 Task: Look for space in Pinellas Park, United States from 10th August, 2023 to 20th August, 2023 for 12 adults in price range Rs.10000 to Rs.14000. Place can be entire place or shared room with 6 bedrooms having 12 beds and 6 bathrooms. Property type can be house, flat, guest house. Amenities needed are: wifi, TV, free parkinig on premises, gym, breakfast. Booking option can be shelf check-in. Required host language is English.
Action: Mouse moved to (406, 92)
Screenshot: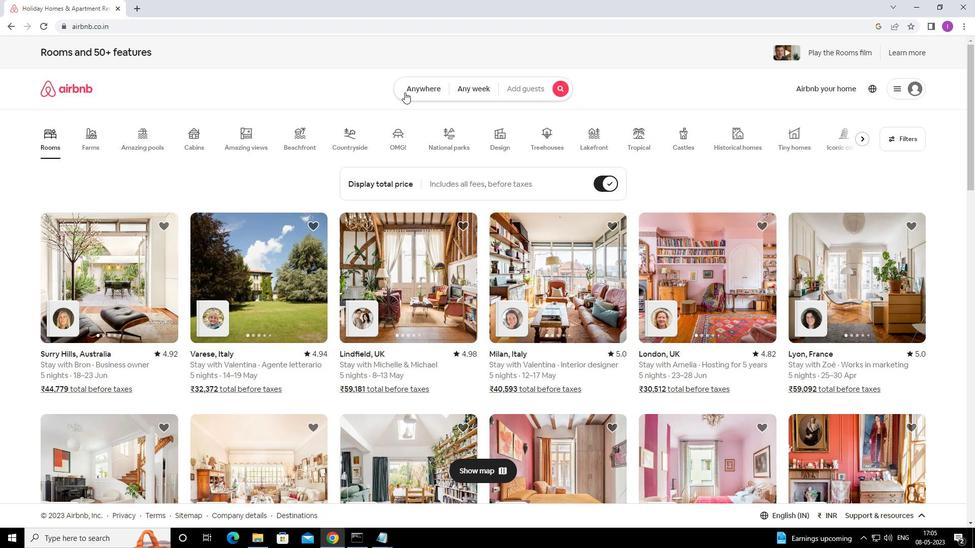 
Action: Mouse pressed left at (406, 92)
Screenshot: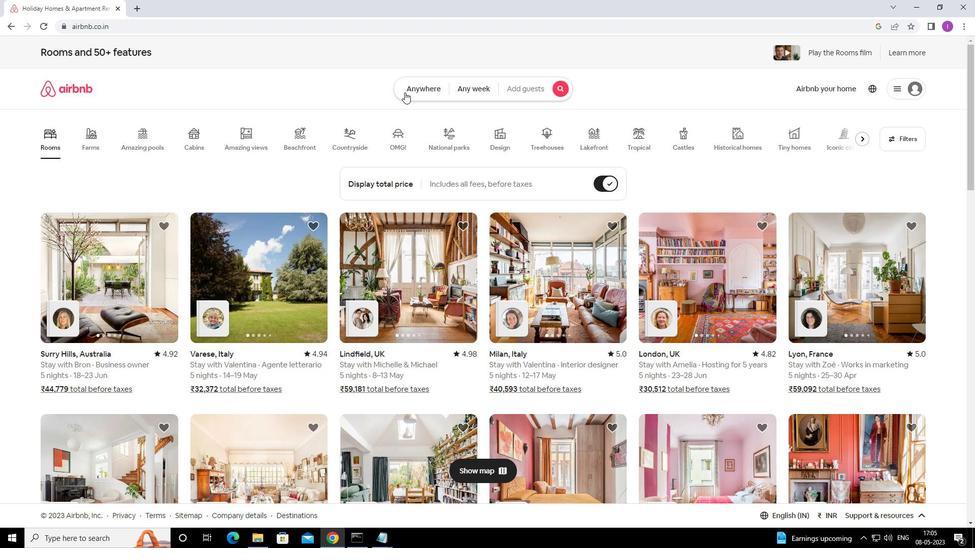 
Action: Mouse moved to (337, 127)
Screenshot: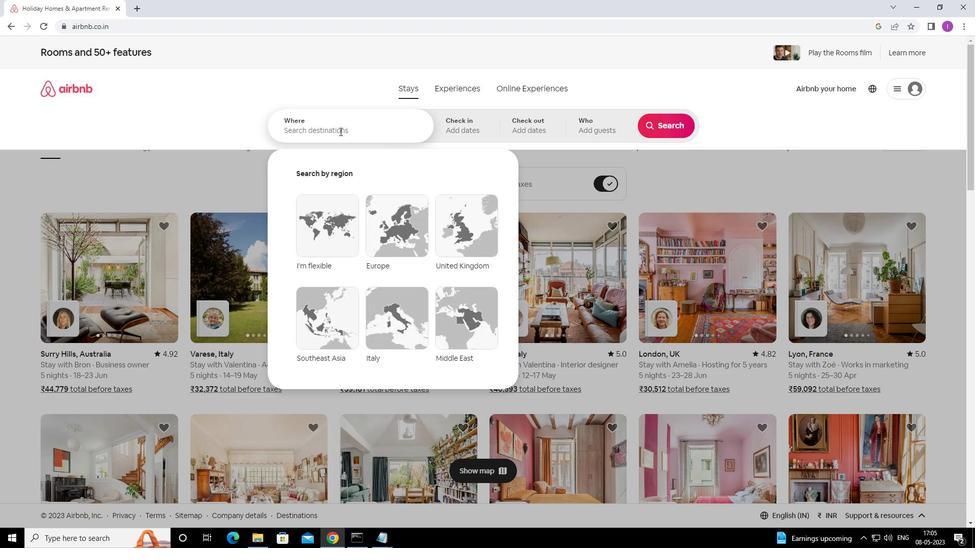 
Action: Mouse pressed left at (337, 127)
Screenshot: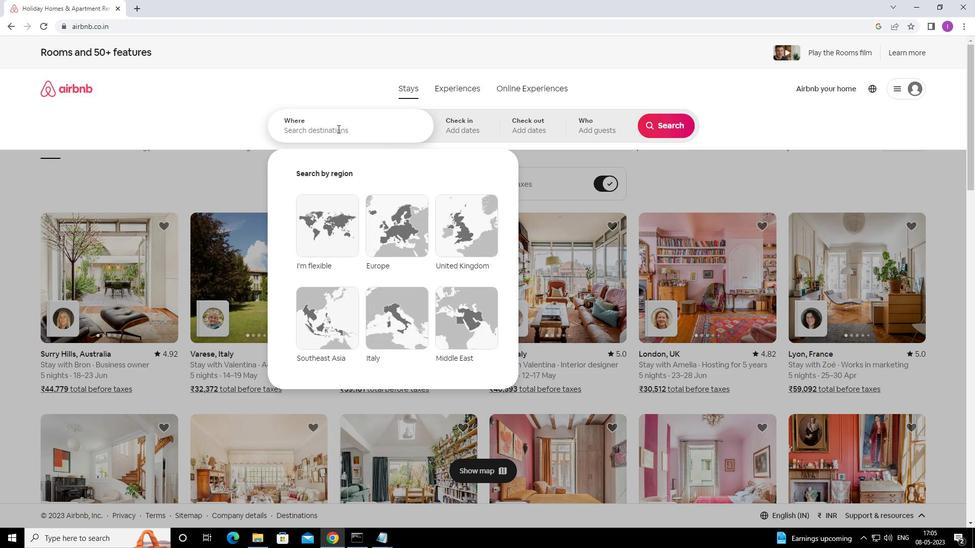 
Action: Mouse moved to (389, 108)
Screenshot: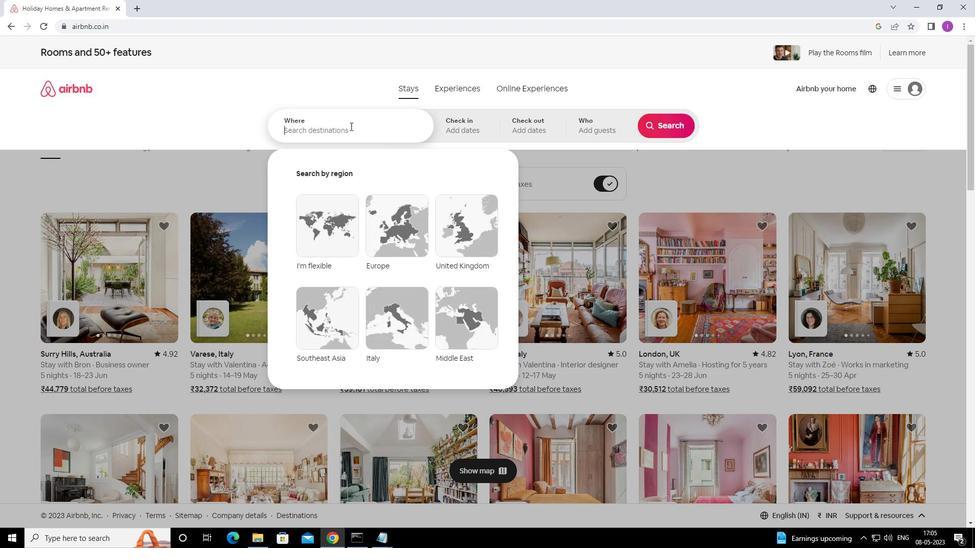 
Action: Key pressed <Key.shift>PINELLAS<Key.space>PARK,<Key.shift>UNITED<Key.space>STATES
Screenshot: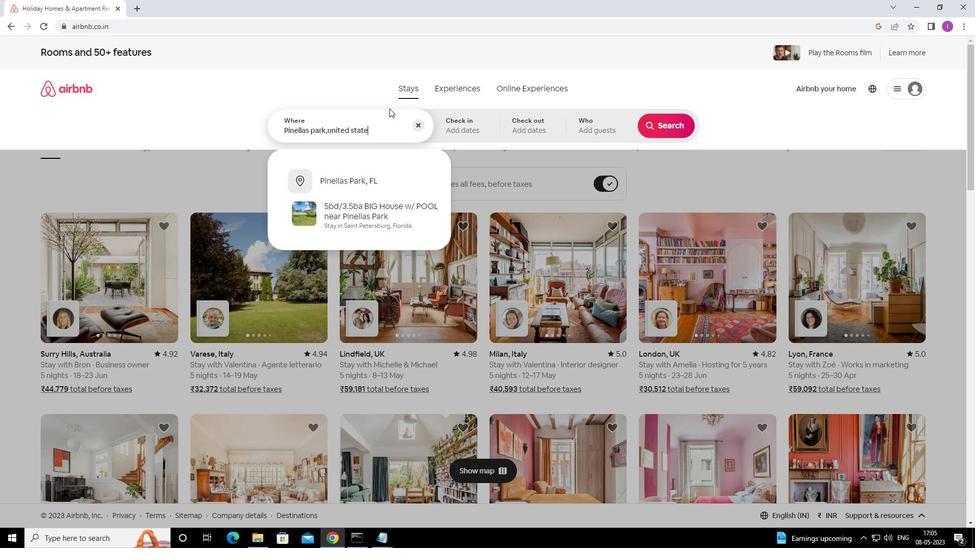 
Action: Mouse moved to (471, 135)
Screenshot: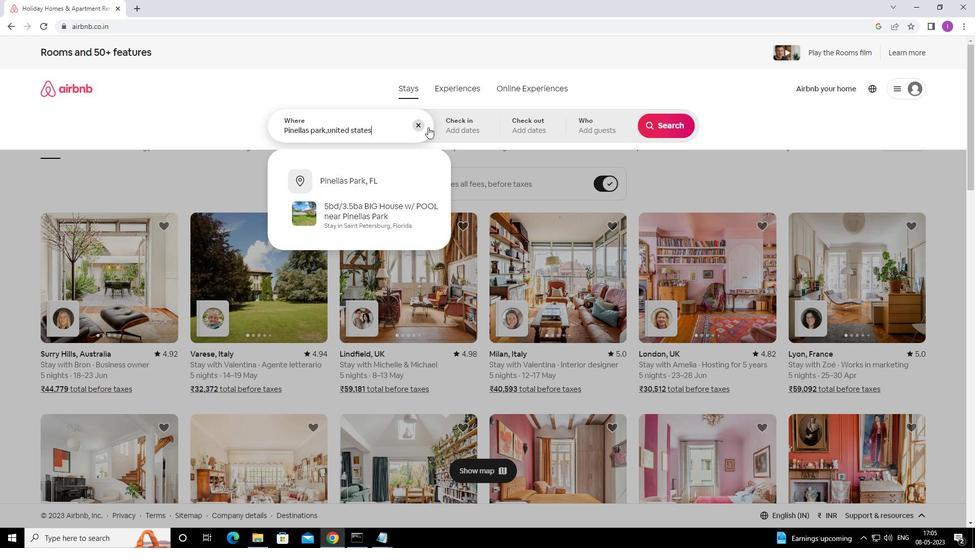 
Action: Mouse pressed left at (471, 135)
Screenshot: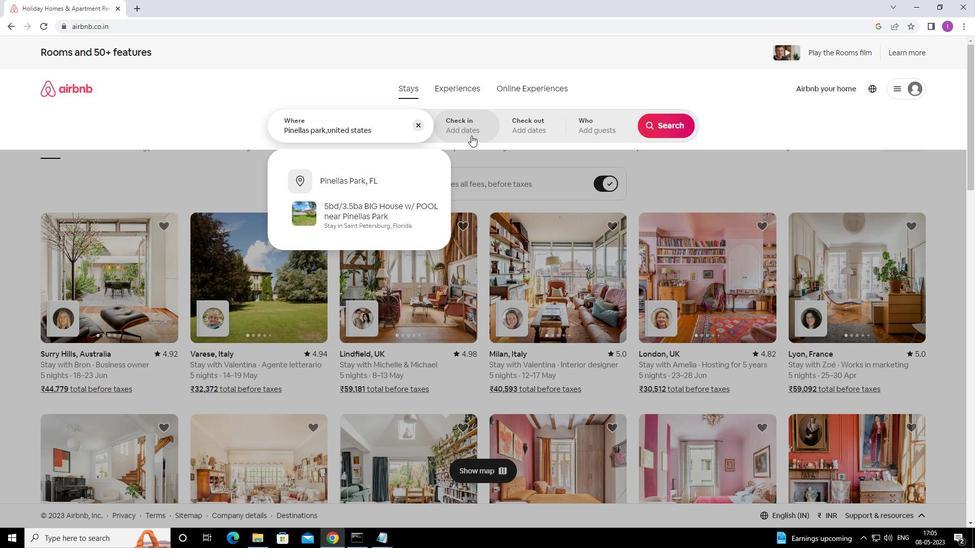 
Action: Mouse moved to (664, 210)
Screenshot: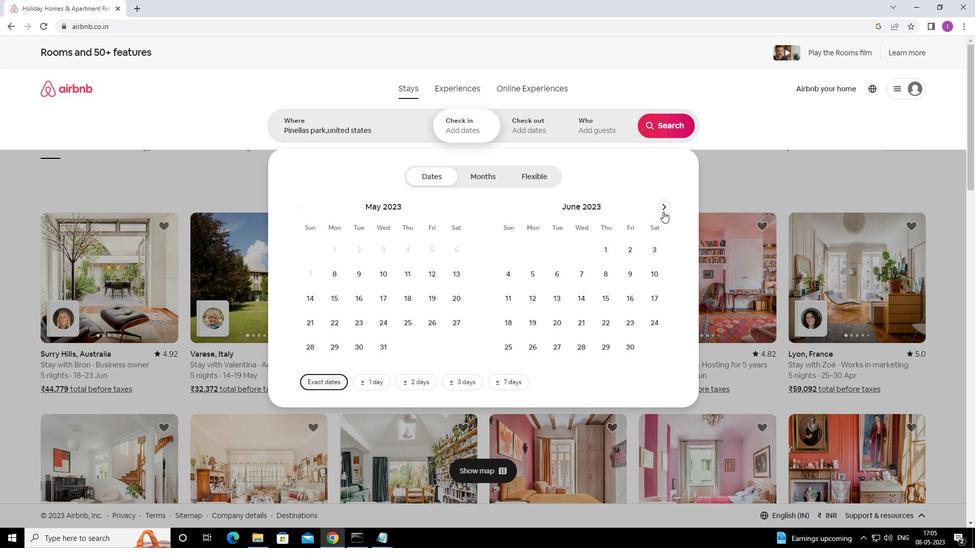 
Action: Mouse pressed left at (664, 210)
Screenshot: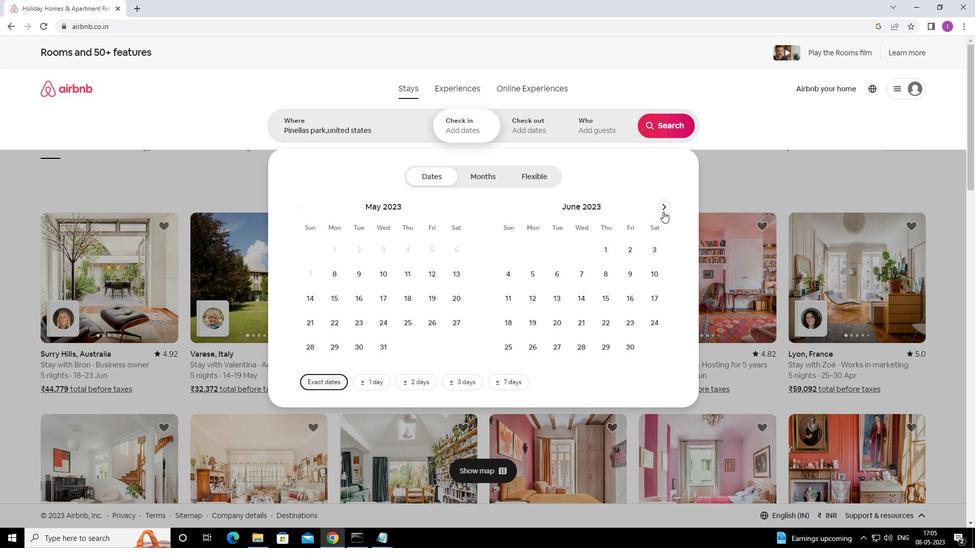 
Action: Mouse moved to (665, 209)
Screenshot: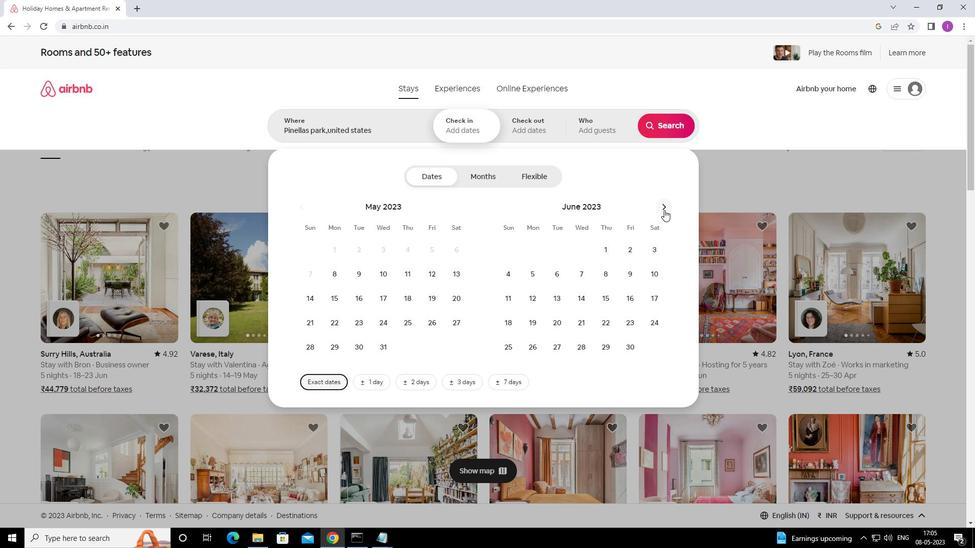 
Action: Mouse pressed left at (665, 209)
Screenshot: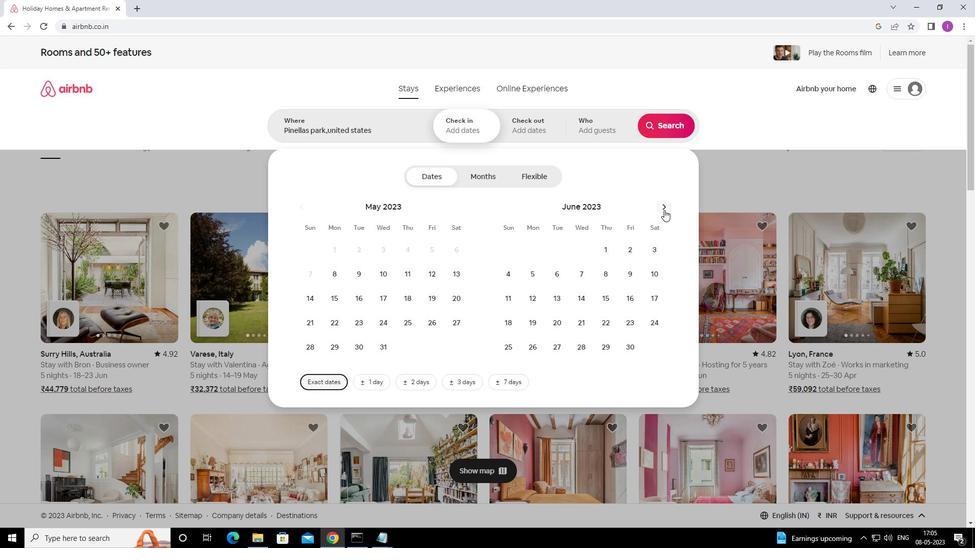 
Action: Mouse moved to (609, 275)
Screenshot: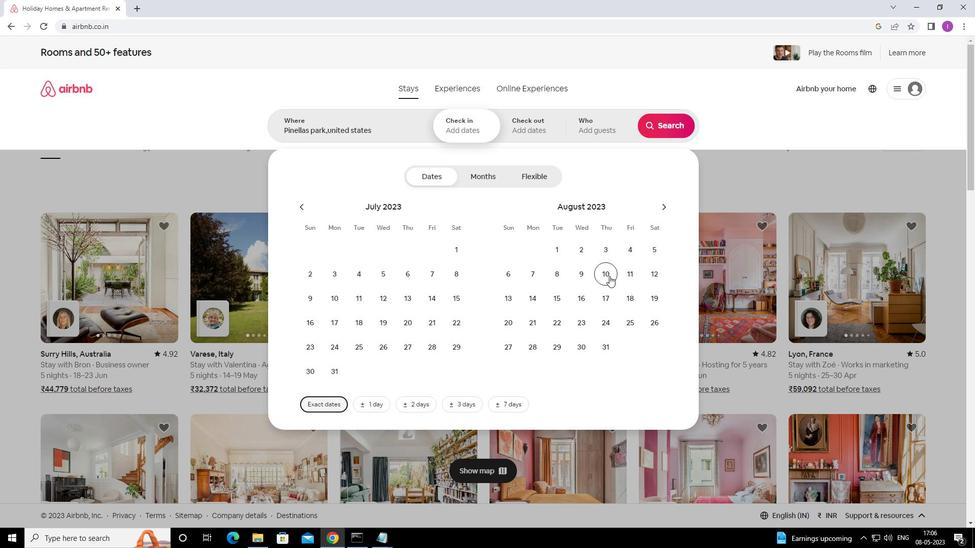 
Action: Mouse pressed left at (609, 275)
Screenshot: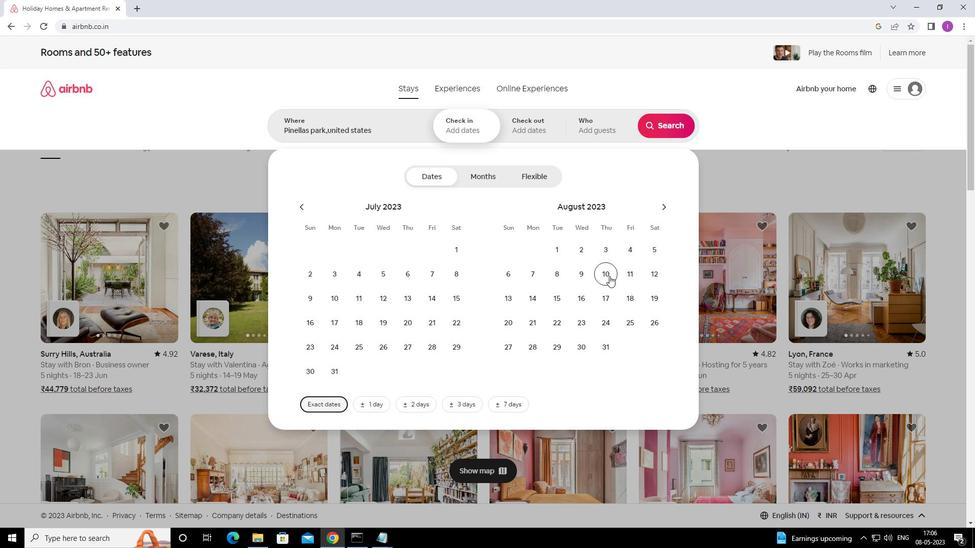 
Action: Mouse moved to (509, 327)
Screenshot: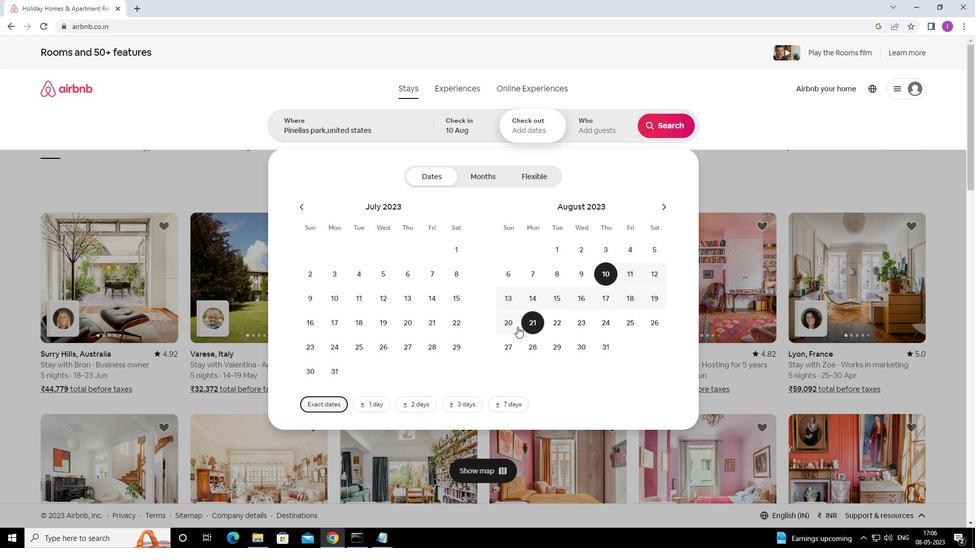 
Action: Mouse pressed left at (509, 327)
Screenshot: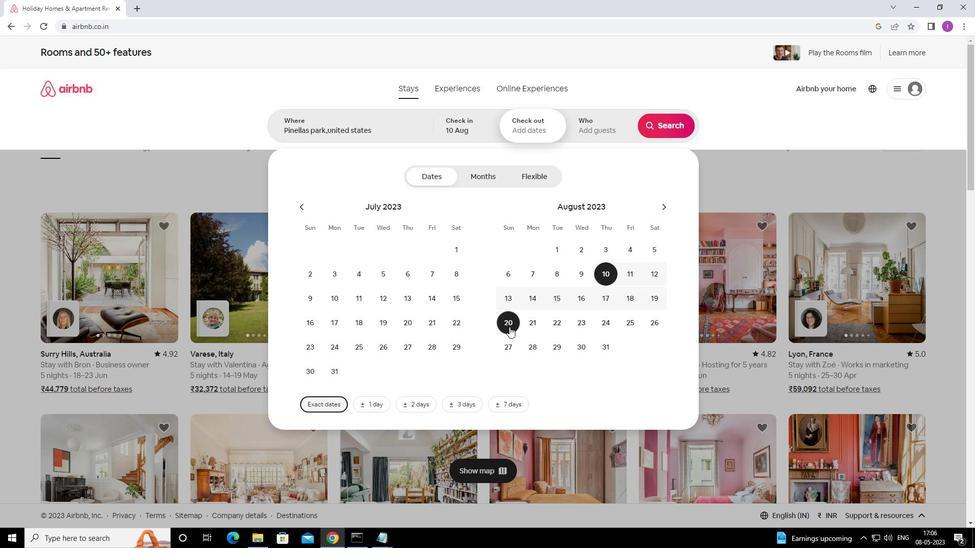 
Action: Mouse moved to (659, 272)
Screenshot: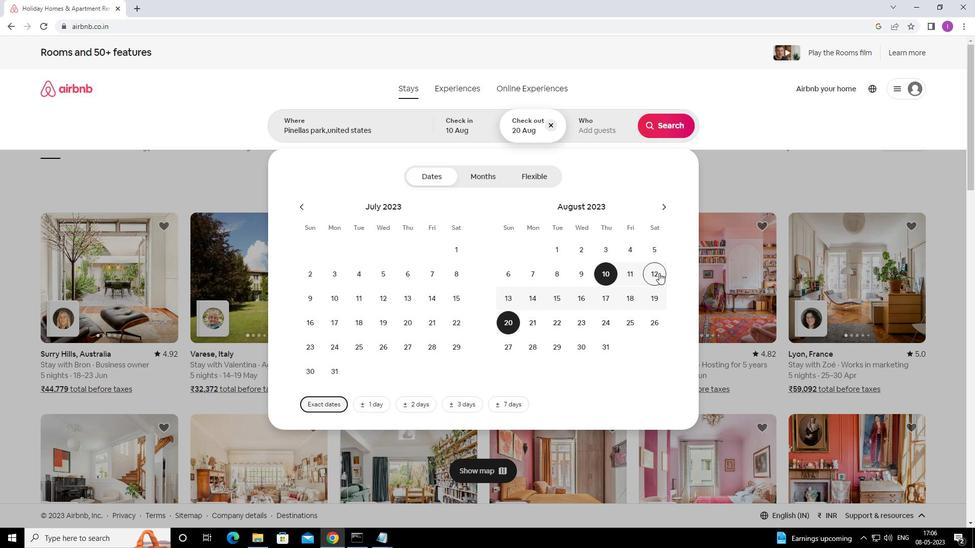 
Action: Mouse scrolled (659, 272) with delta (0, 0)
Screenshot: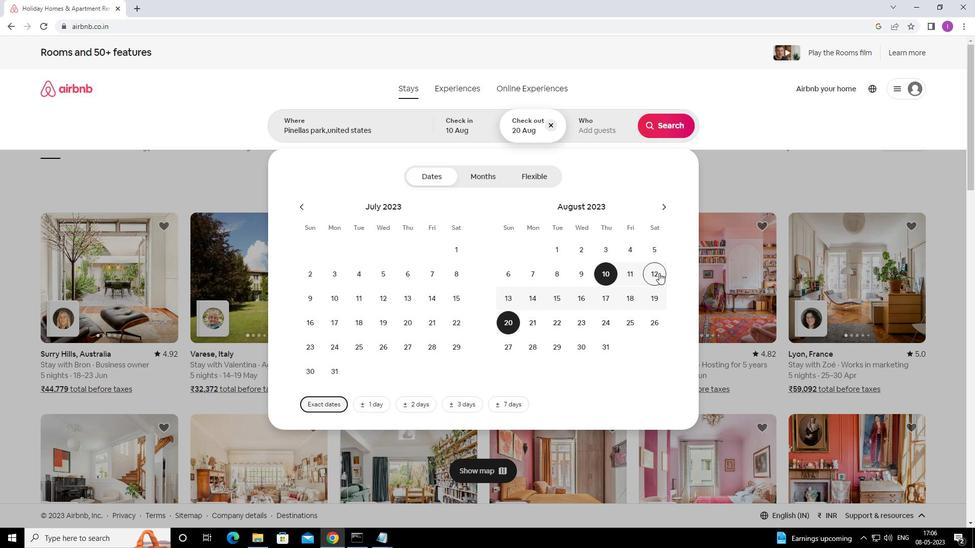 
Action: Mouse moved to (599, 129)
Screenshot: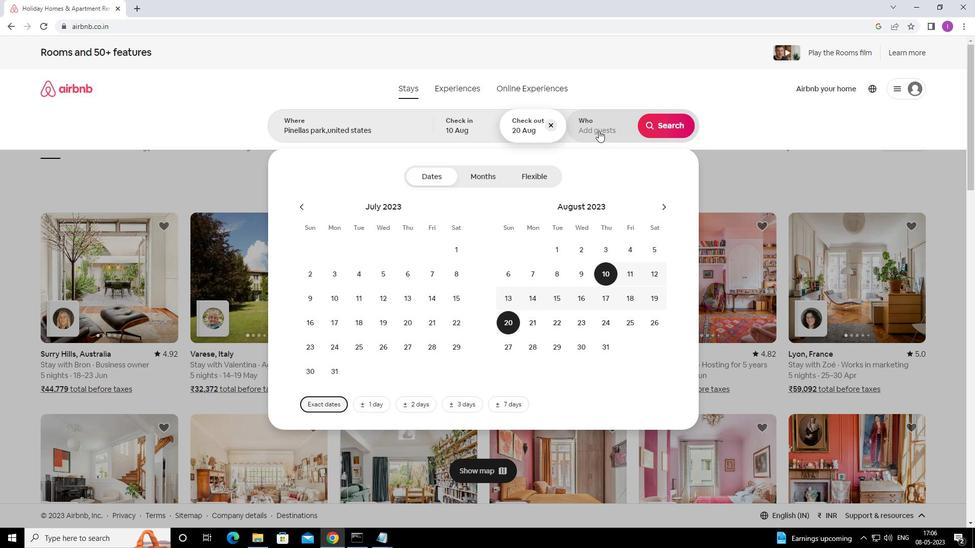 
Action: Mouse pressed left at (599, 129)
Screenshot: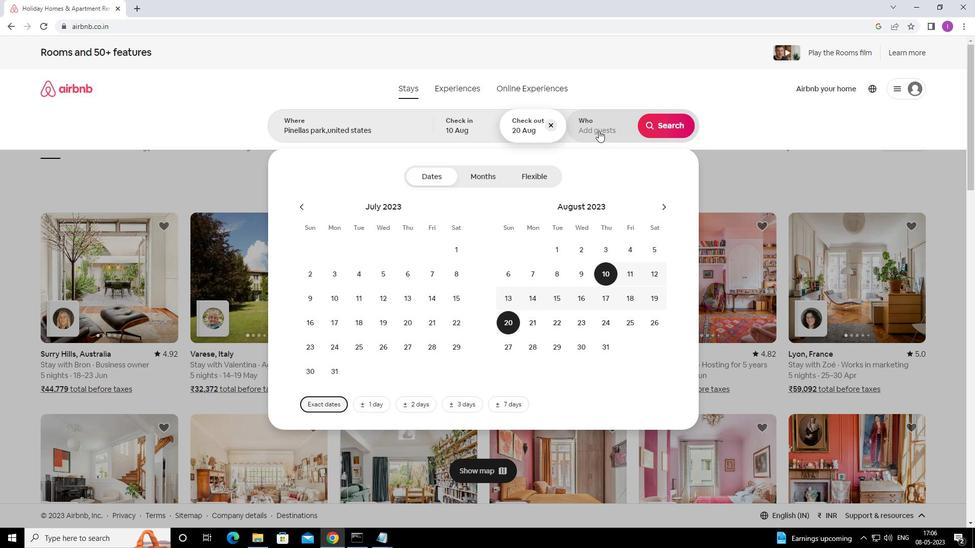 
Action: Mouse moved to (674, 176)
Screenshot: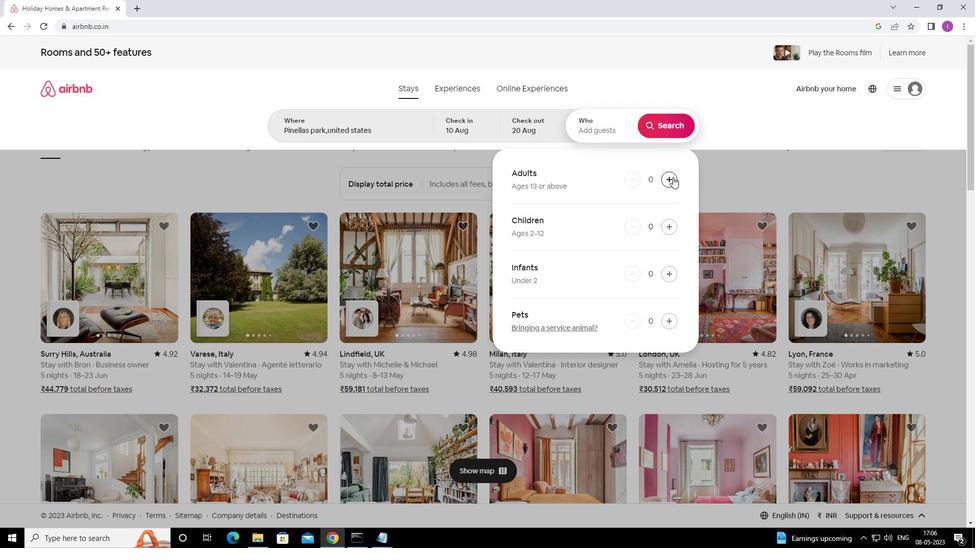 
Action: Mouse pressed left at (674, 176)
Screenshot: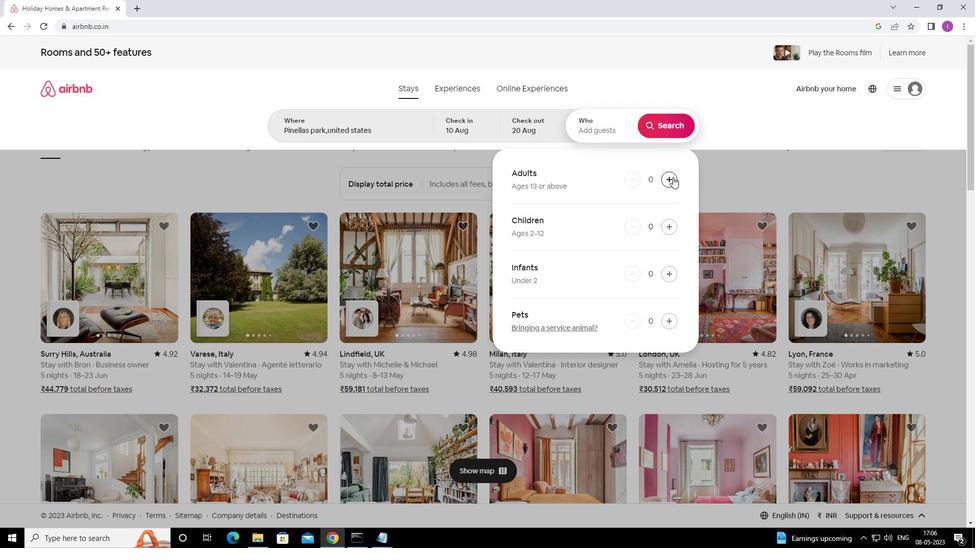 
Action: Mouse moved to (674, 176)
Screenshot: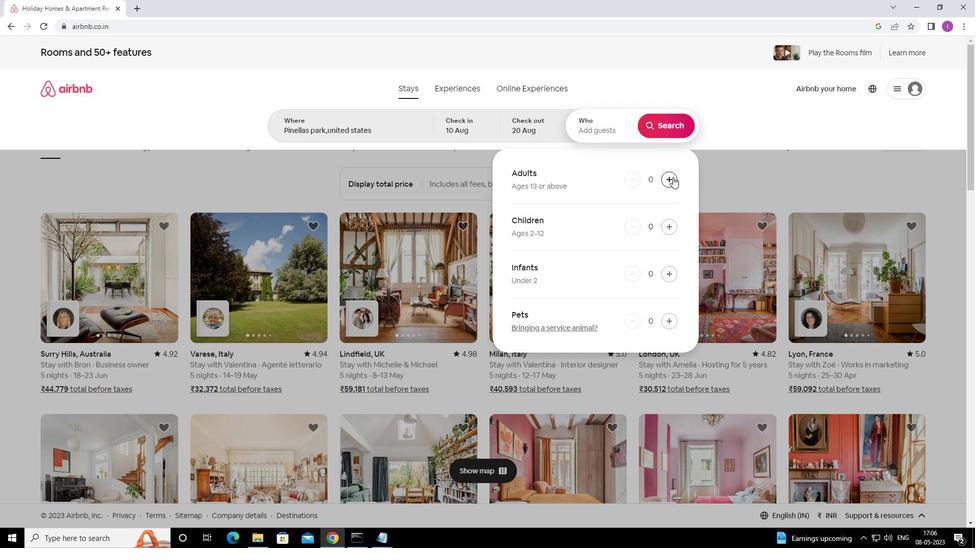 
Action: Mouse pressed left at (674, 176)
Screenshot: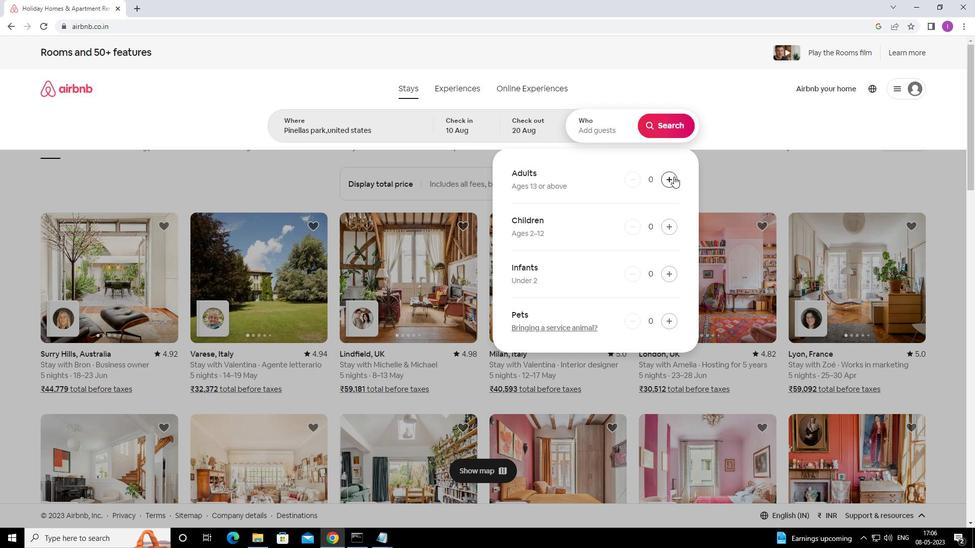 
Action: Mouse pressed left at (674, 176)
Screenshot: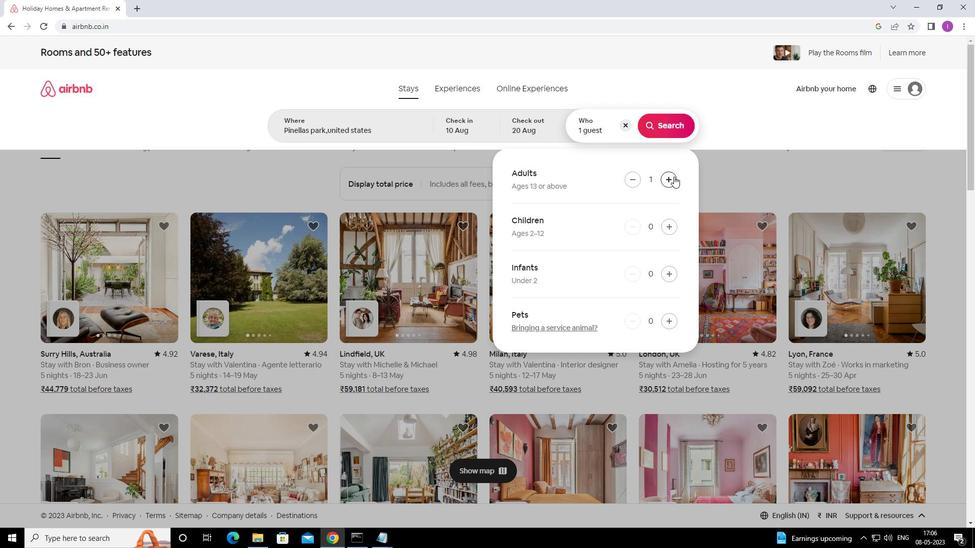 
Action: Mouse pressed left at (674, 176)
Screenshot: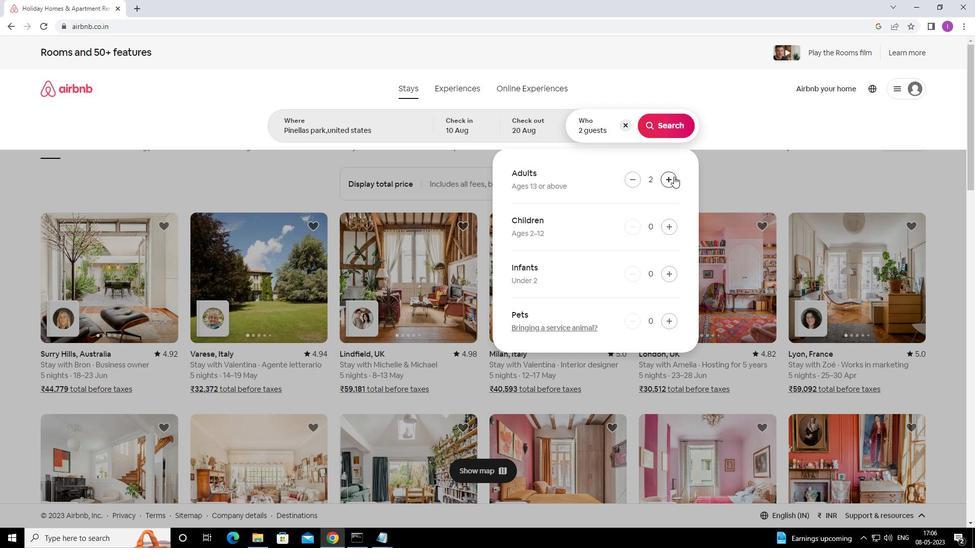 
Action: Mouse pressed left at (674, 176)
Screenshot: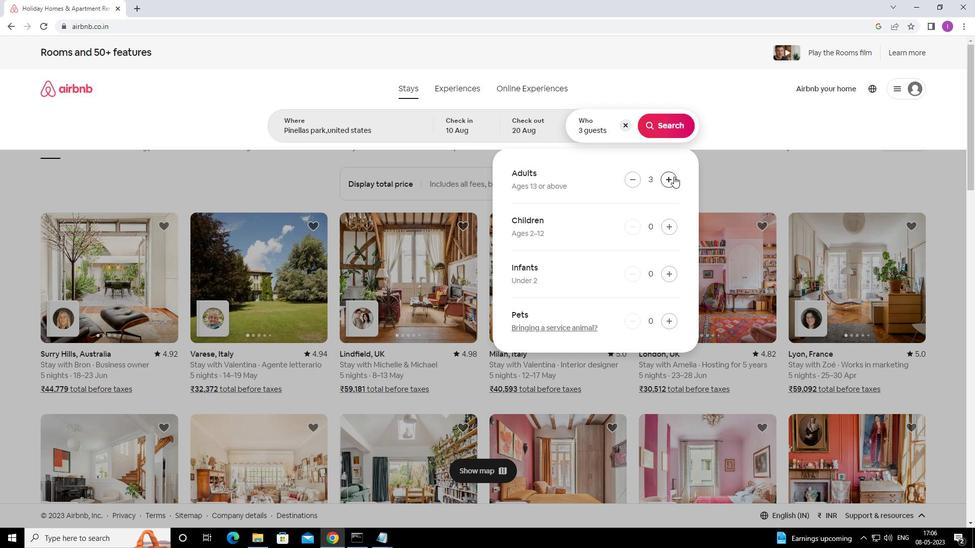 
Action: Mouse pressed left at (674, 176)
Screenshot: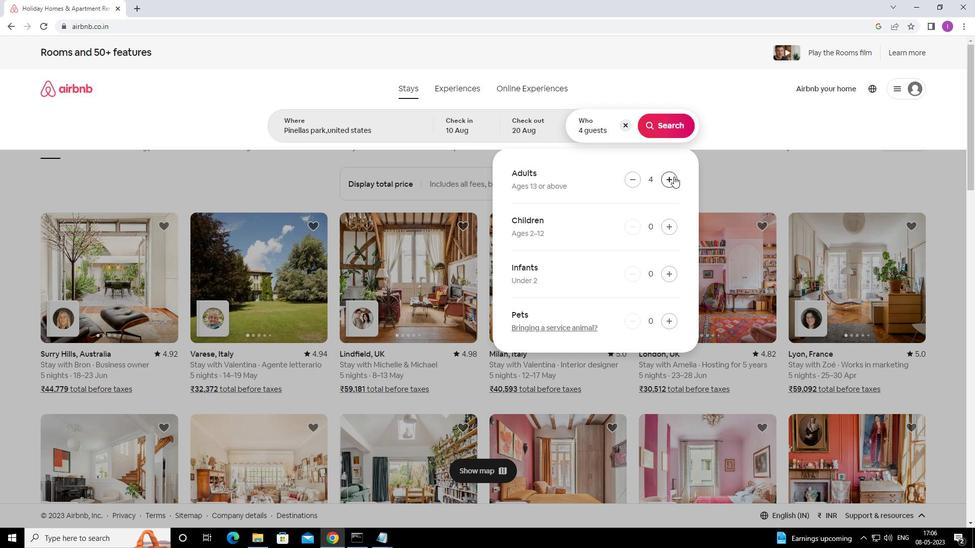 
Action: Mouse pressed left at (674, 176)
Screenshot: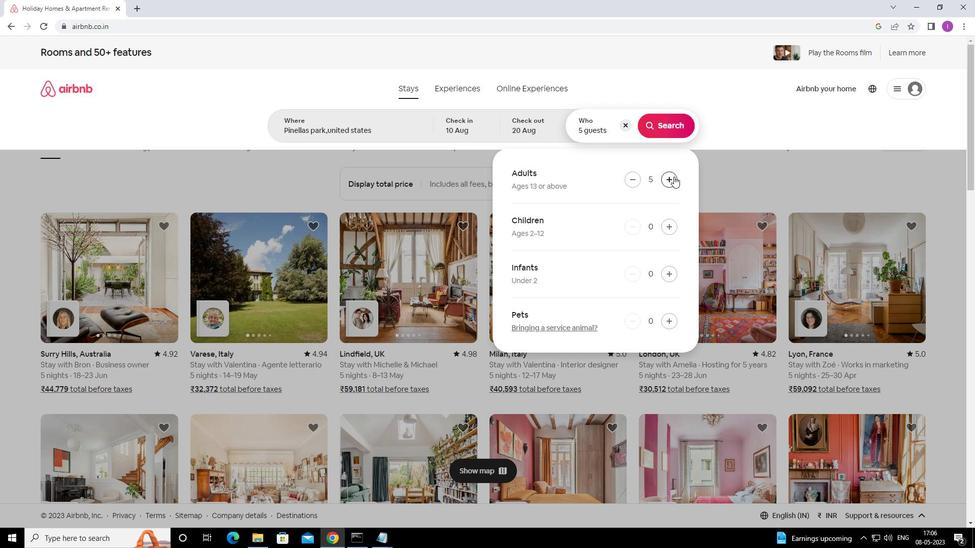 
Action: Mouse moved to (674, 178)
Screenshot: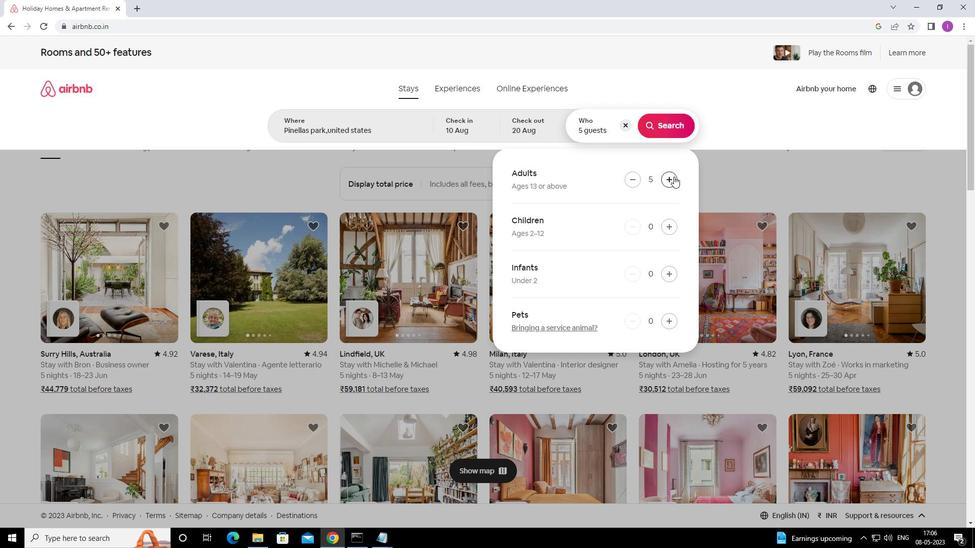
Action: Mouse pressed left at (674, 178)
Screenshot: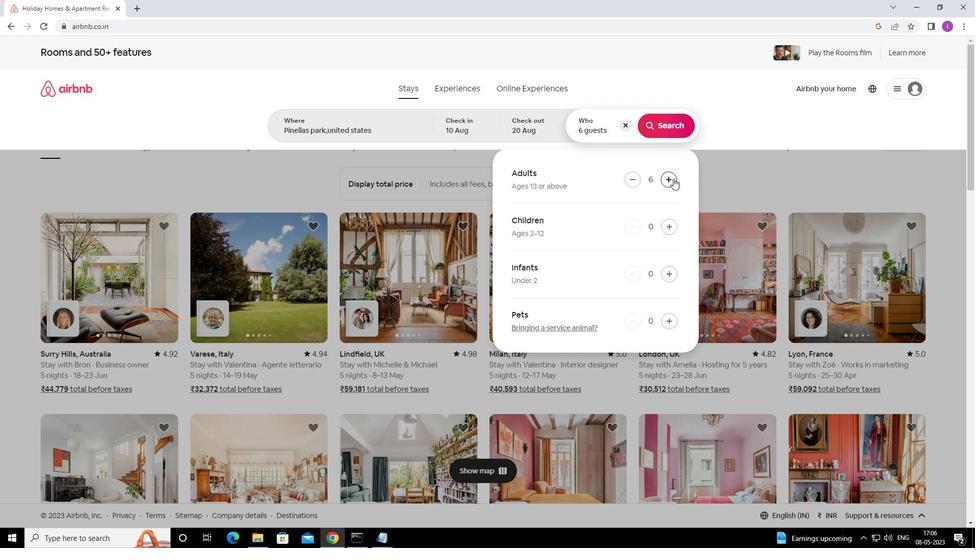 
Action: Mouse pressed left at (674, 178)
Screenshot: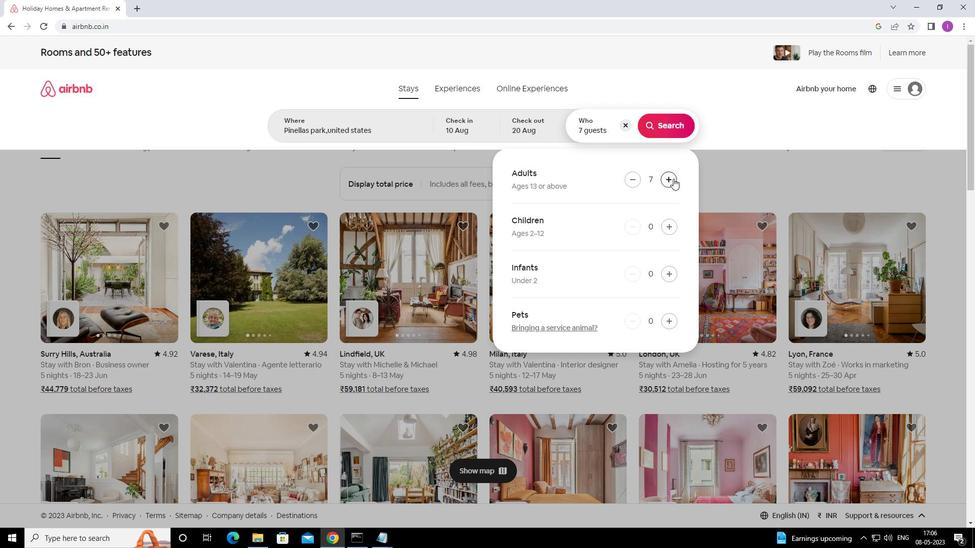 
Action: Mouse pressed left at (674, 178)
Screenshot: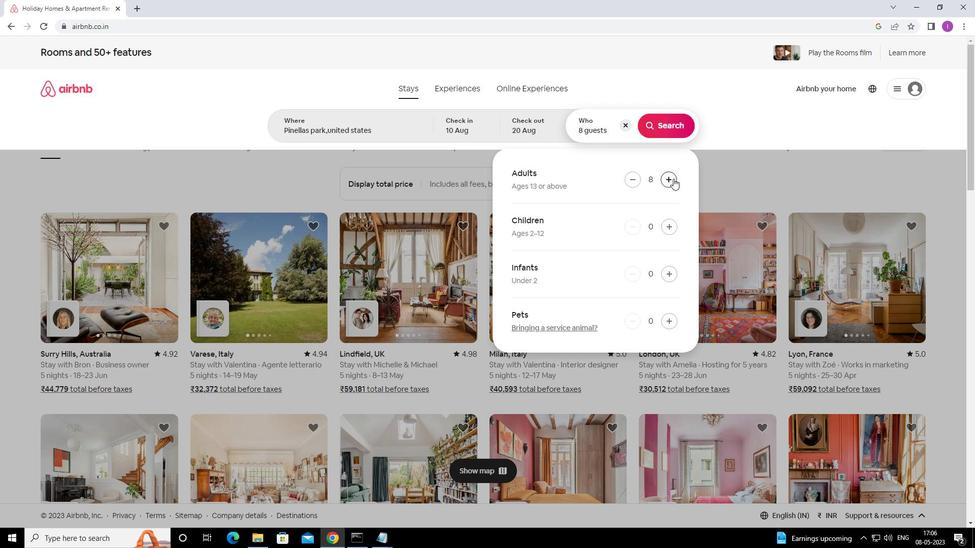 
Action: Mouse pressed left at (674, 178)
Screenshot: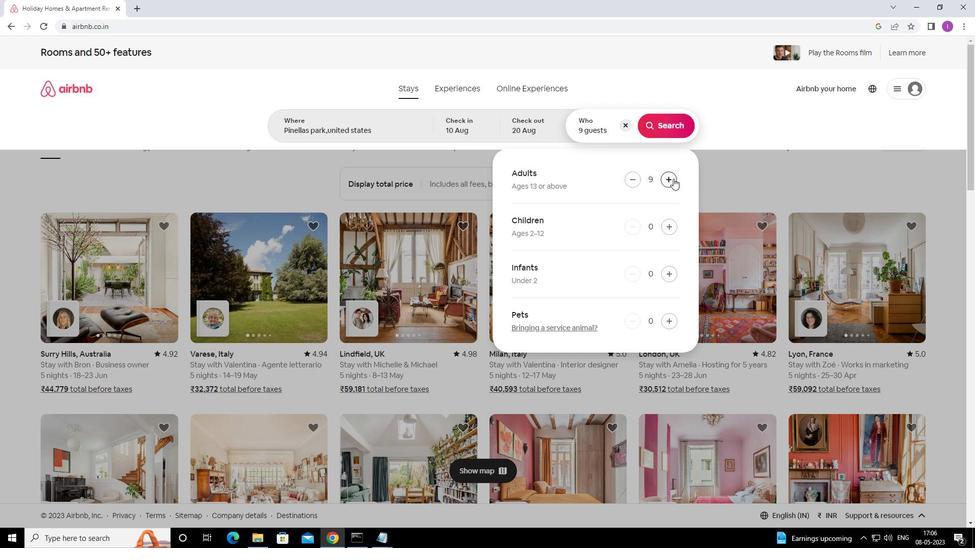 
Action: Mouse pressed left at (674, 178)
Screenshot: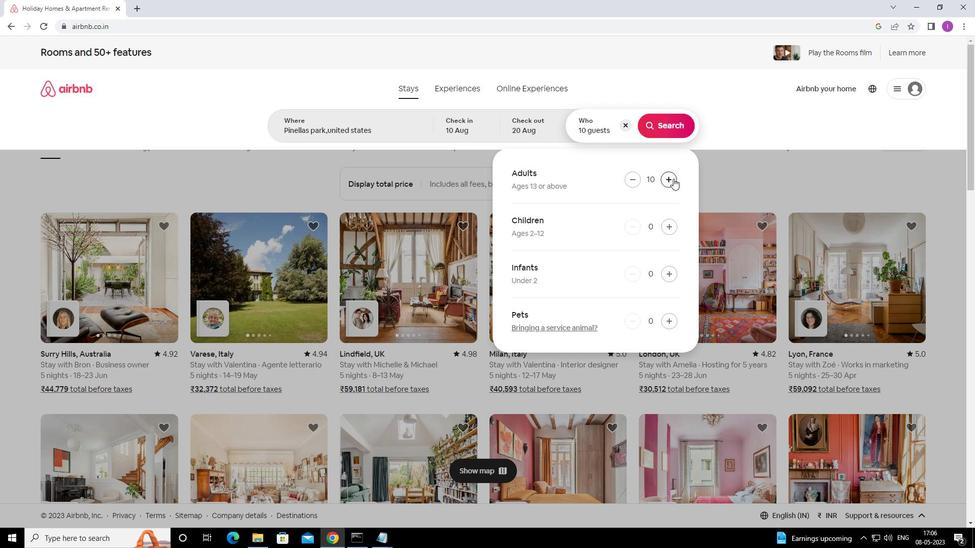 
Action: Mouse pressed left at (674, 178)
Screenshot: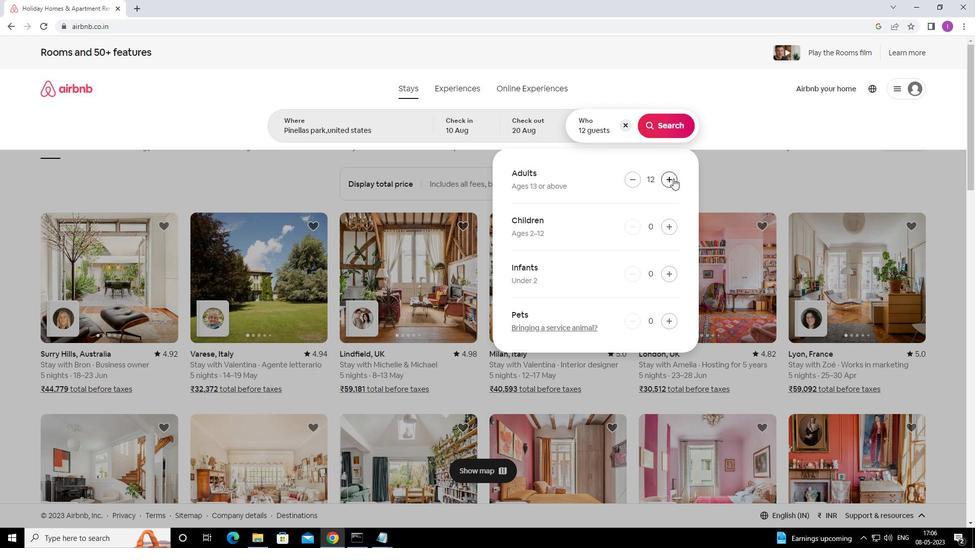 
Action: Mouse moved to (630, 181)
Screenshot: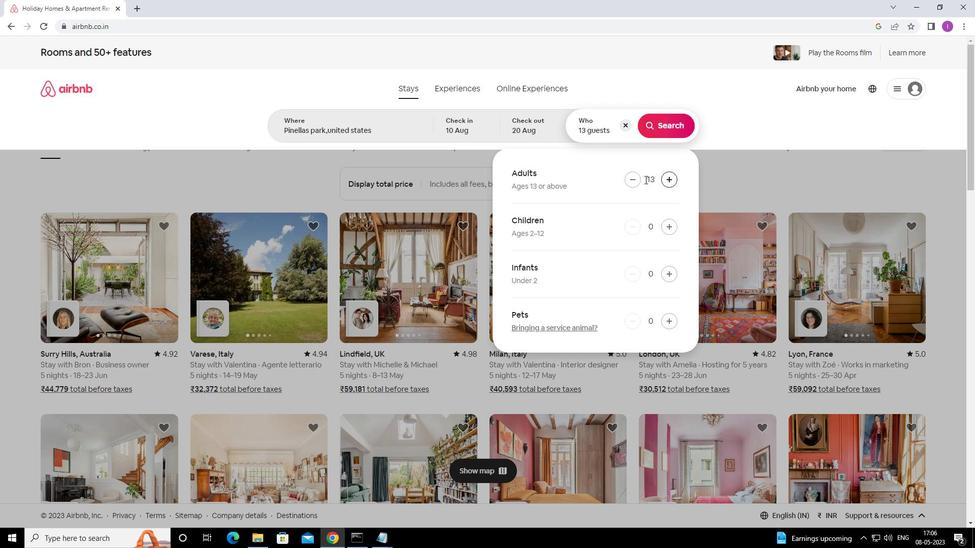 
Action: Mouse pressed left at (630, 181)
Screenshot: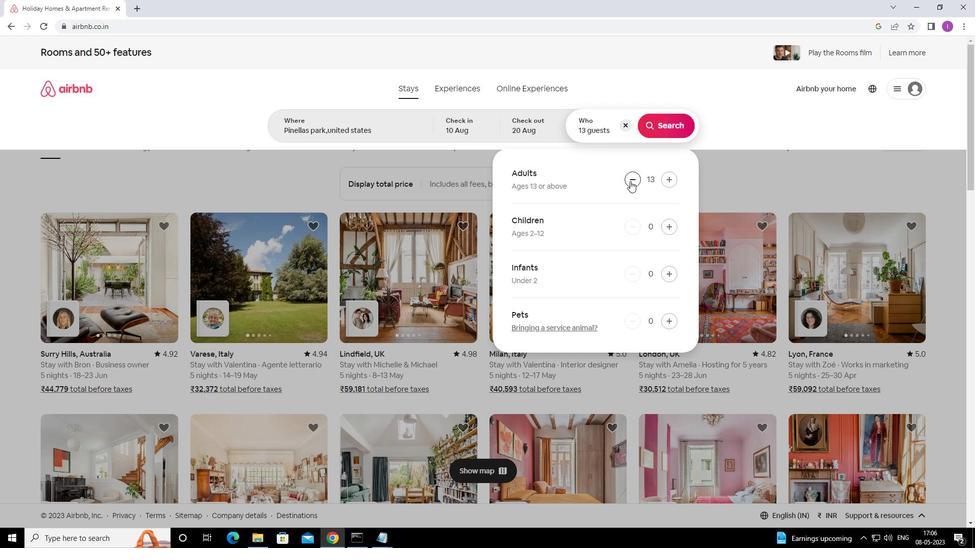
Action: Mouse moved to (669, 131)
Screenshot: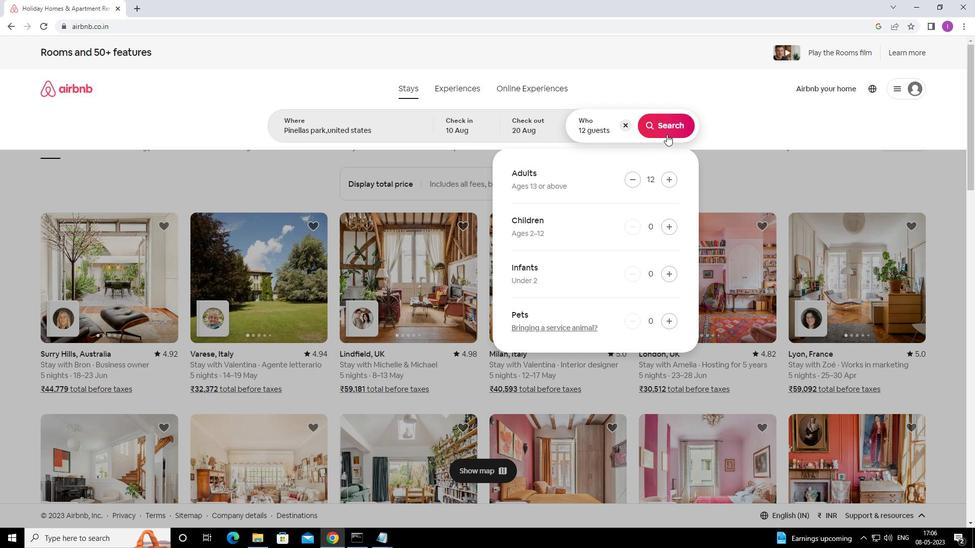 
Action: Mouse pressed left at (669, 131)
Screenshot: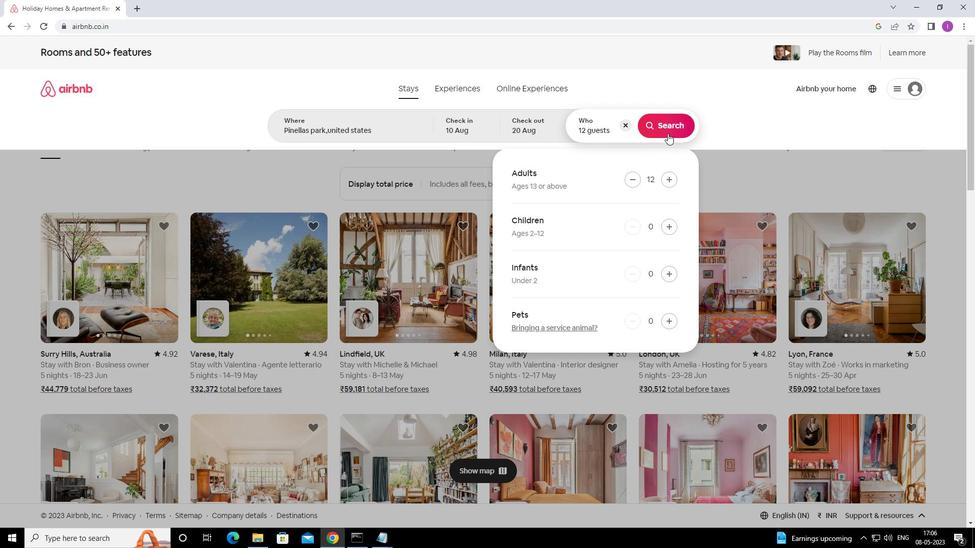 
Action: Mouse moved to (927, 92)
Screenshot: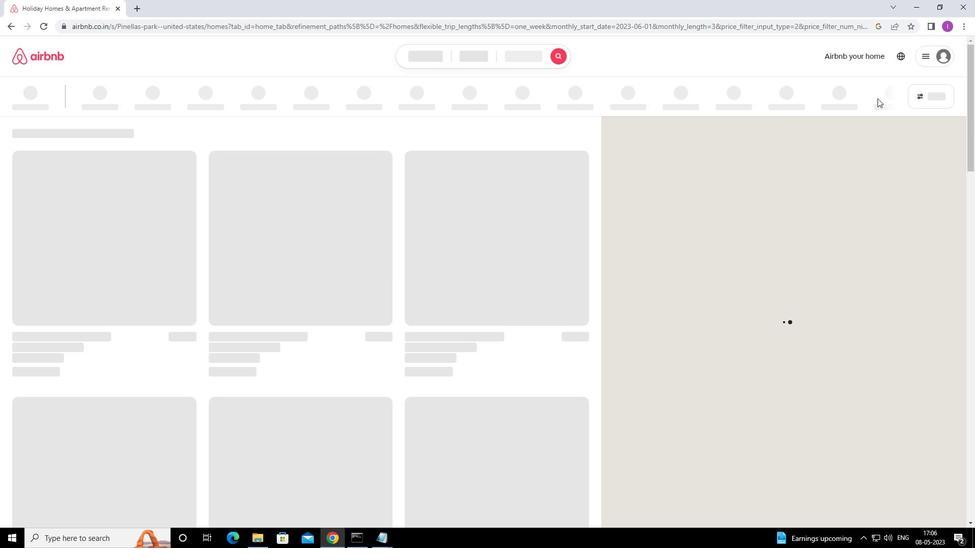 
Action: Mouse pressed left at (927, 92)
Screenshot: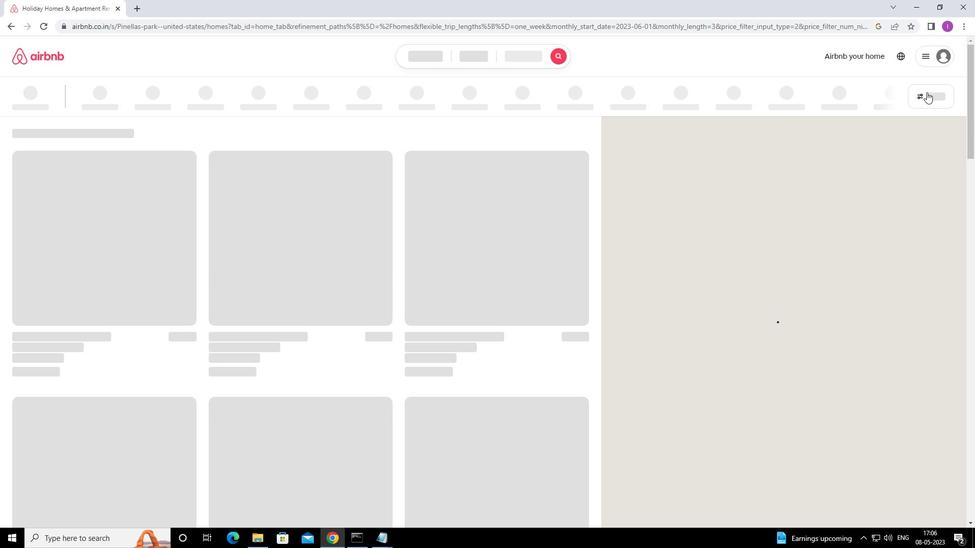 
Action: Mouse moved to (364, 346)
Screenshot: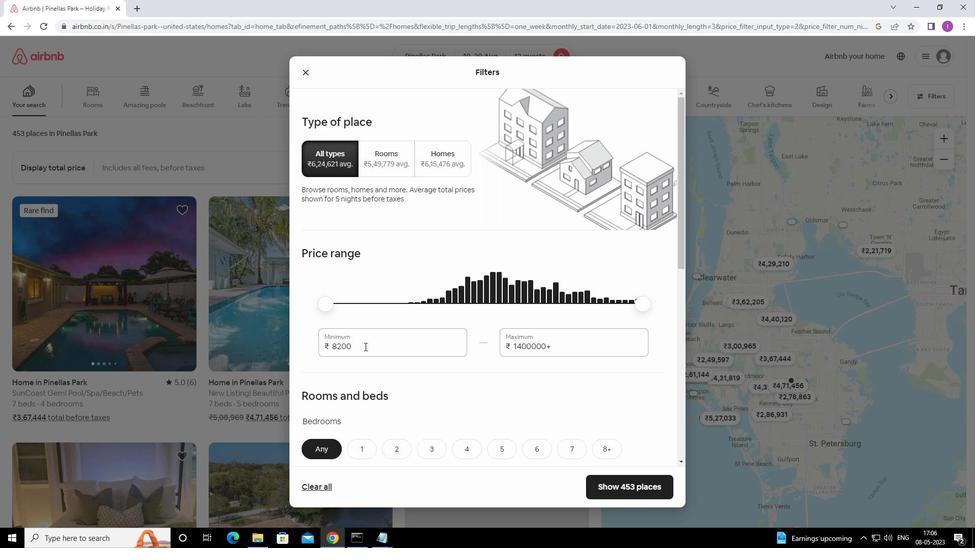 
Action: Mouse pressed left at (364, 346)
Screenshot: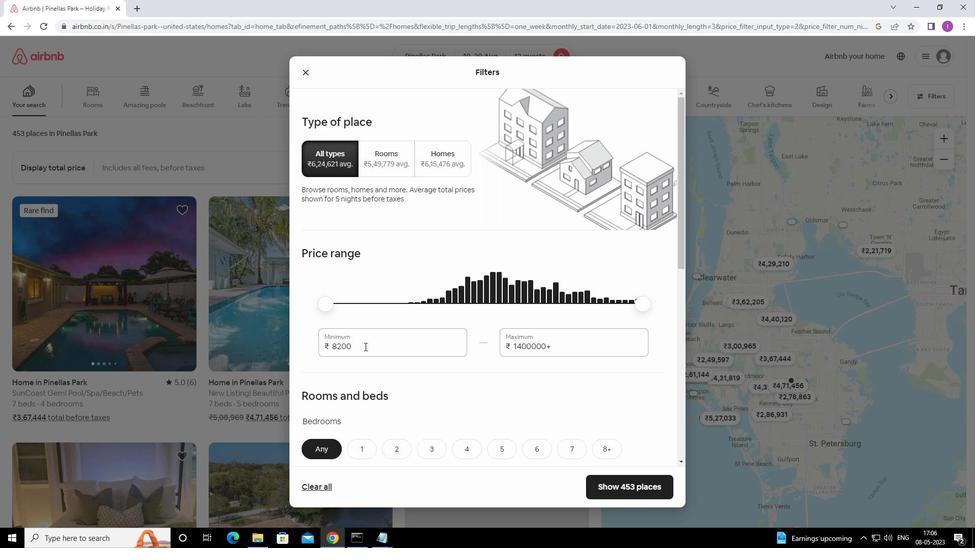 
Action: Mouse moved to (367, 325)
Screenshot: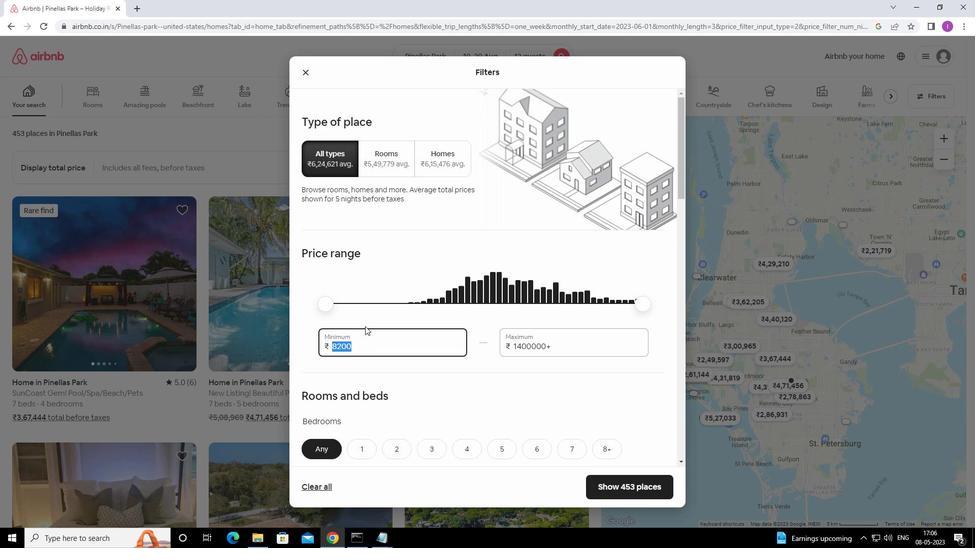 
Action: Key pressed 1
Screenshot: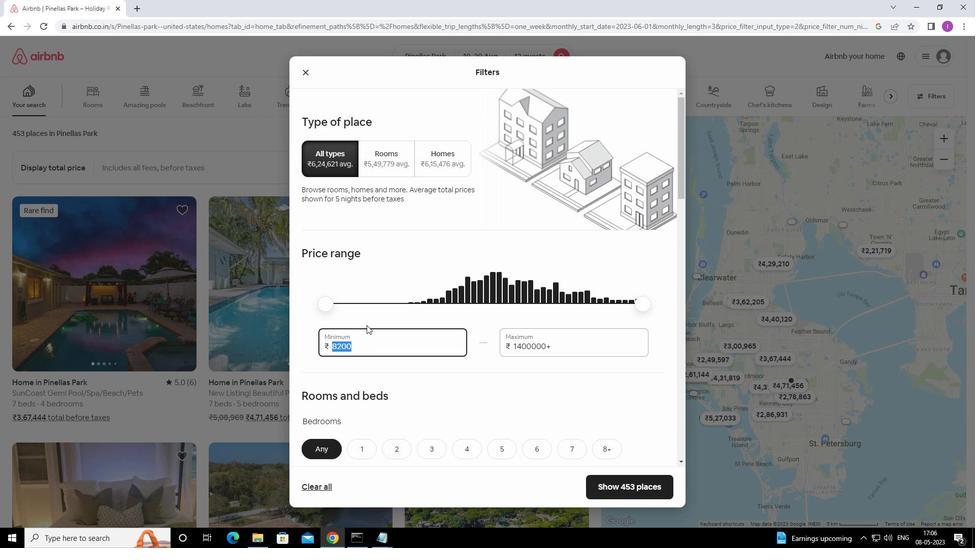 
Action: Mouse moved to (373, 322)
Screenshot: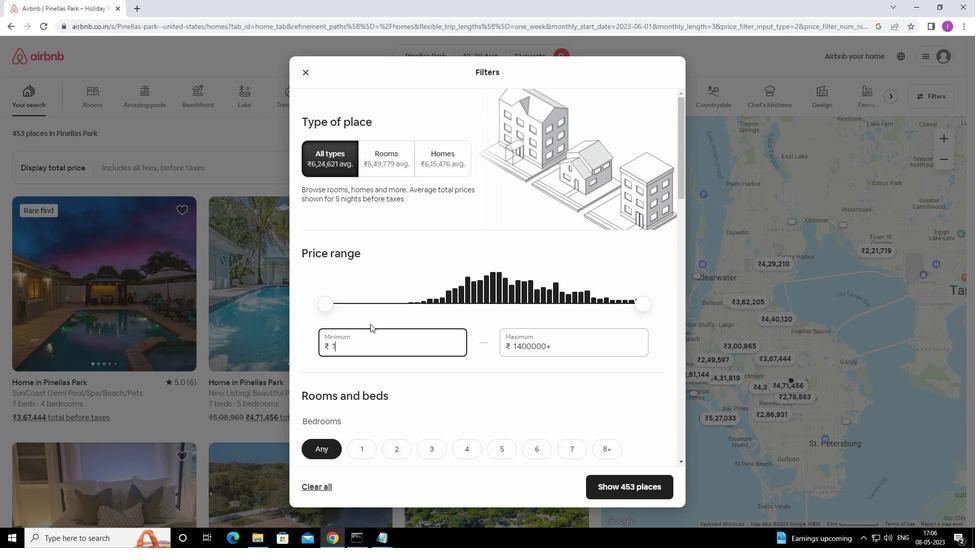 
Action: Key pressed 0
Screenshot: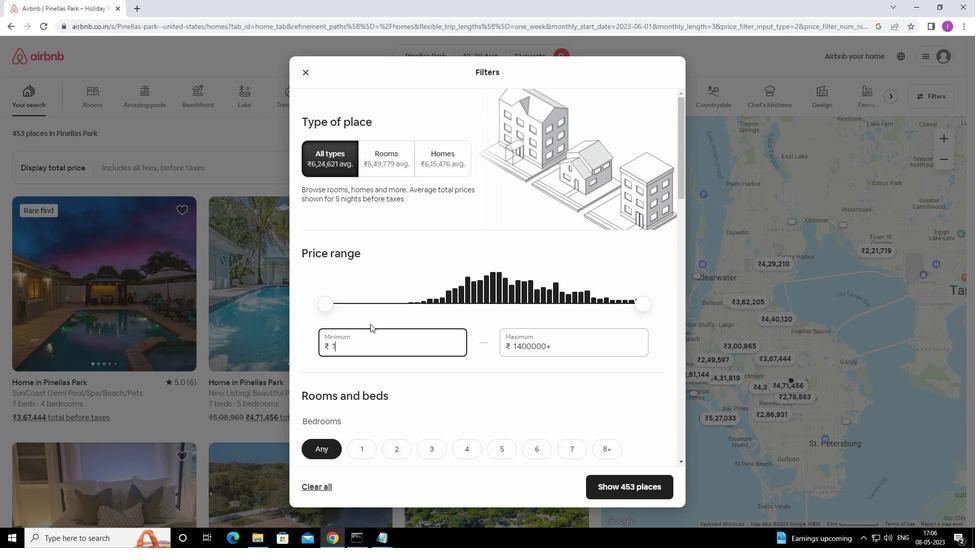
Action: Mouse moved to (376, 320)
Screenshot: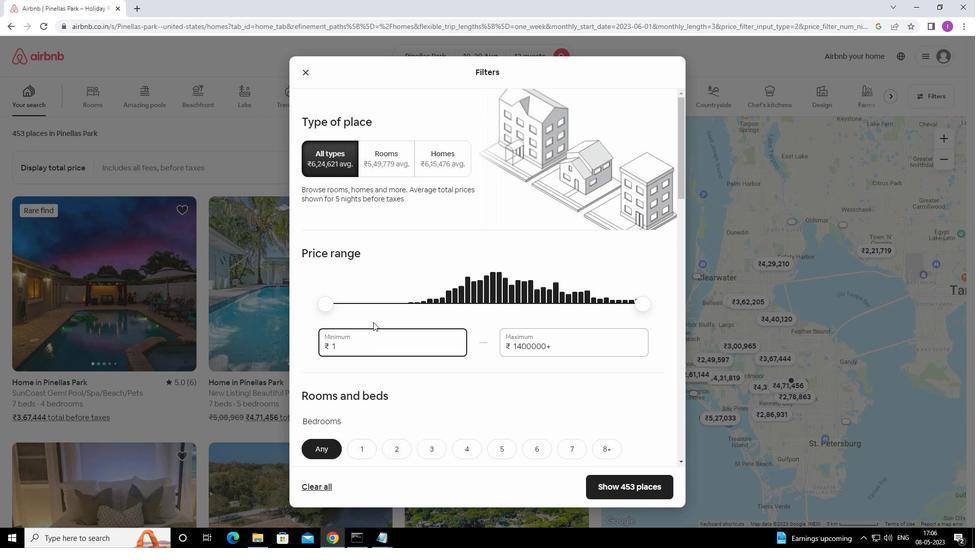 
Action: Key pressed 00
Screenshot: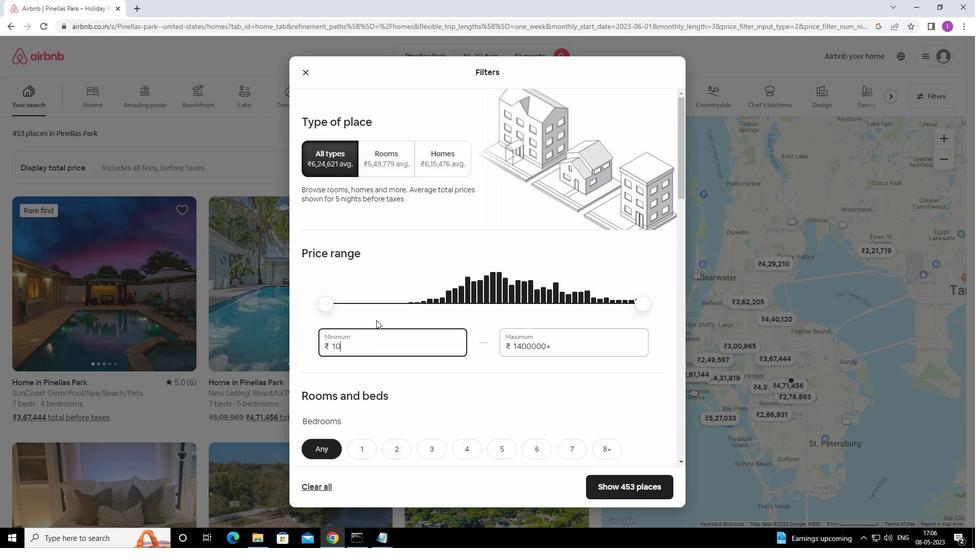 
Action: Mouse moved to (377, 320)
Screenshot: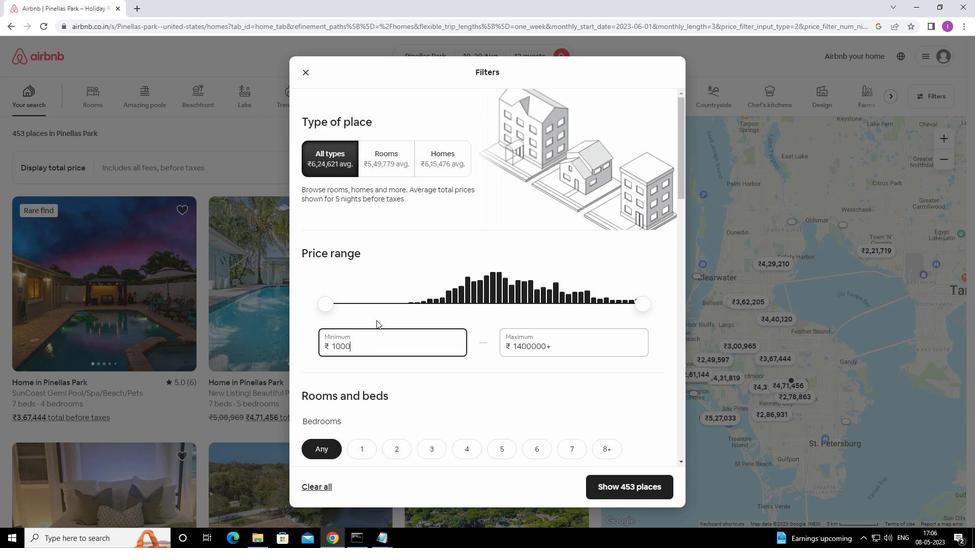 
Action: Key pressed 0
Screenshot: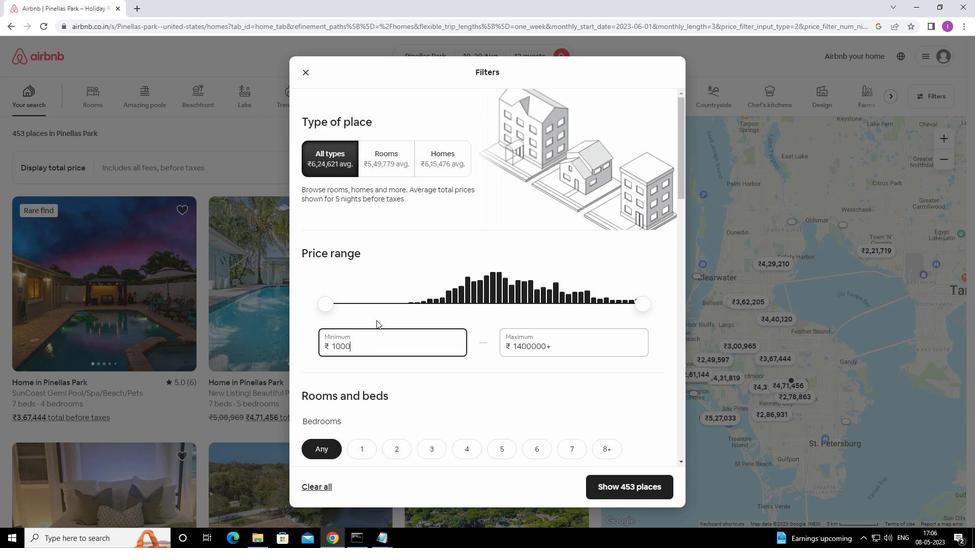 
Action: Mouse moved to (548, 346)
Screenshot: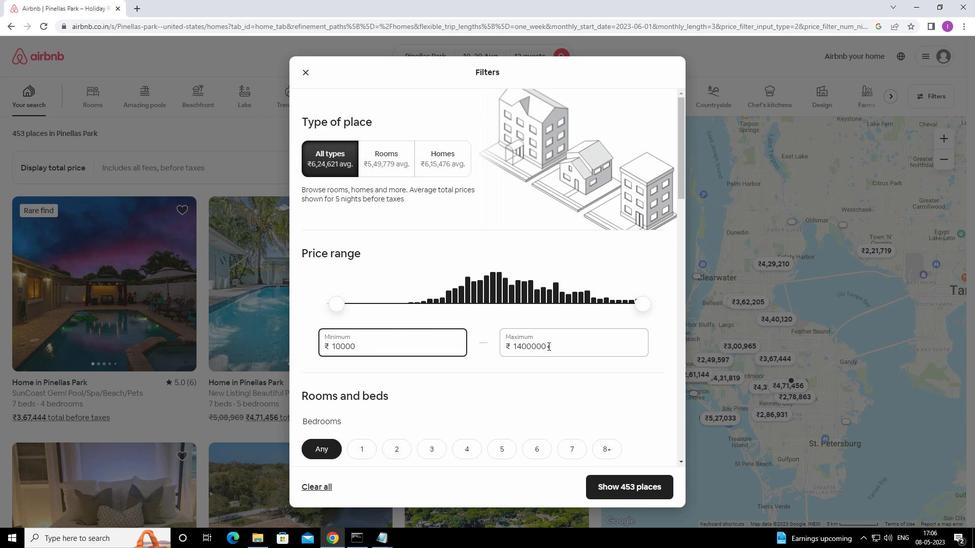 
Action: Mouse pressed left at (548, 346)
Screenshot: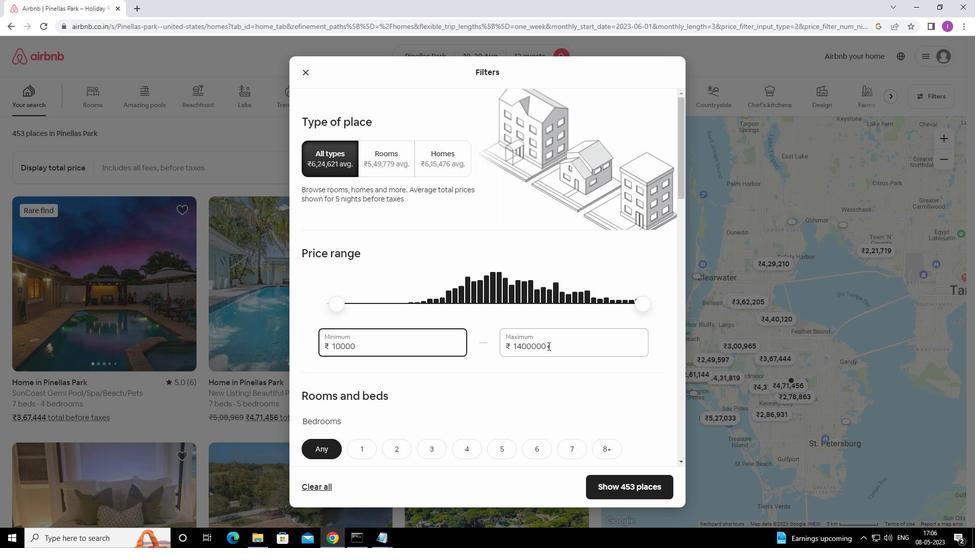 
Action: Mouse moved to (501, 344)
Screenshot: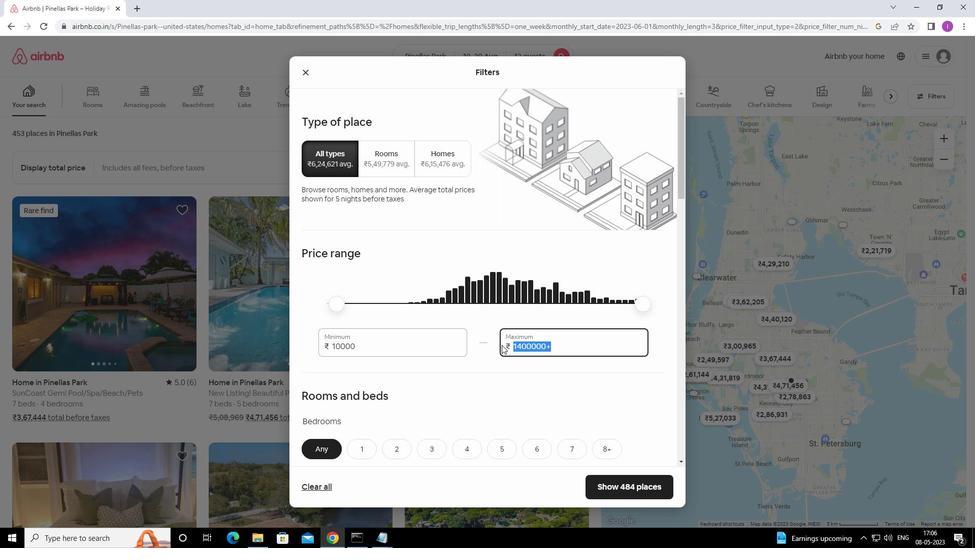 
Action: Key pressed 14
Screenshot: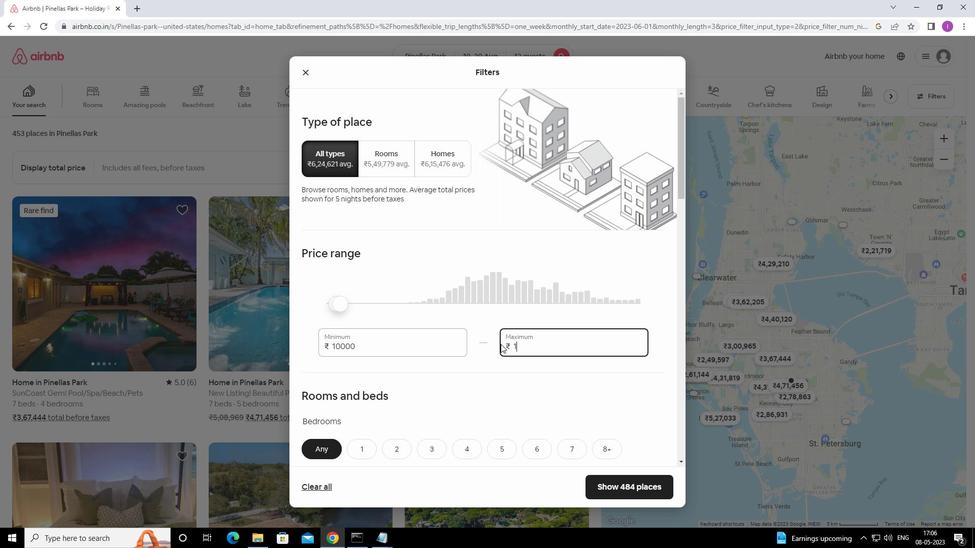 
Action: Mouse moved to (501, 339)
Screenshot: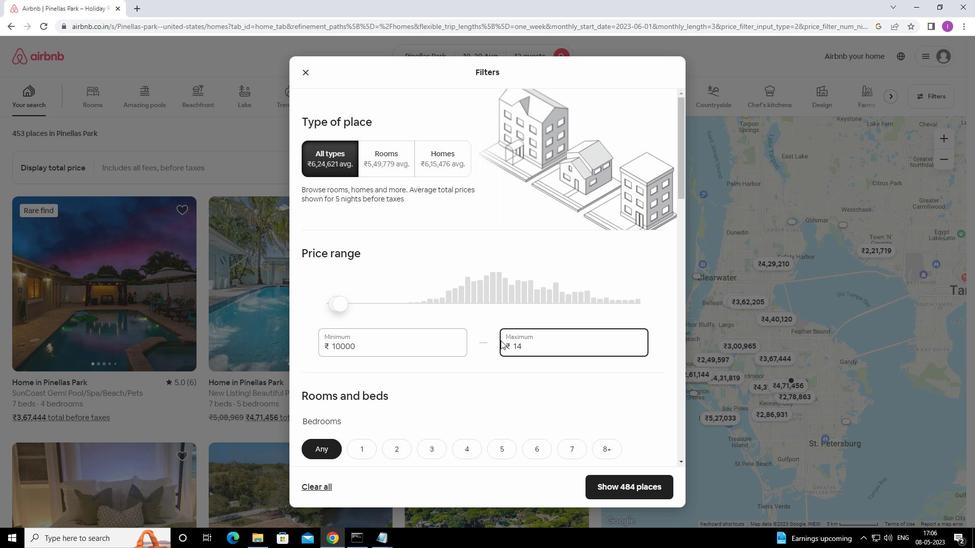 
Action: Key pressed 0
Screenshot: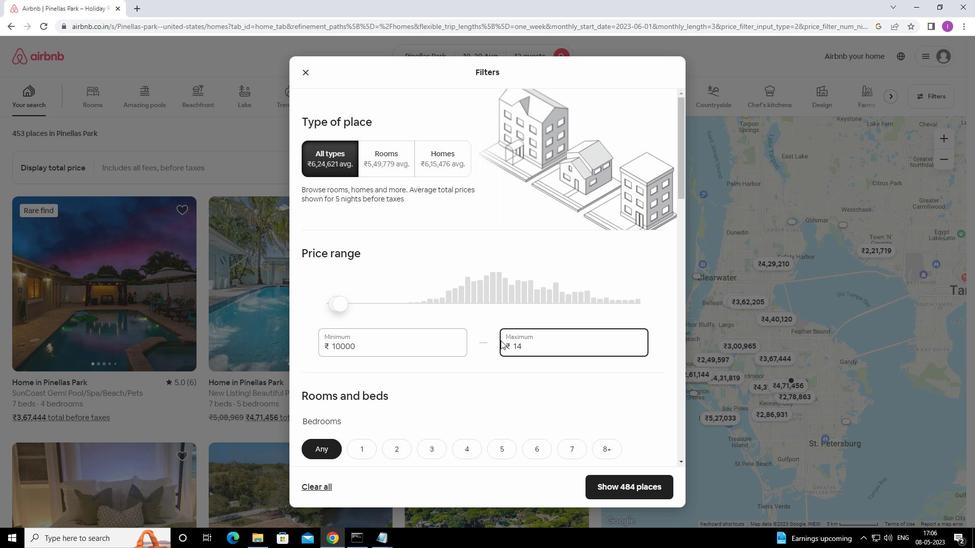 
Action: Mouse moved to (501, 338)
Screenshot: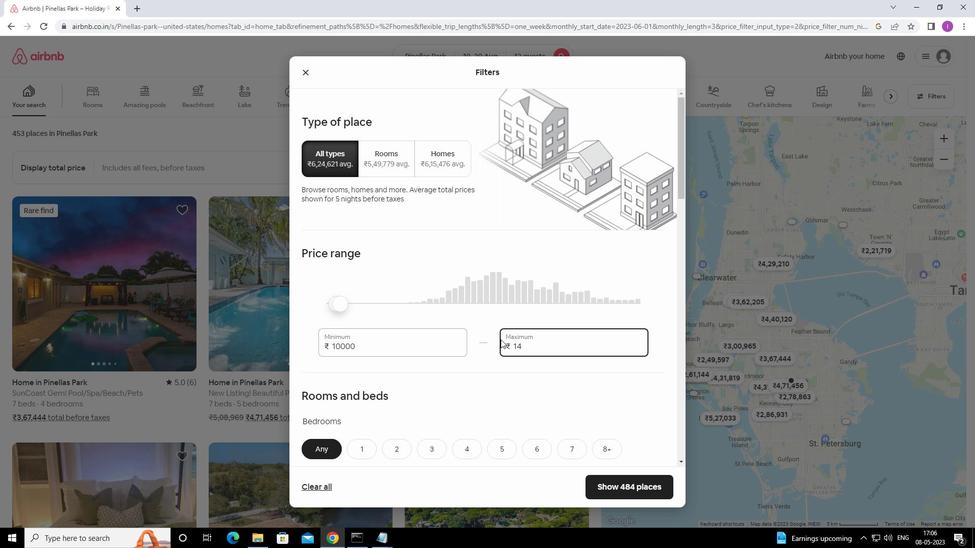 
Action: Key pressed 000
Screenshot: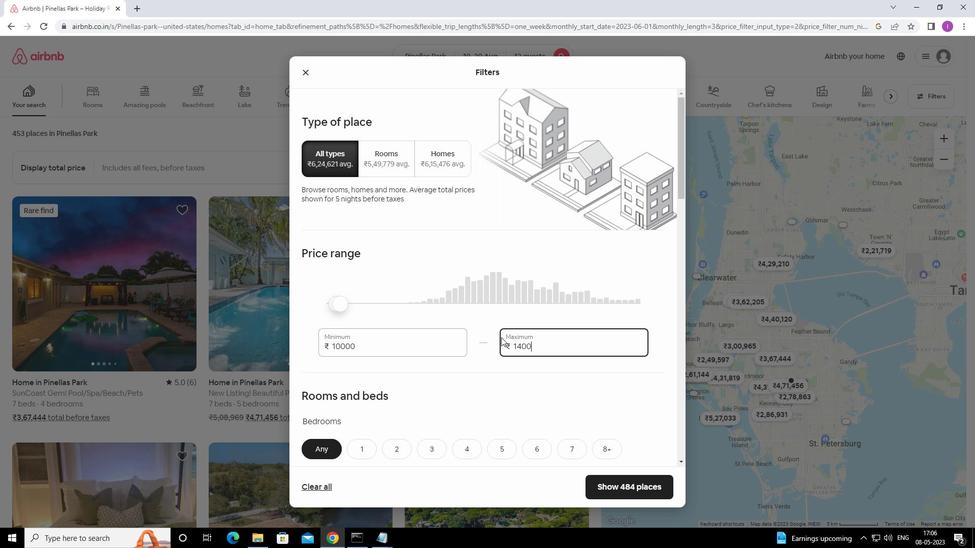 
Action: Mouse moved to (544, 336)
Screenshot: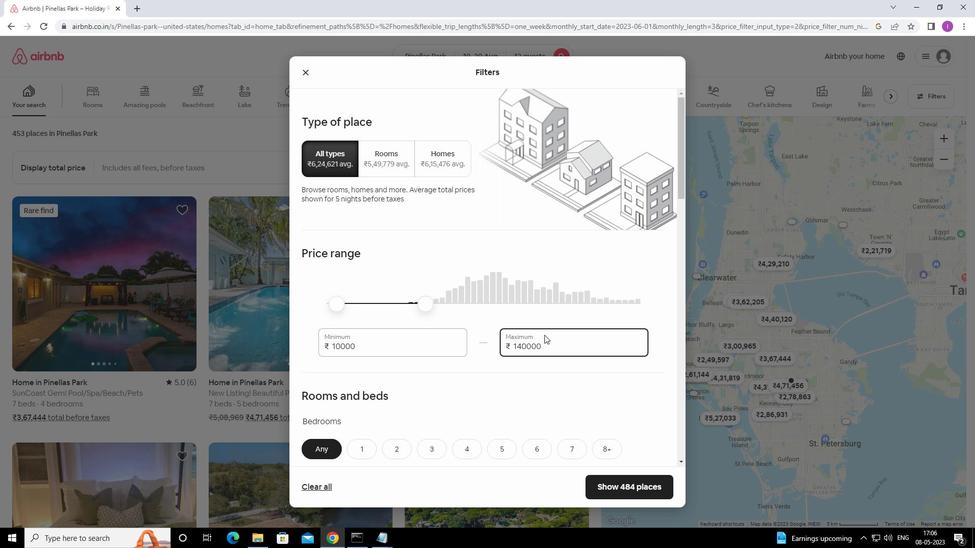 
Action: Key pressed <Key.backspace>
Screenshot: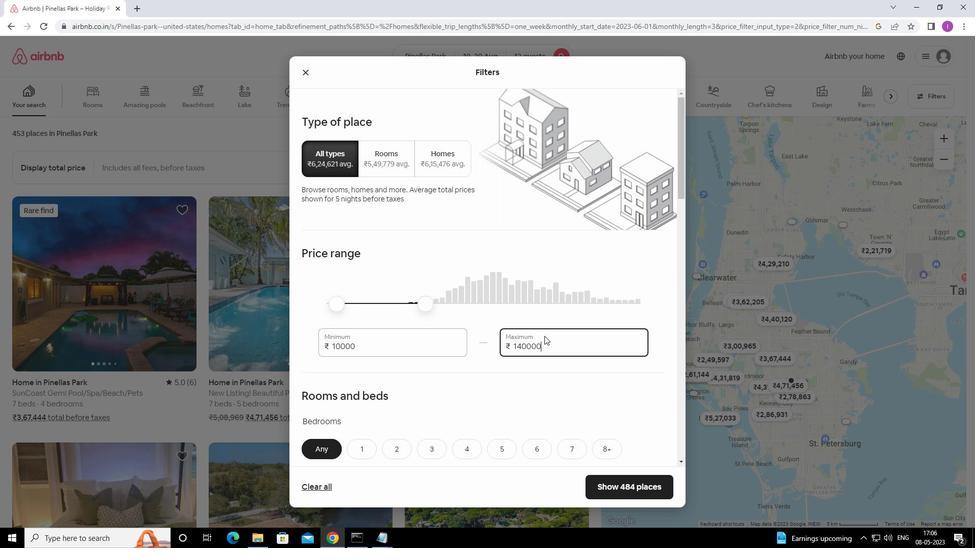 
Action: Mouse moved to (537, 377)
Screenshot: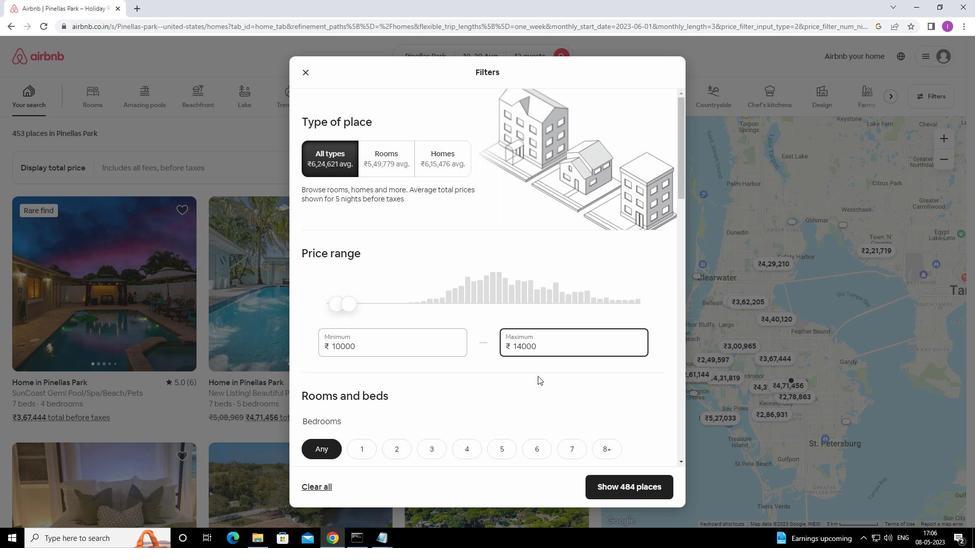
Action: Mouse scrolled (537, 376) with delta (0, 0)
Screenshot: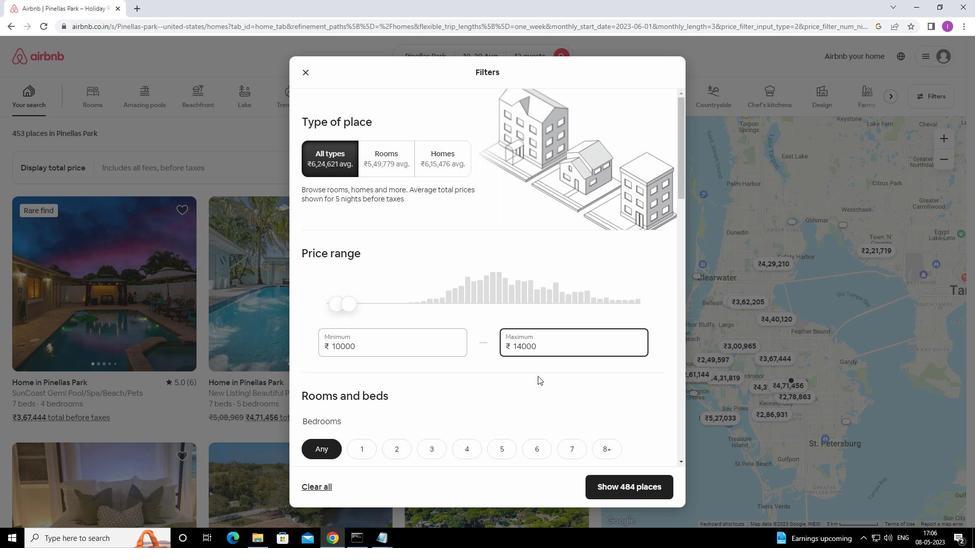 
Action: Mouse scrolled (537, 376) with delta (0, 0)
Screenshot: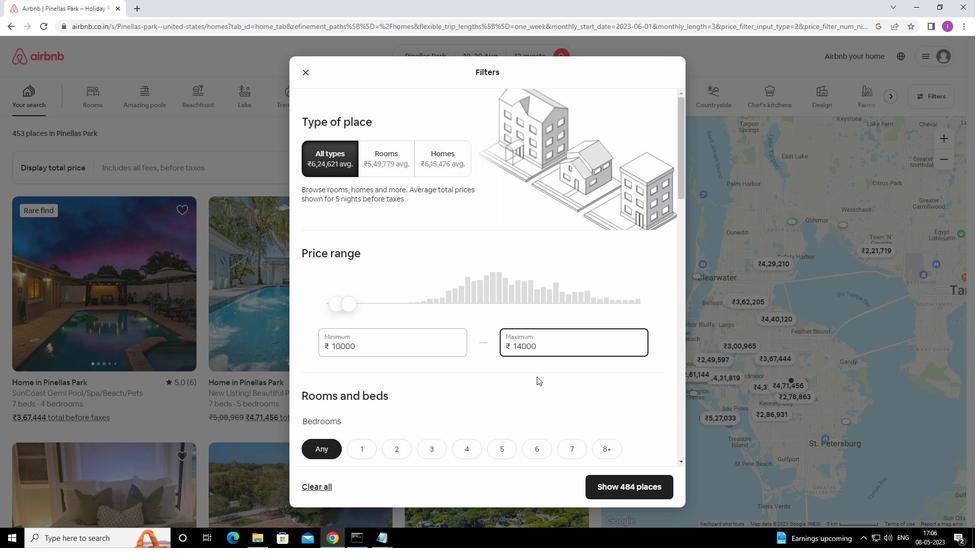 
Action: Mouse scrolled (537, 376) with delta (0, 0)
Screenshot: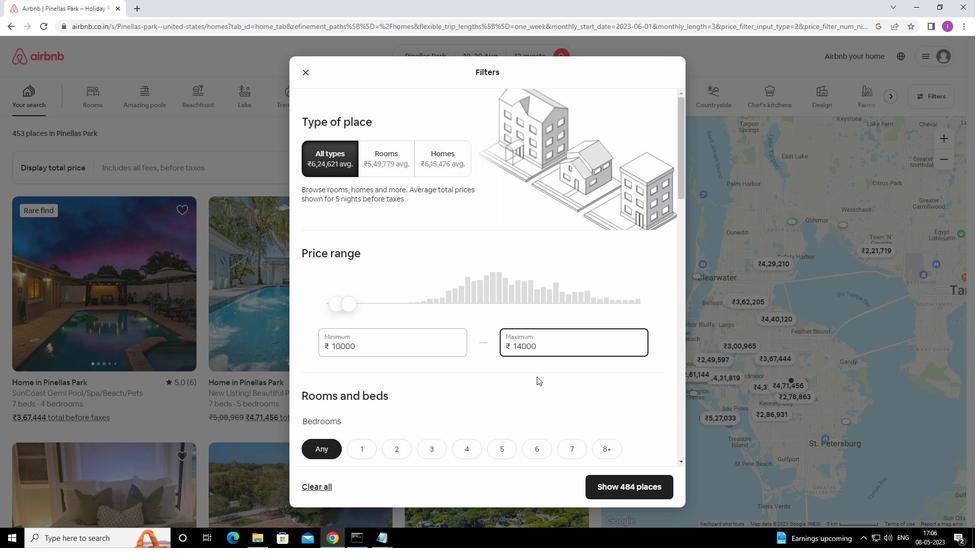 
Action: Mouse moved to (529, 300)
Screenshot: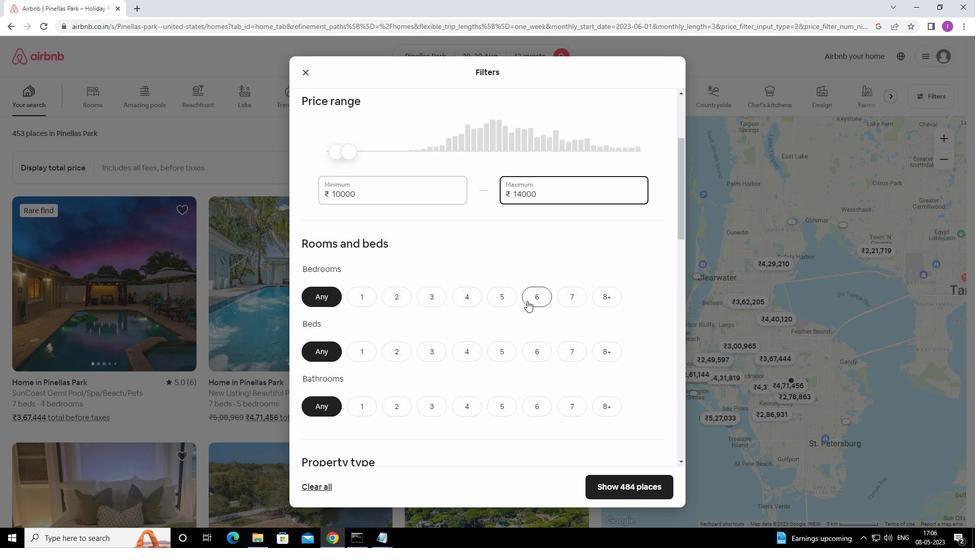 
Action: Mouse pressed left at (529, 300)
Screenshot: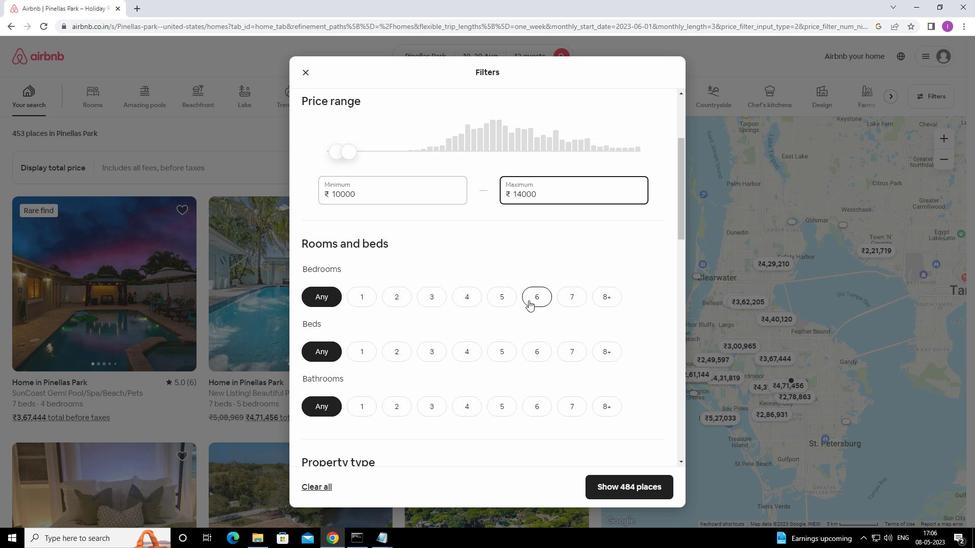 
Action: Mouse moved to (609, 346)
Screenshot: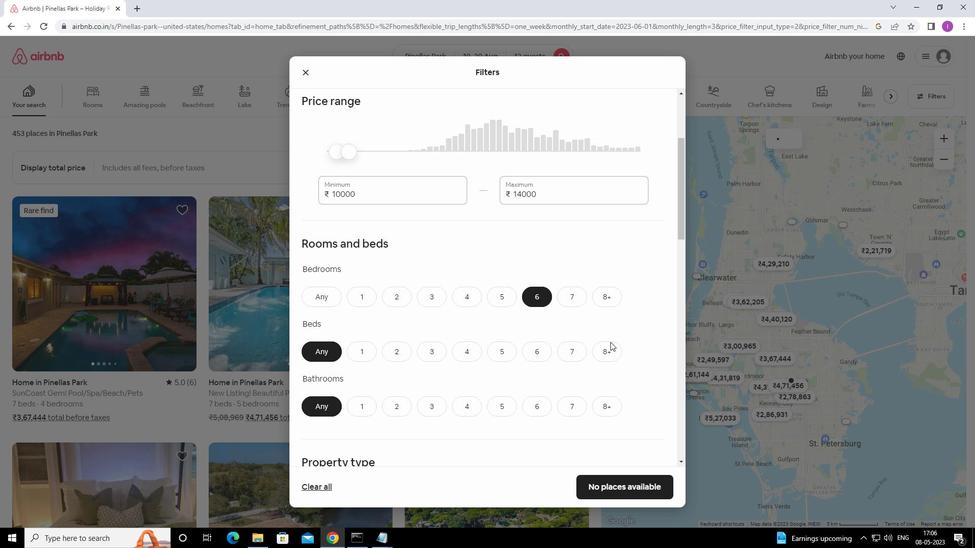 
Action: Mouse pressed left at (609, 346)
Screenshot: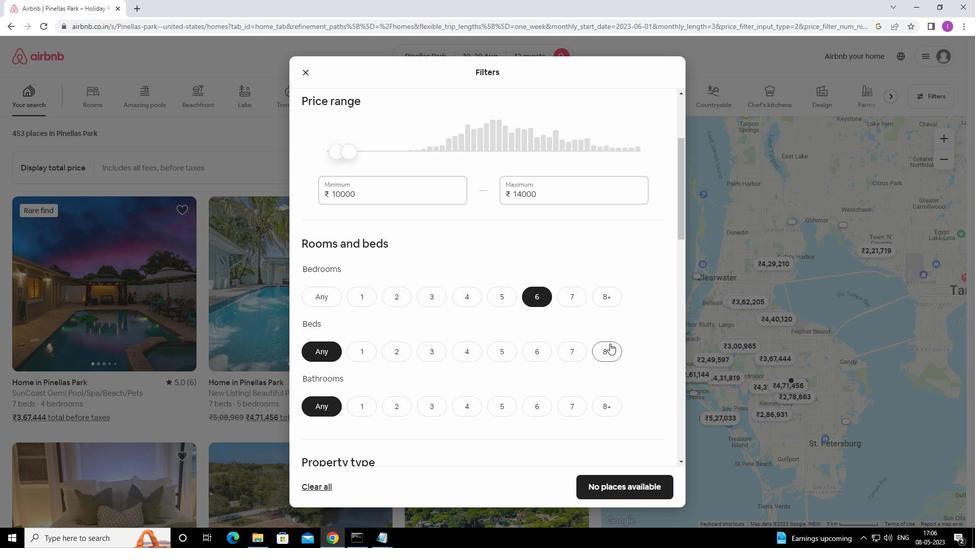 
Action: Mouse moved to (531, 406)
Screenshot: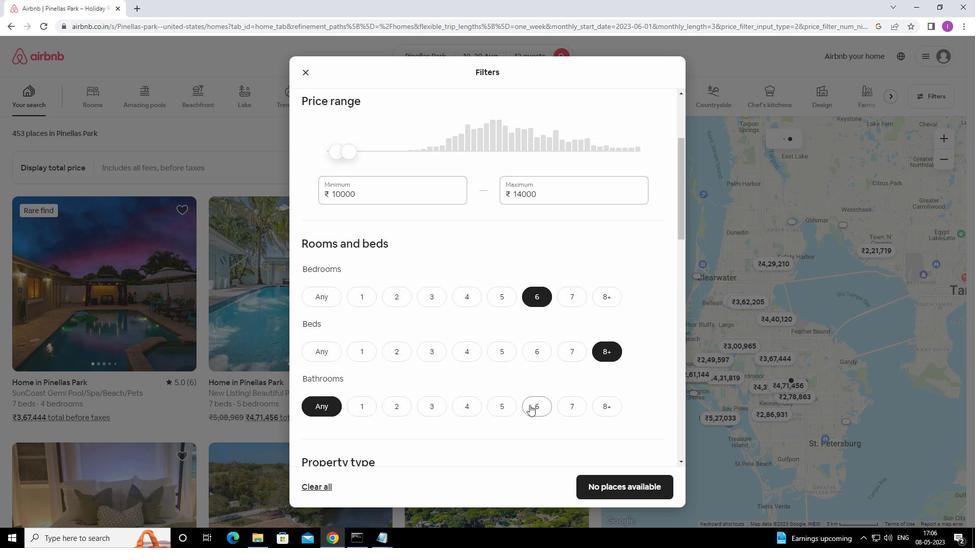 
Action: Mouse pressed left at (531, 406)
Screenshot: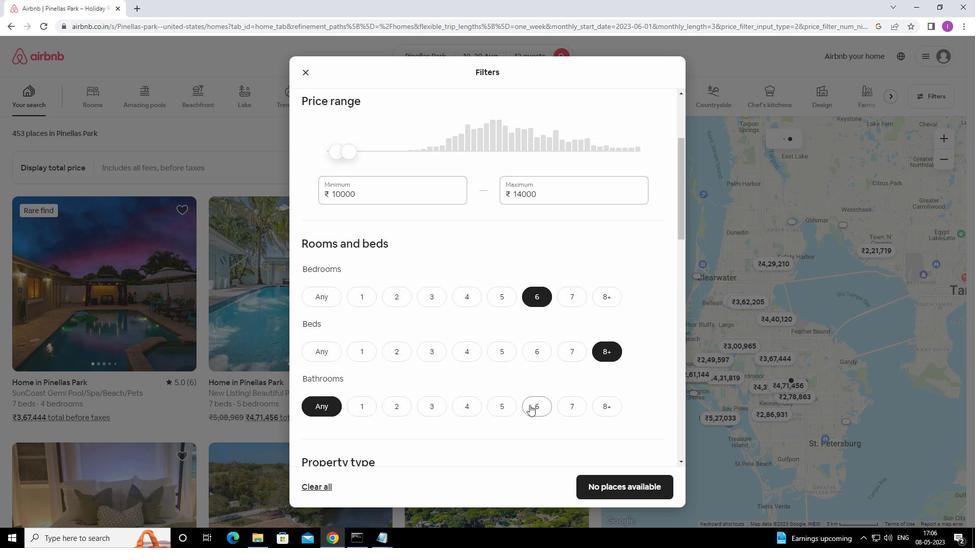
Action: Mouse moved to (484, 367)
Screenshot: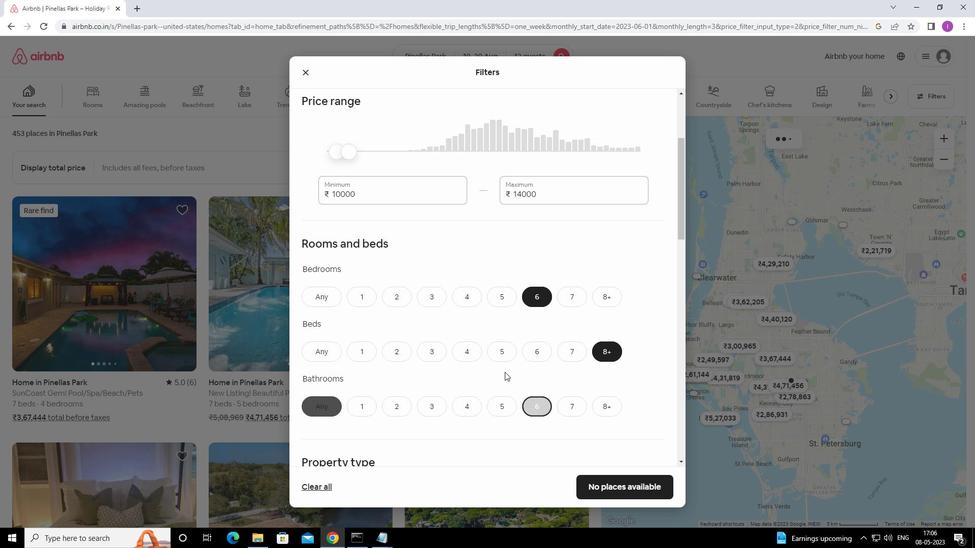 
Action: Mouse scrolled (484, 366) with delta (0, 0)
Screenshot: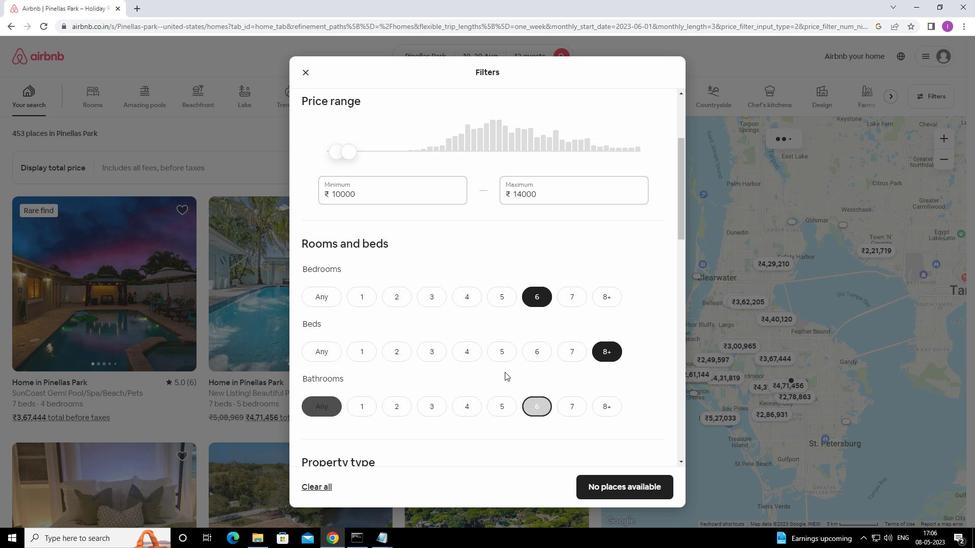 
Action: Mouse scrolled (484, 366) with delta (0, 0)
Screenshot: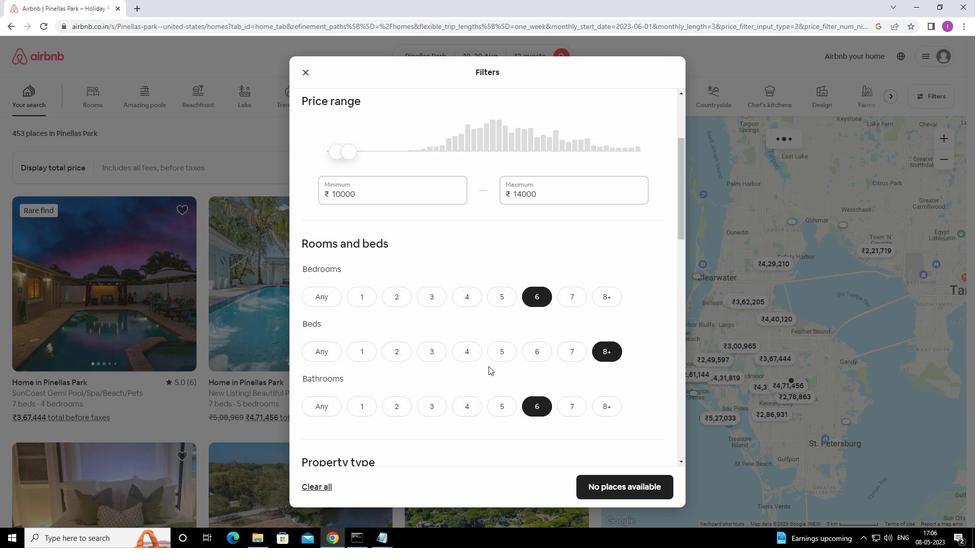 
Action: Mouse moved to (484, 367)
Screenshot: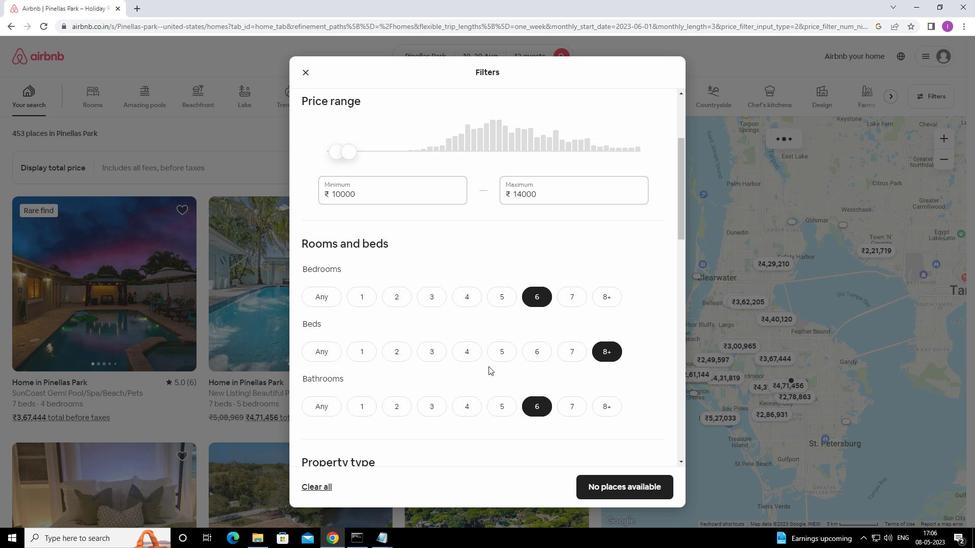
Action: Mouse scrolled (484, 366) with delta (0, 0)
Screenshot: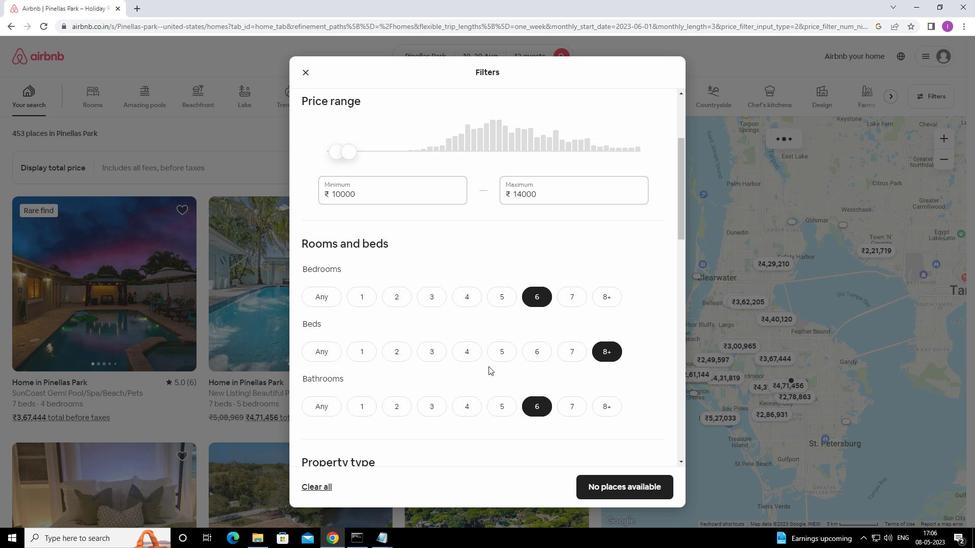
Action: Mouse scrolled (484, 366) with delta (0, 0)
Screenshot: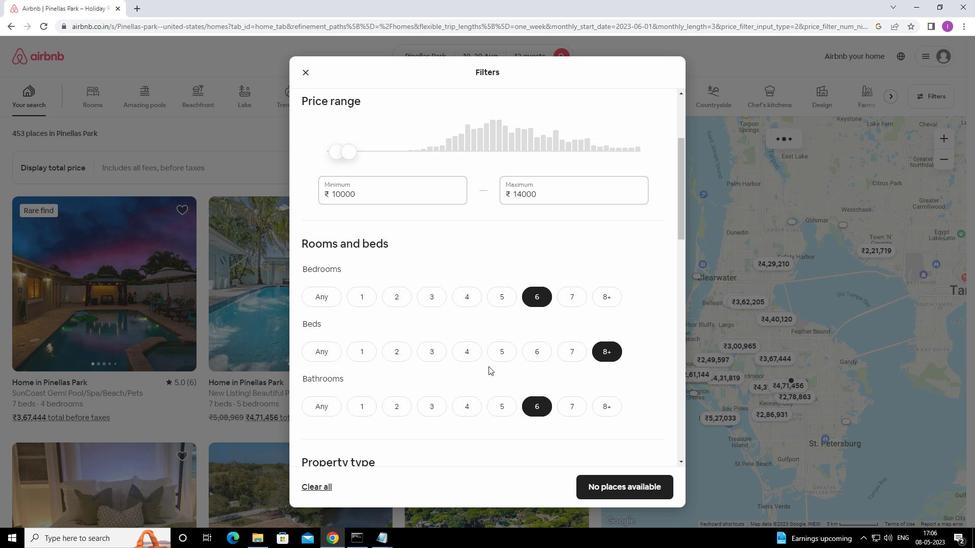 
Action: Mouse scrolled (484, 366) with delta (0, 0)
Screenshot: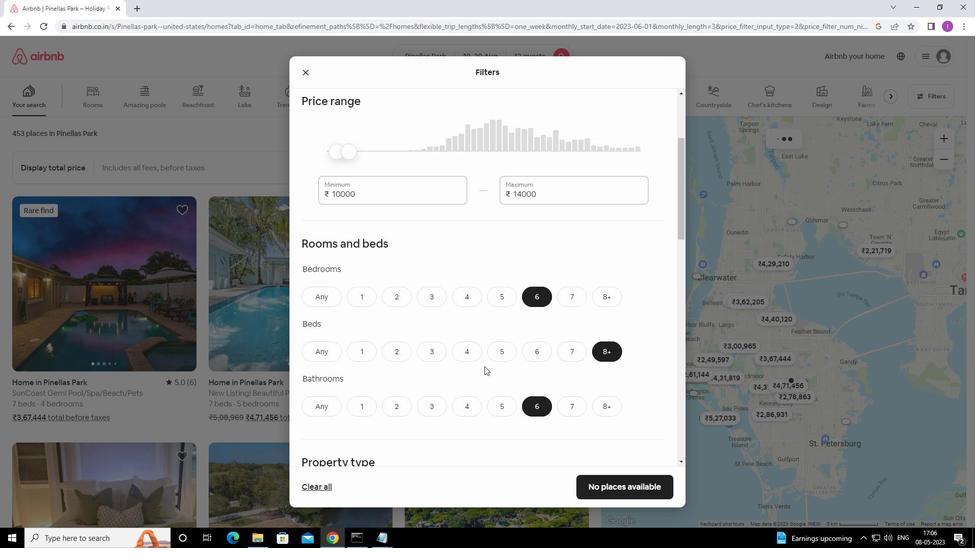 
Action: Mouse moved to (483, 367)
Screenshot: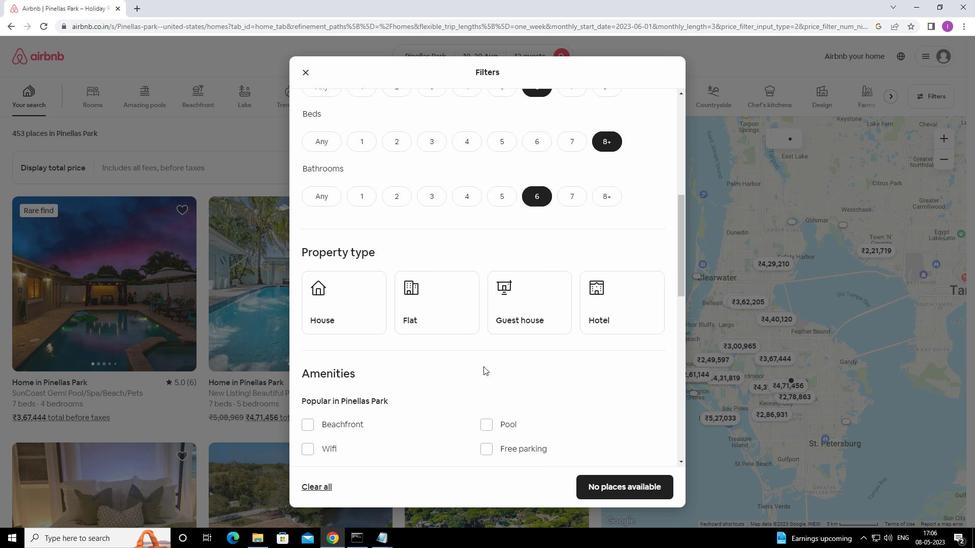 
Action: Mouse scrolled (483, 366) with delta (0, 0)
Screenshot: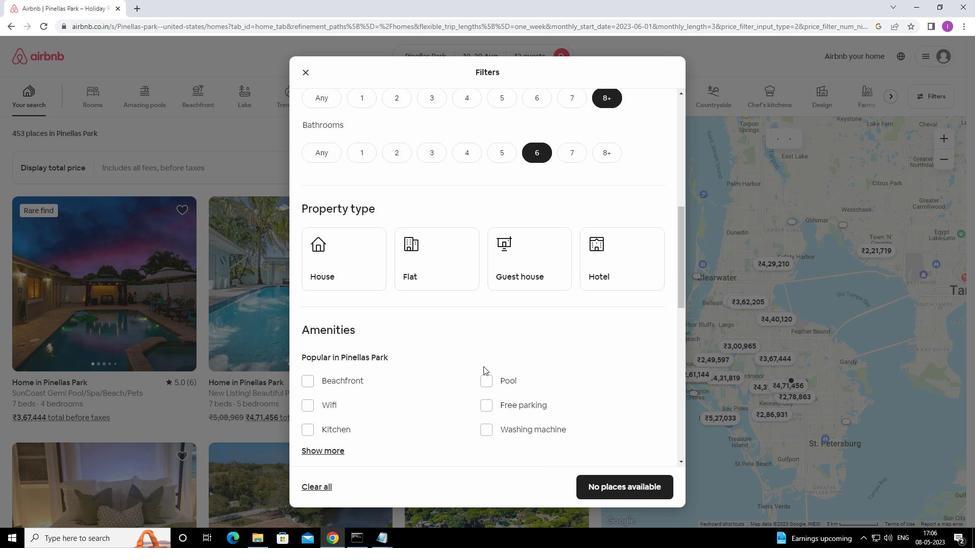 
Action: Mouse scrolled (483, 366) with delta (0, 0)
Screenshot: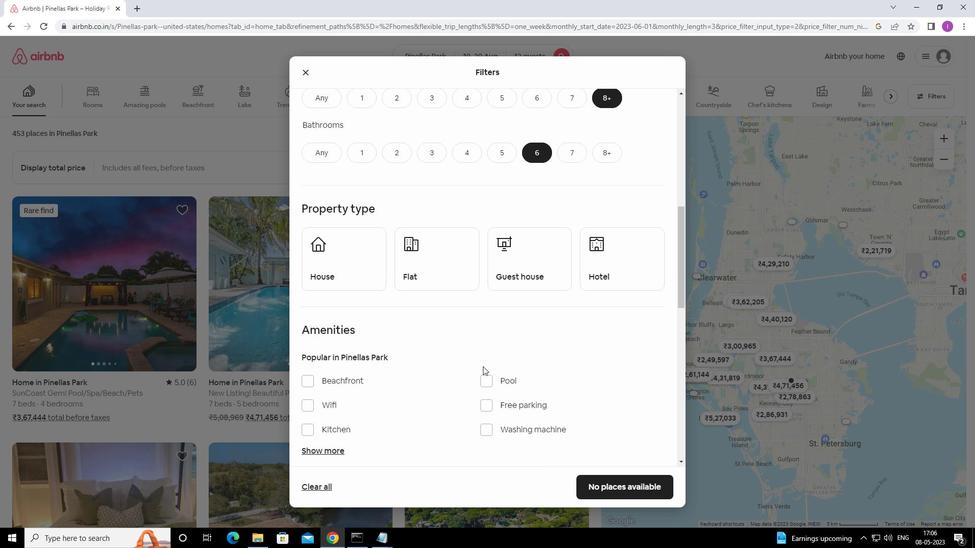 
Action: Mouse moved to (350, 180)
Screenshot: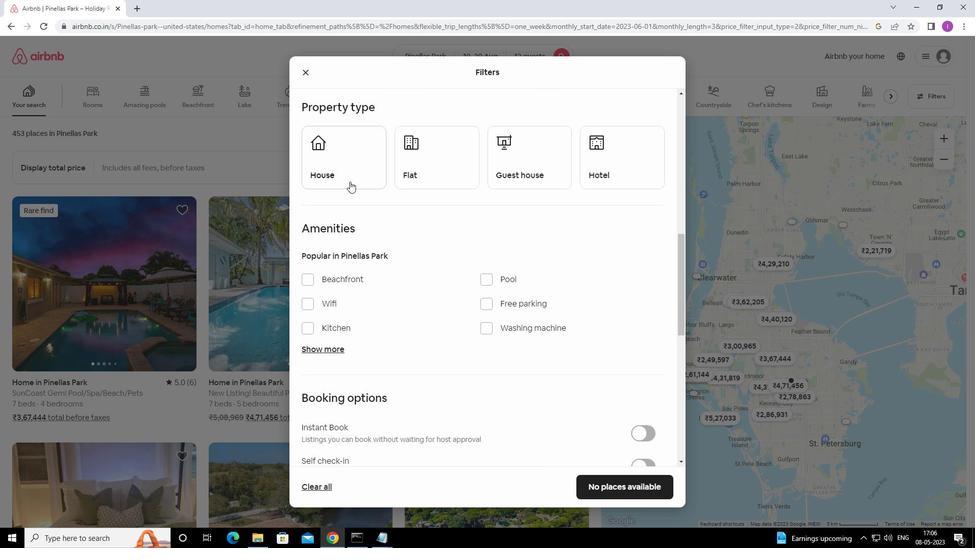
Action: Mouse pressed left at (350, 180)
Screenshot: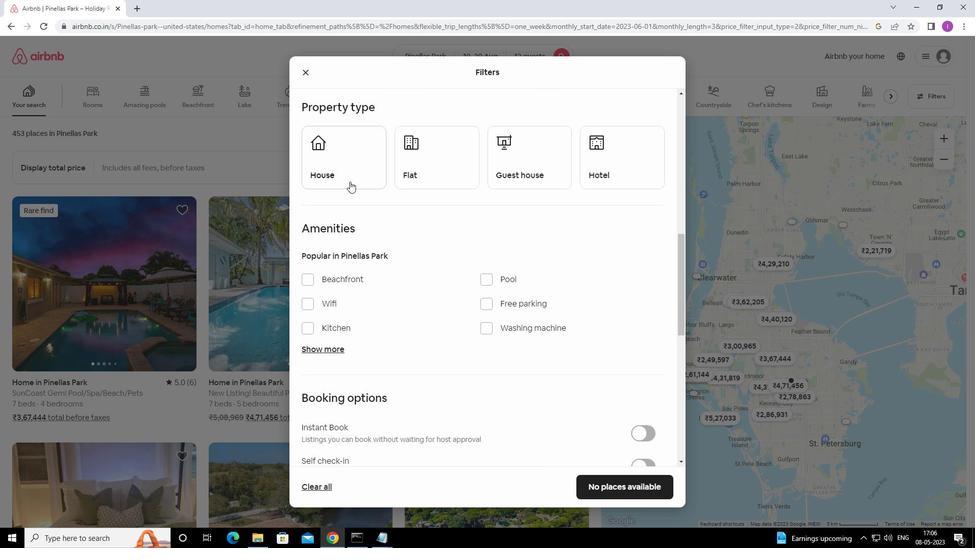 
Action: Mouse moved to (423, 166)
Screenshot: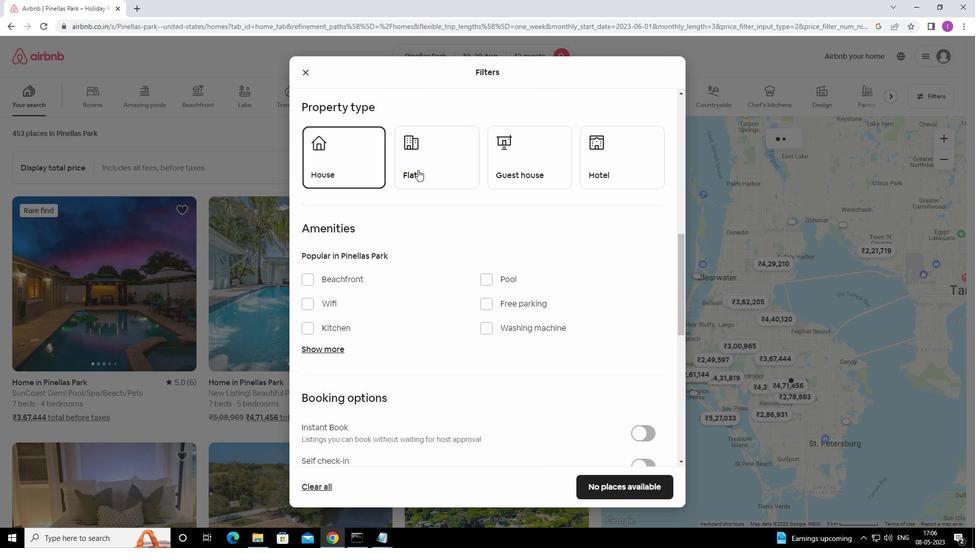 
Action: Mouse pressed left at (423, 166)
Screenshot: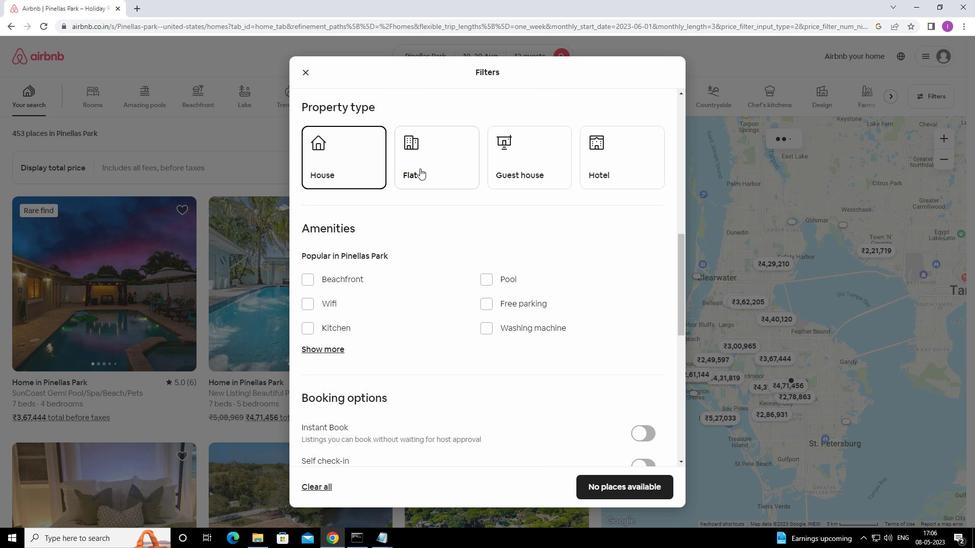 
Action: Mouse moved to (557, 169)
Screenshot: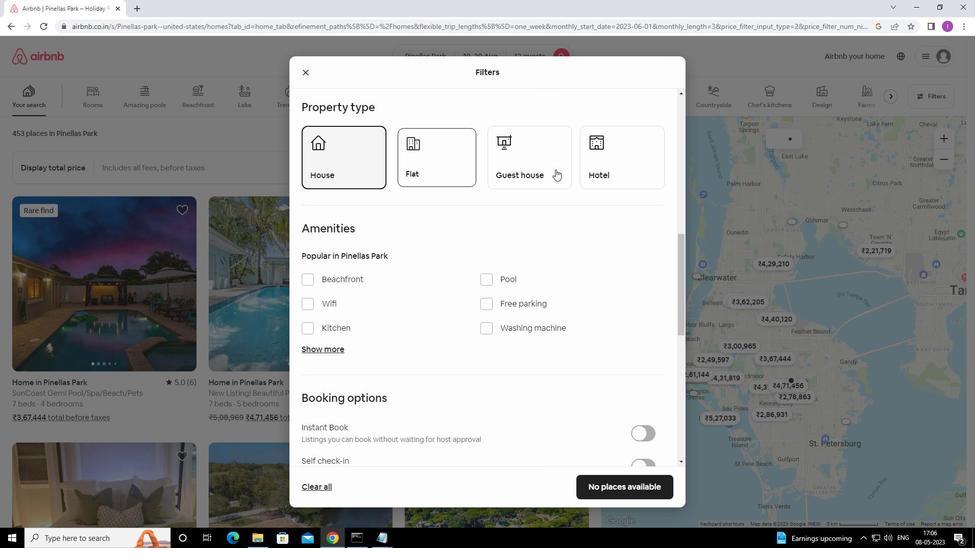 
Action: Mouse pressed left at (557, 169)
Screenshot: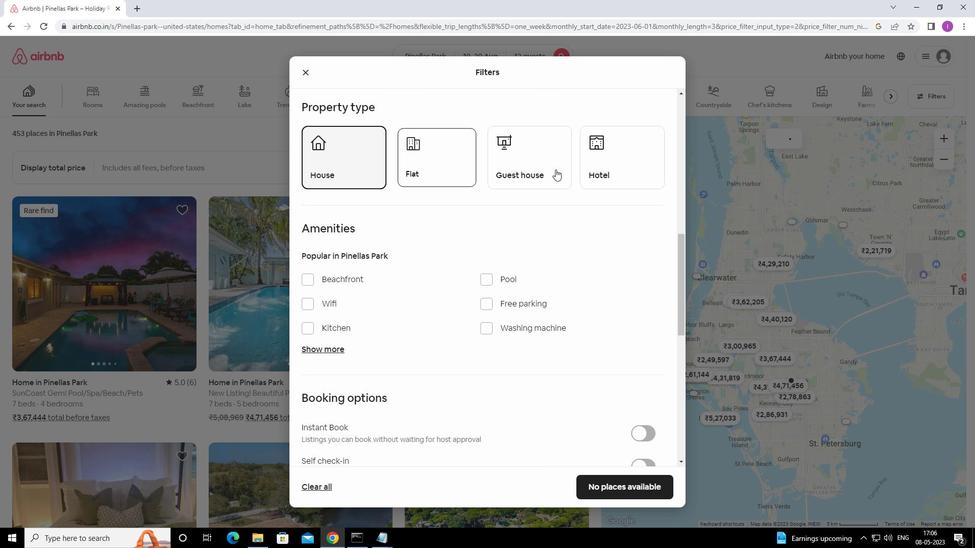 
Action: Mouse moved to (540, 232)
Screenshot: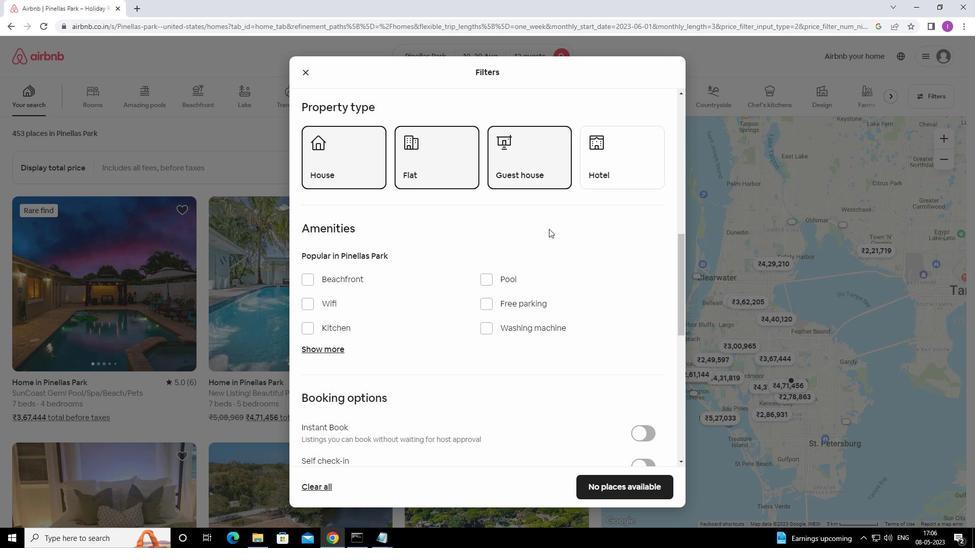 
Action: Mouse scrolled (540, 231) with delta (0, 0)
Screenshot: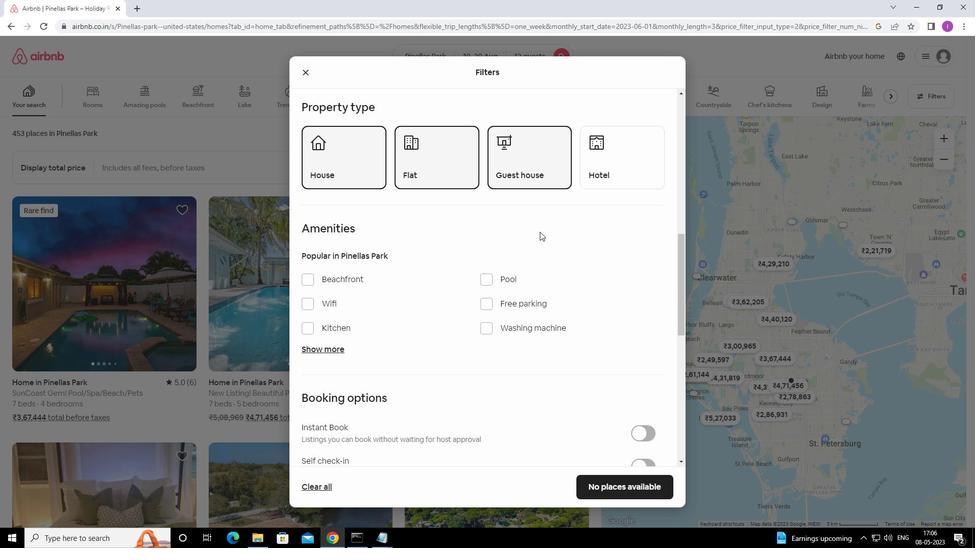 
Action: Mouse scrolled (540, 231) with delta (0, 0)
Screenshot: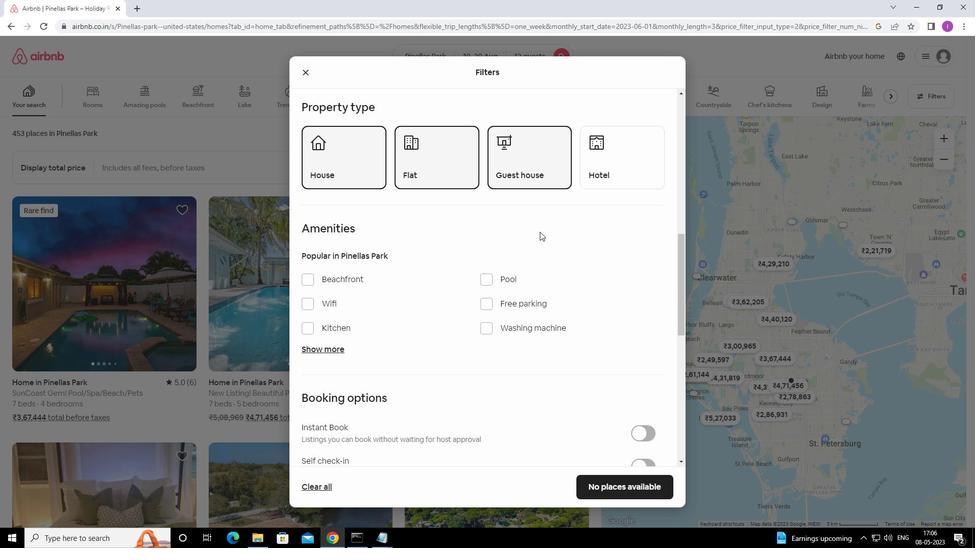
Action: Mouse moved to (307, 201)
Screenshot: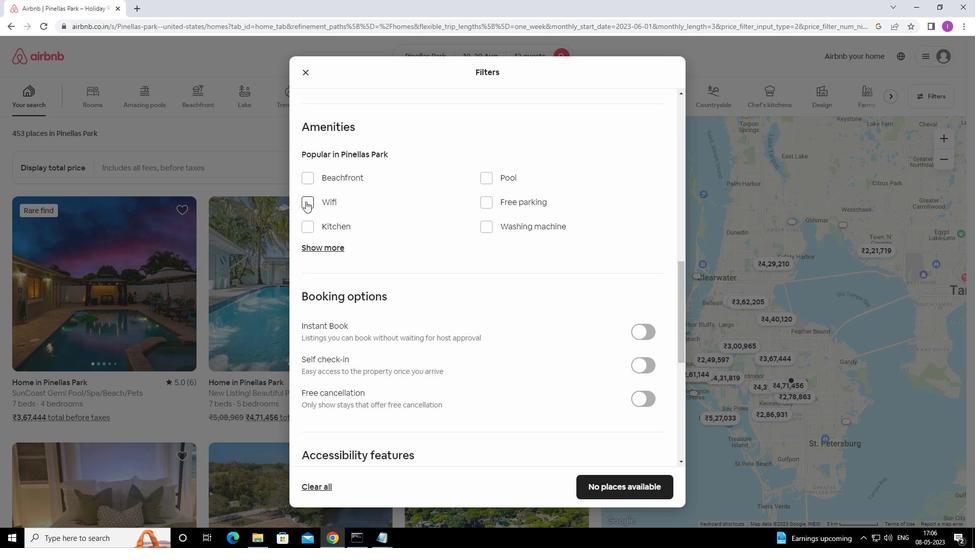 
Action: Mouse pressed left at (307, 201)
Screenshot: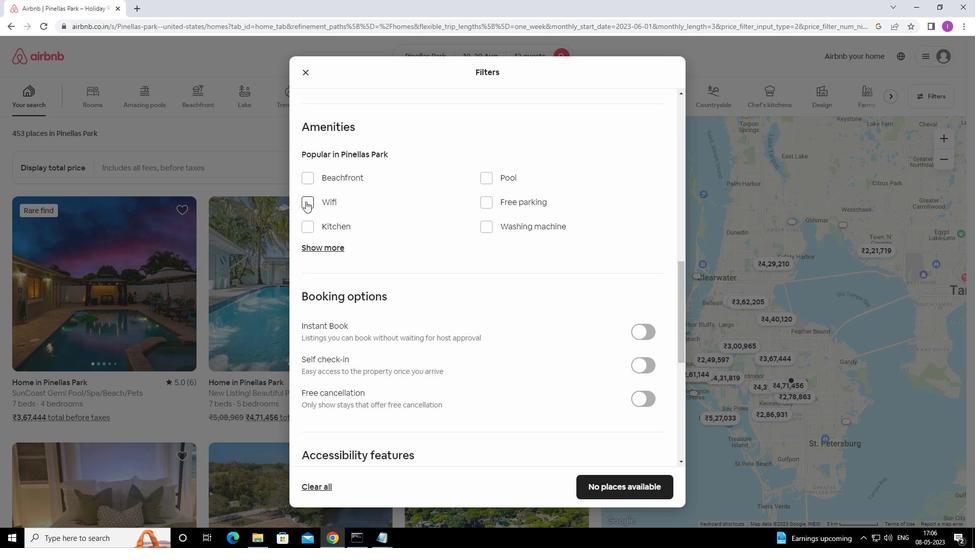 
Action: Mouse moved to (494, 205)
Screenshot: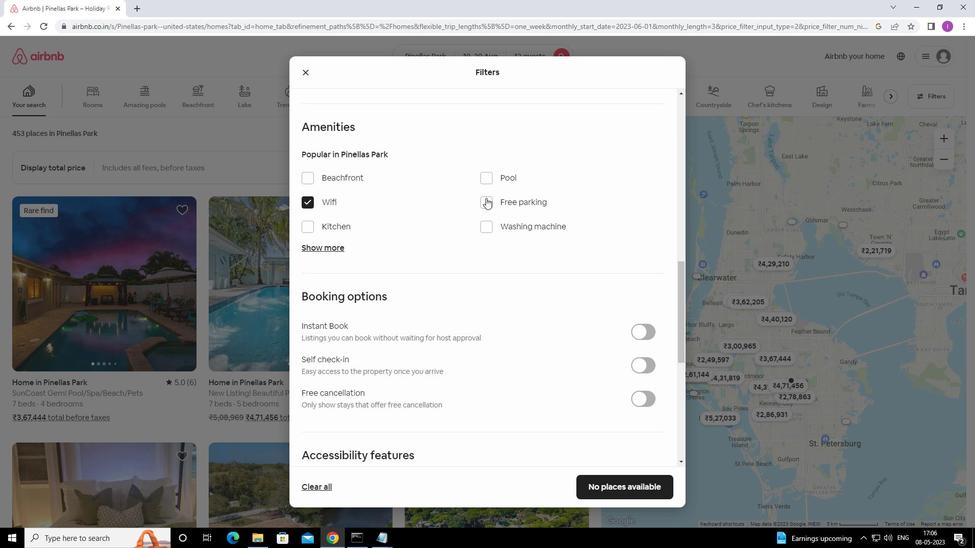 
Action: Mouse pressed left at (494, 205)
Screenshot: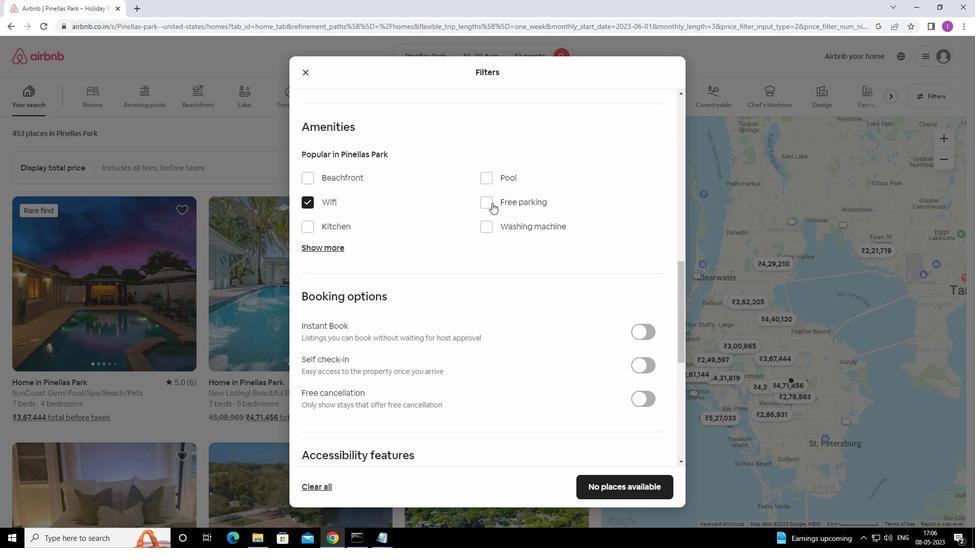 
Action: Mouse moved to (334, 244)
Screenshot: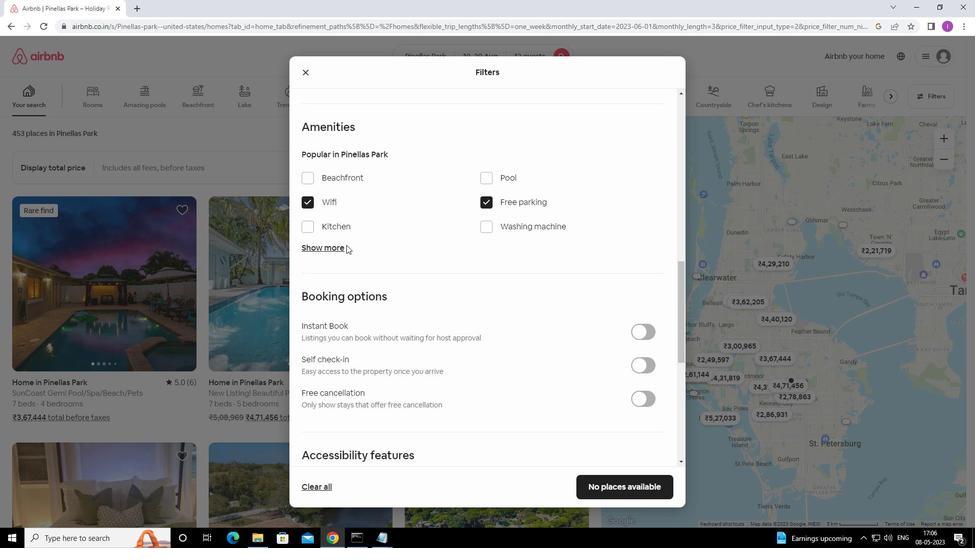 
Action: Mouse pressed left at (334, 244)
Screenshot: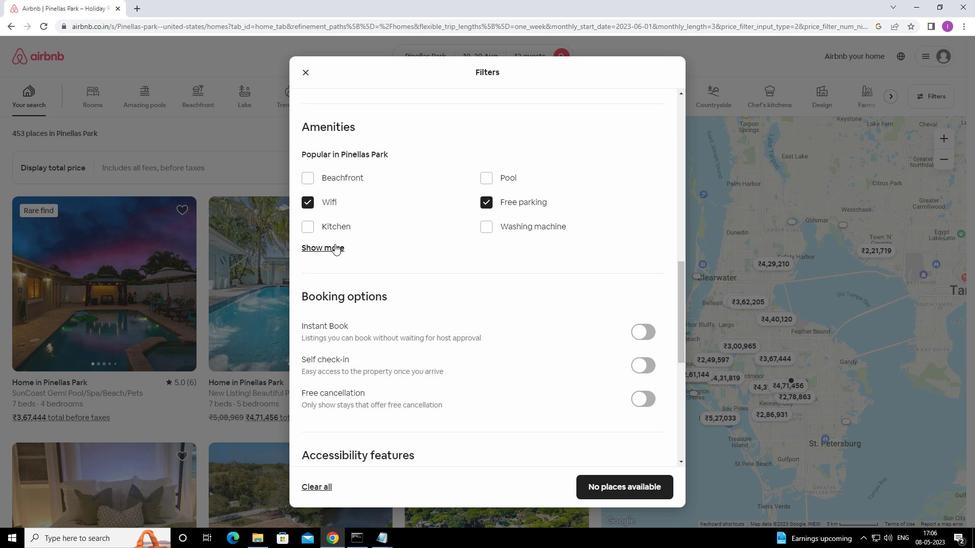 
Action: Mouse moved to (402, 254)
Screenshot: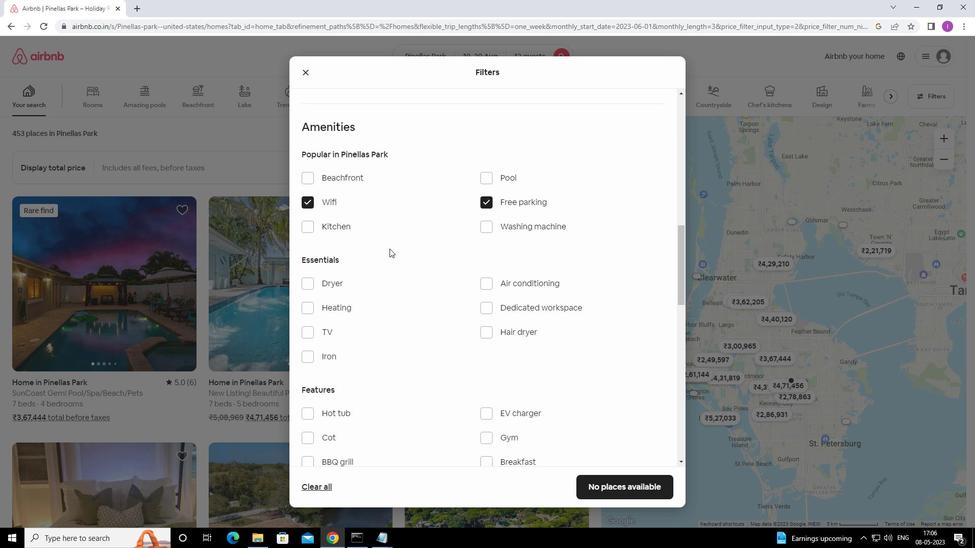 
Action: Mouse scrolled (402, 254) with delta (0, 0)
Screenshot: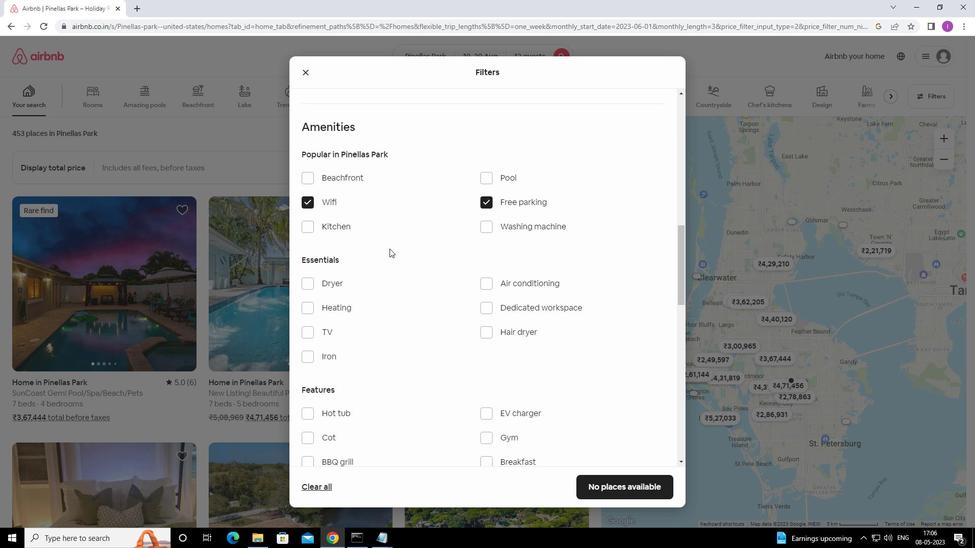
Action: Mouse moved to (405, 254)
Screenshot: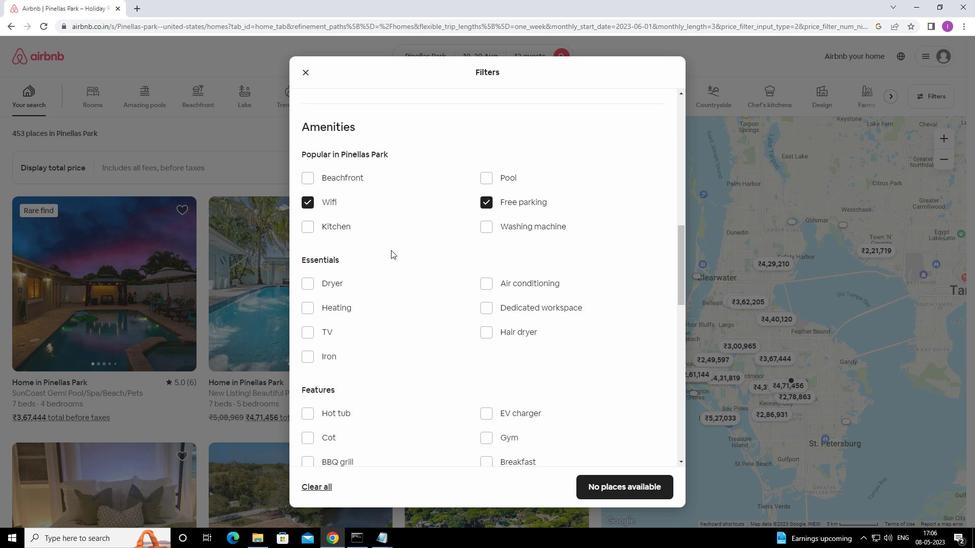 
Action: Mouse scrolled (405, 254) with delta (0, 0)
Screenshot: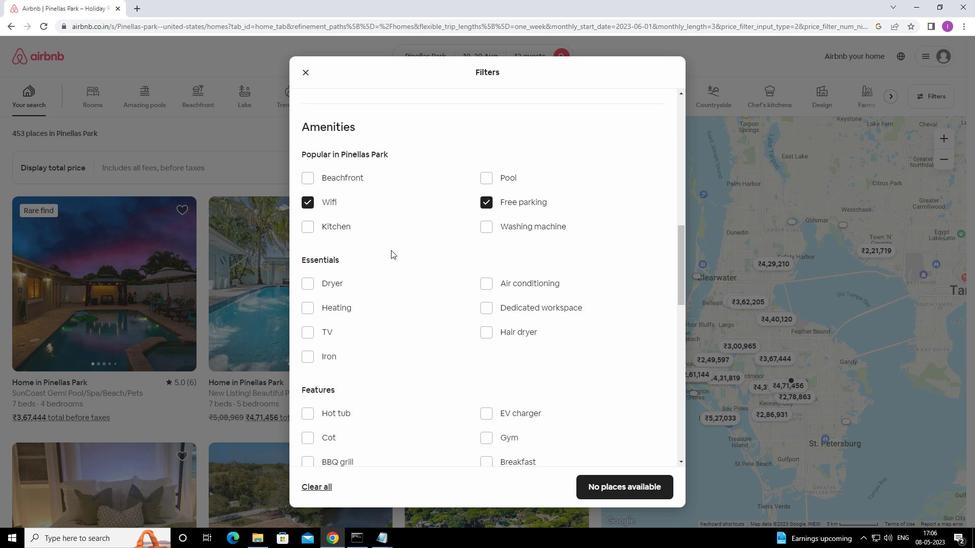 
Action: Mouse moved to (317, 229)
Screenshot: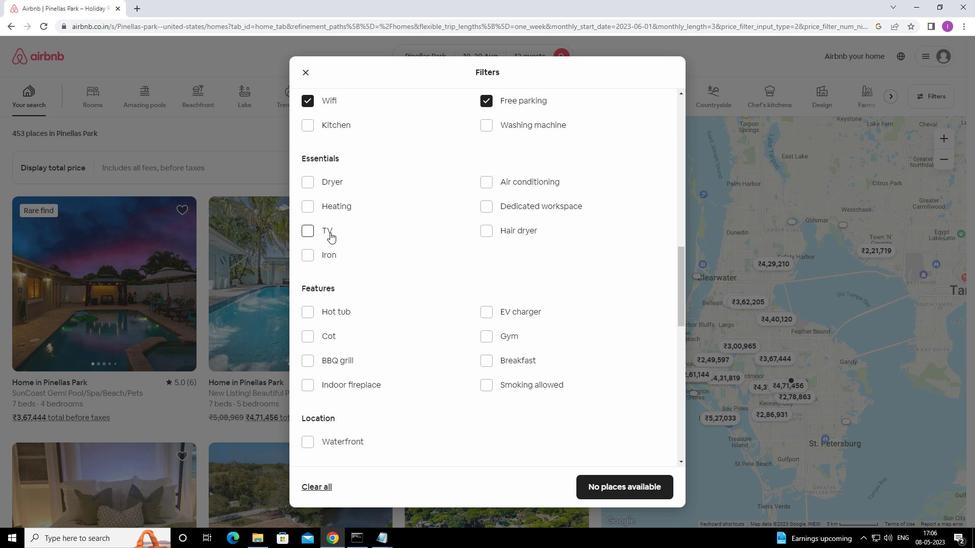 
Action: Mouse pressed left at (317, 229)
Screenshot: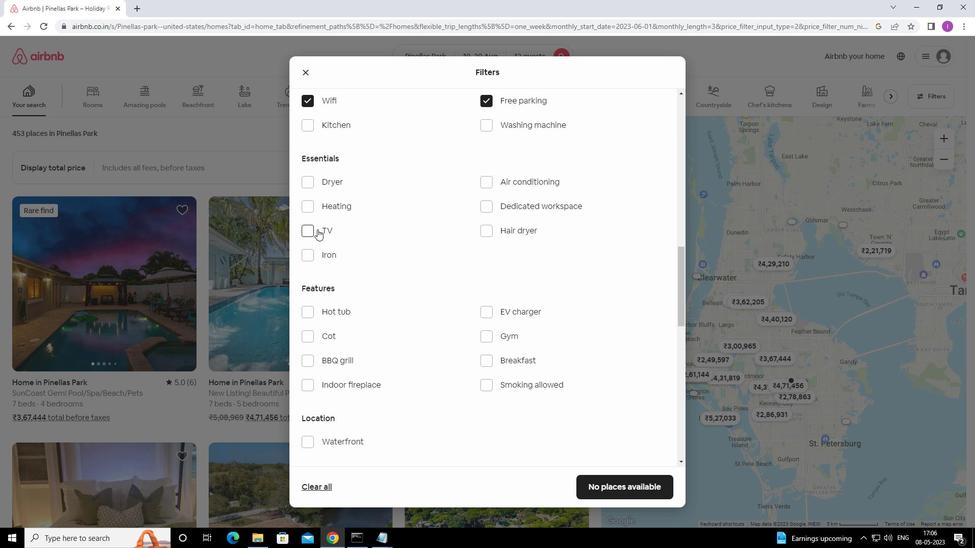 
Action: Mouse moved to (492, 339)
Screenshot: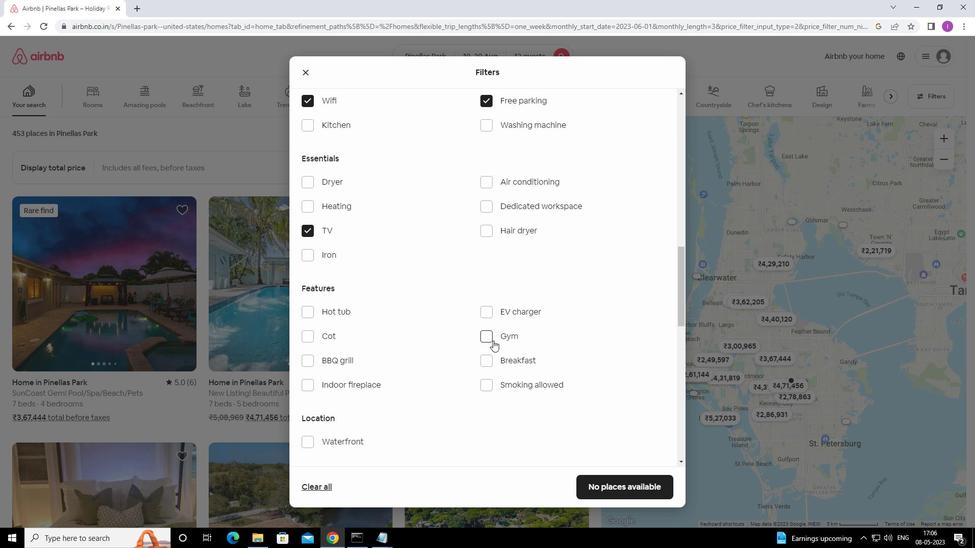 
Action: Mouse pressed left at (492, 339)
Screenshot: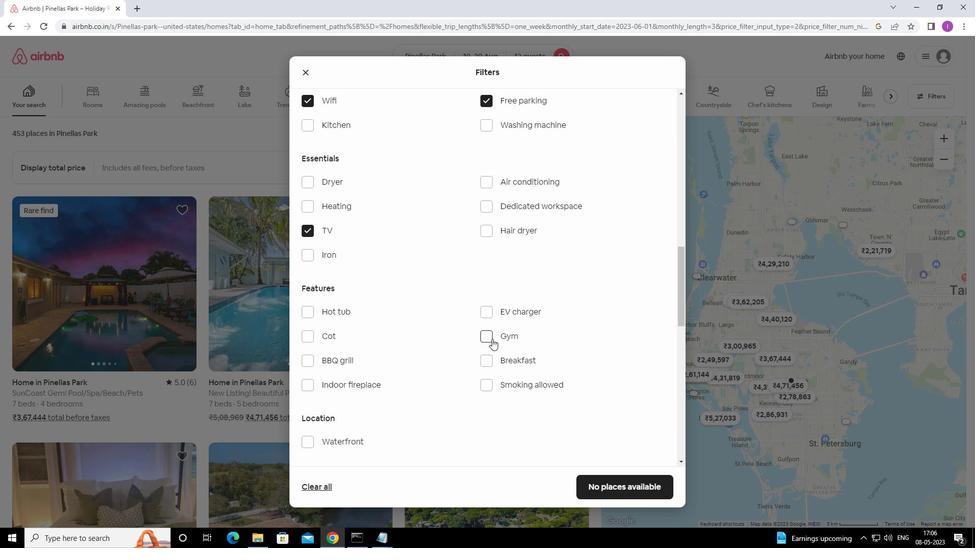 
Action: Mouse moved to (497, 358)
Screenshot: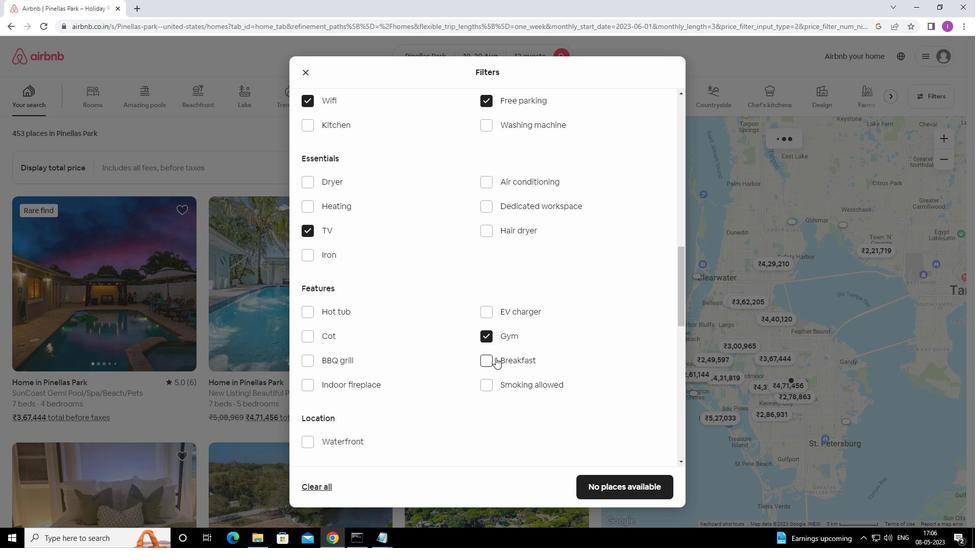 
Action: Mouse pressed left at (497, 358)
Screenshot: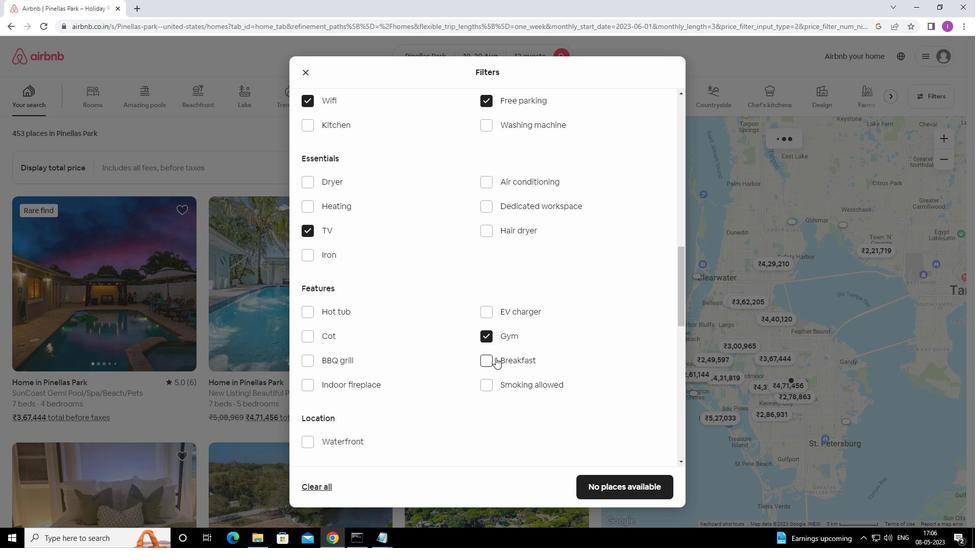 
Action: Mouse moved to (429, 349)
Screenshot: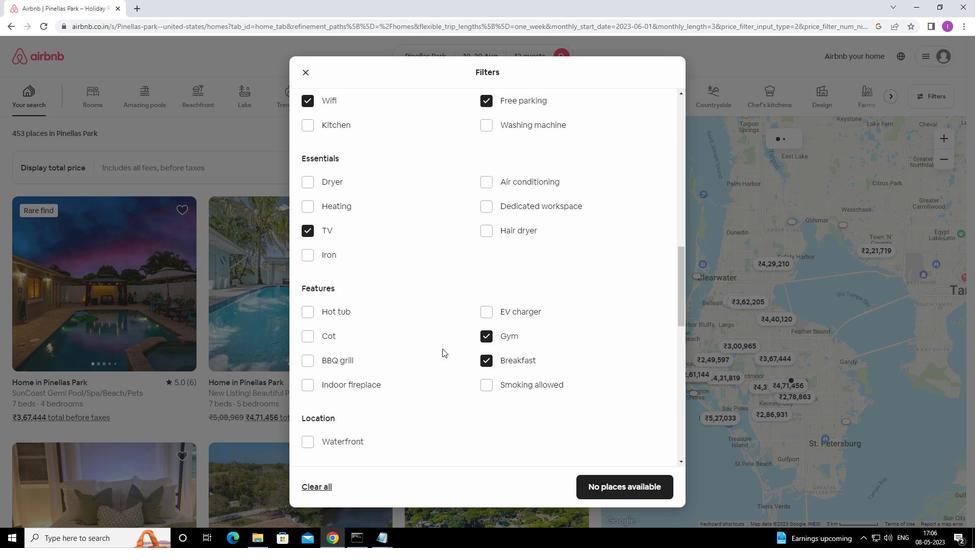 
Action: Mouse scrolled (429, 348) with delta (0, 0)
Screenshot: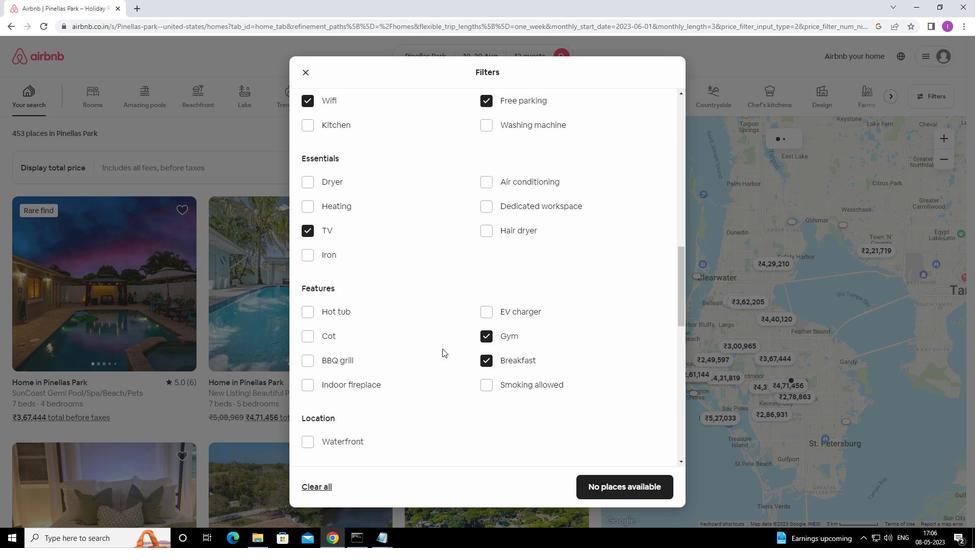 
Action: Mouse scrolled (429, 348) with delta (0, 0)
Screenshot: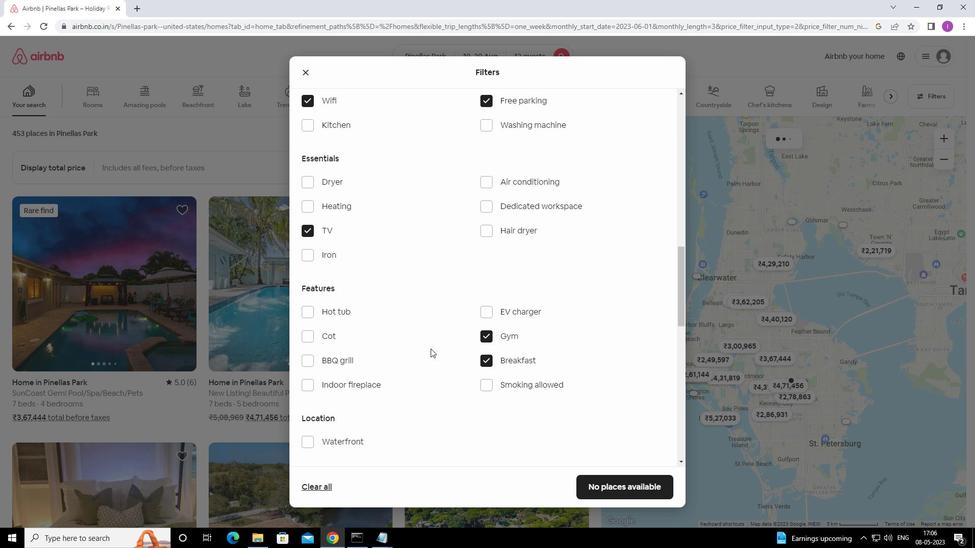 
Action: Mouse scrolled (429, 348) with delta (0, 0)
Screenshot: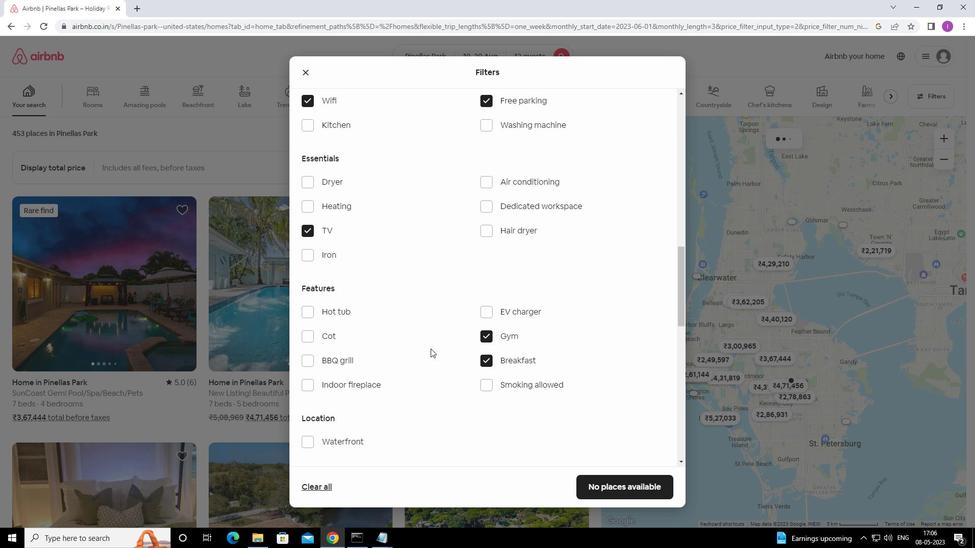 
Action: Mouse scrolled (429, 348) with delta (0, 0)
Screenshot: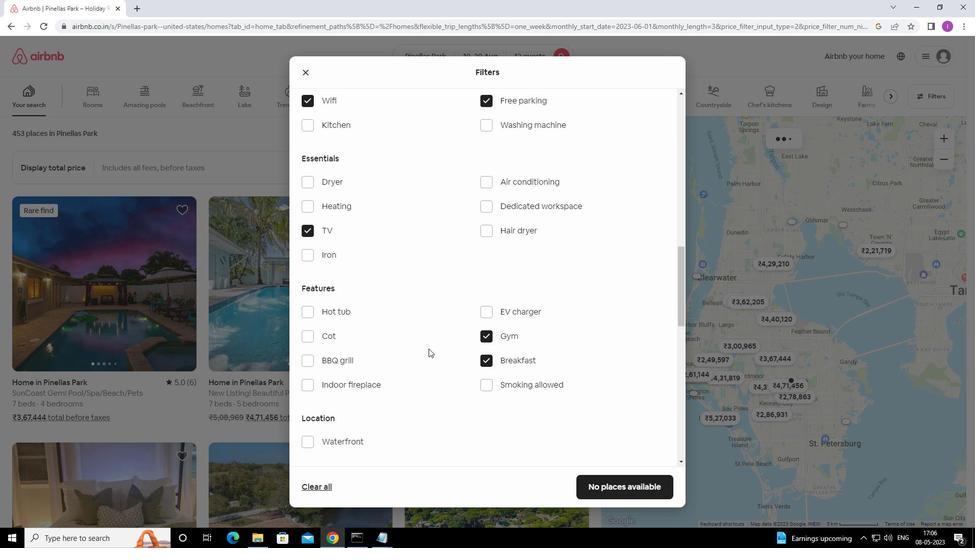 
Action: Mouse scrolled (429, 348) with delta (0, 0)
Screenshot: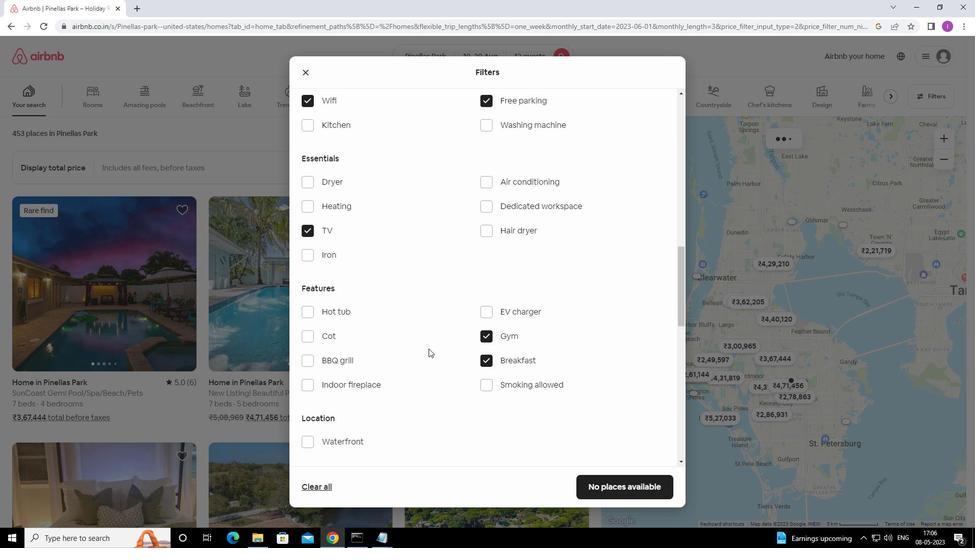 
Action: Mouse moved to (430, 355)
Screenshot: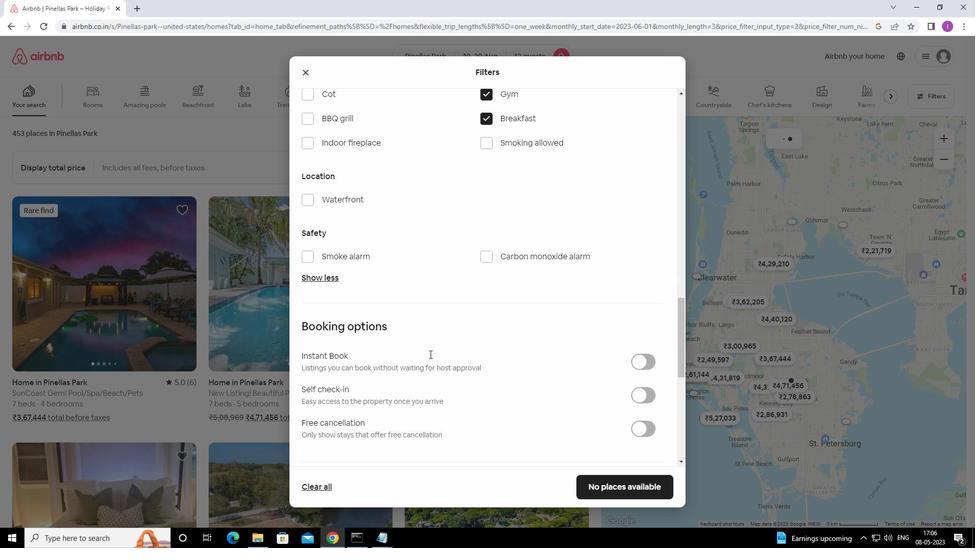 
Action: Mouse scrolled (430, 354) with delta (0, 0)
Screenshot: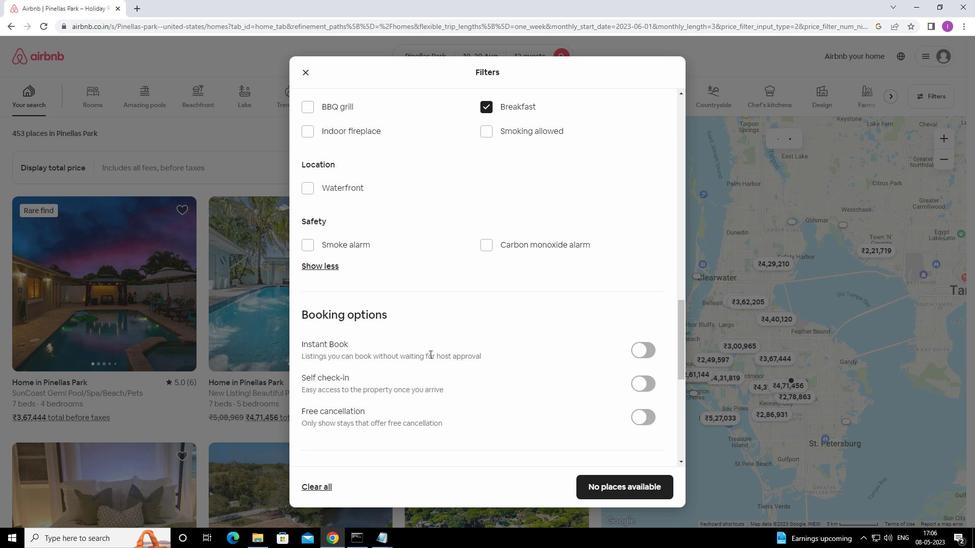 
Action: Mouse moved to (646, 333)
Screenshot: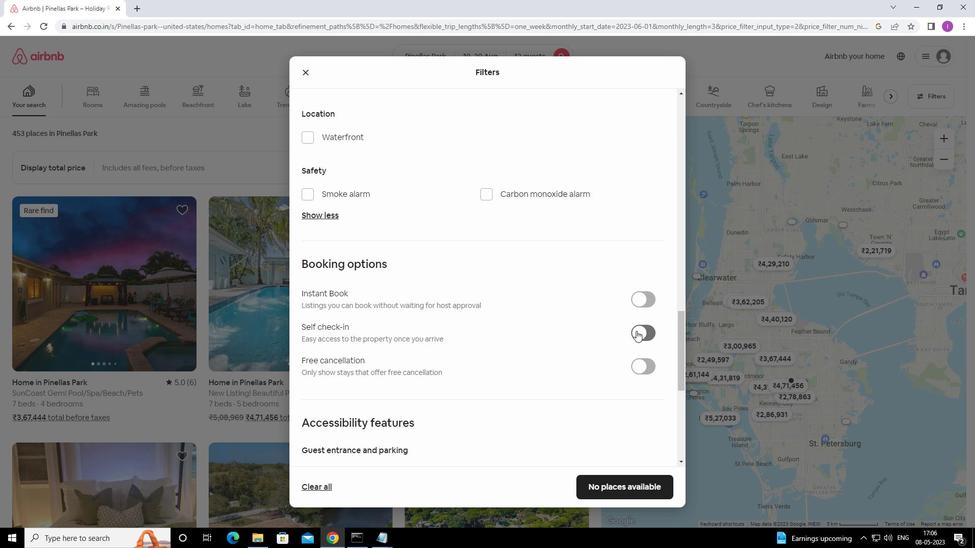 
Action: Mouse pressed left at (646, 333)
Screenshot: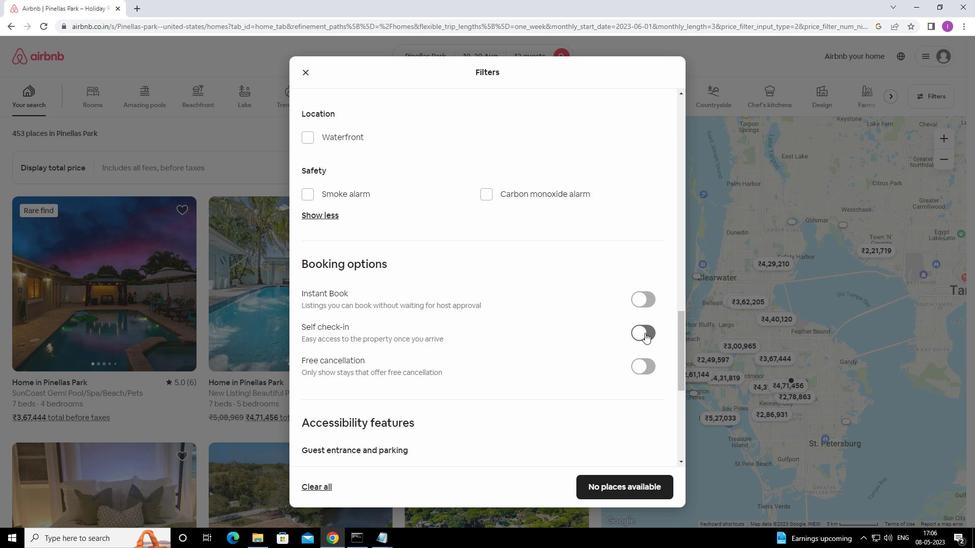 
Action: Mouse moved to (345, 388)
Screenshot: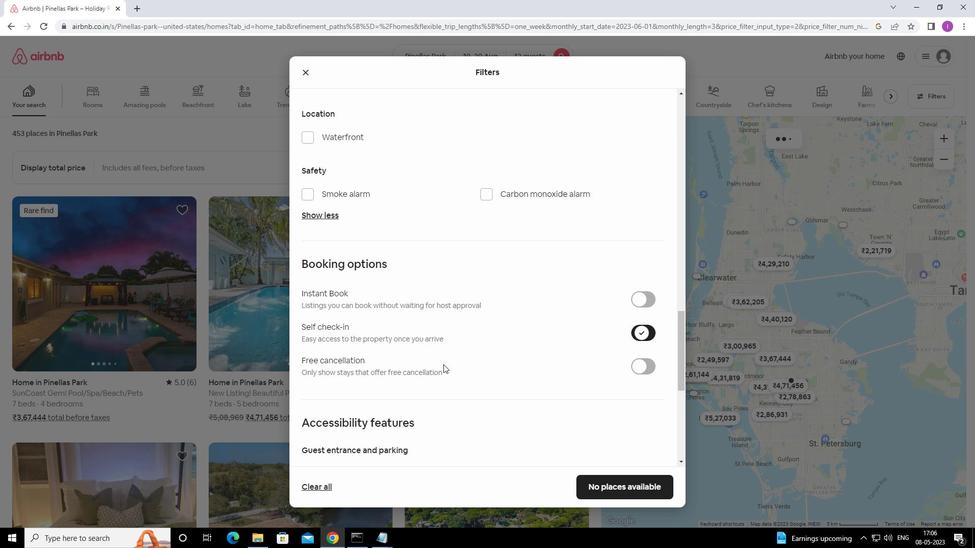 
Action: Mouse scrolled (345, 387) with delta (0, 0)
Screenshot: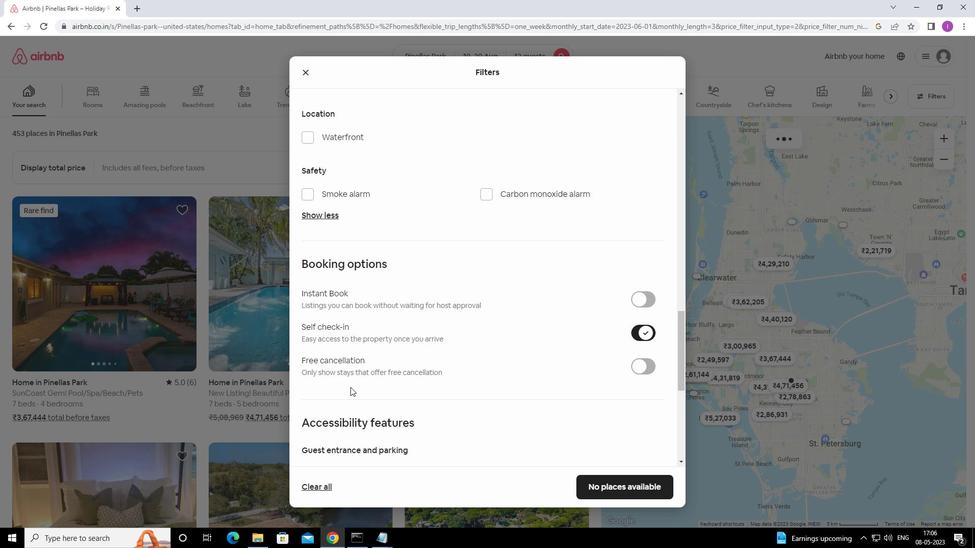 
Action: Mouse moved to (345, 389)
Screenshot: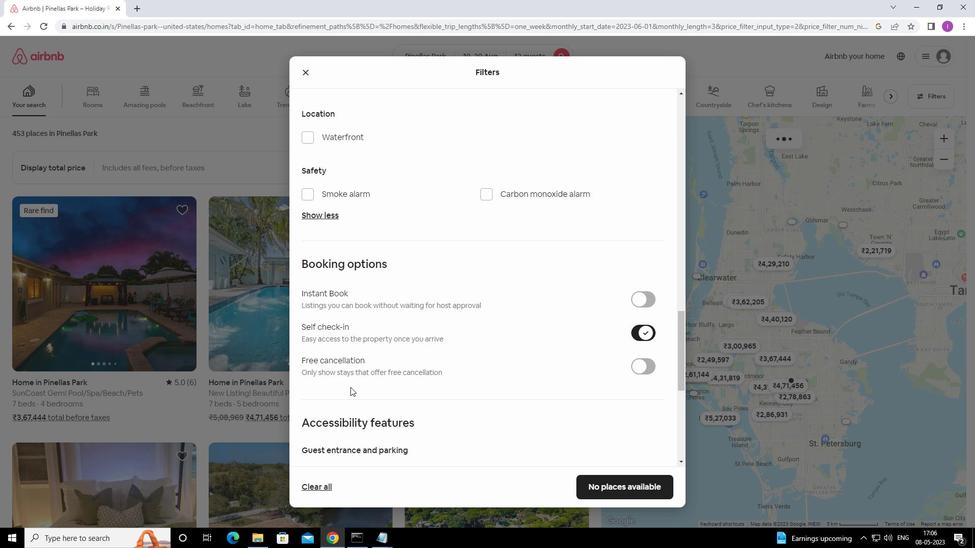 
Action: Mouse scrolled (345, 388) with delta (0, 0)
Screenshot: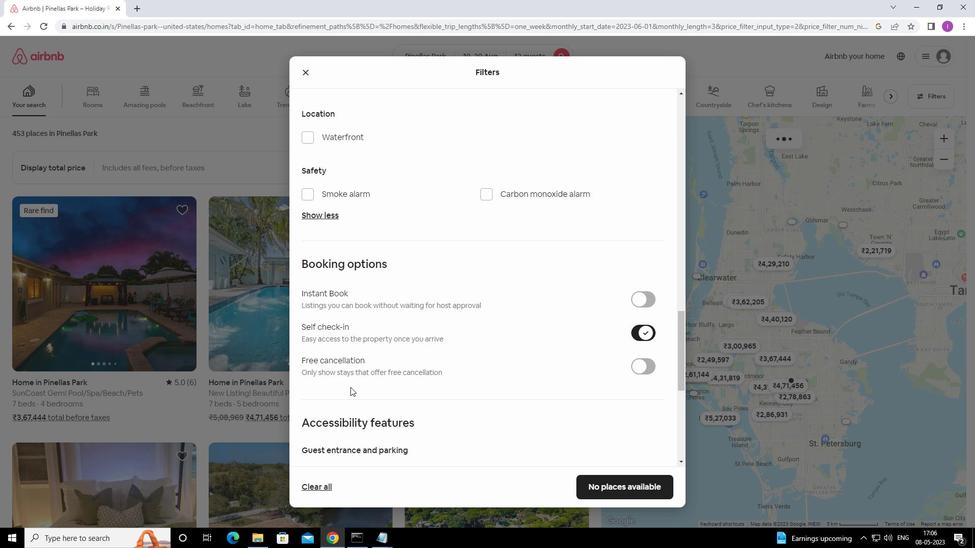 
Action: Mouse moved to (346, 389)
Screenshot: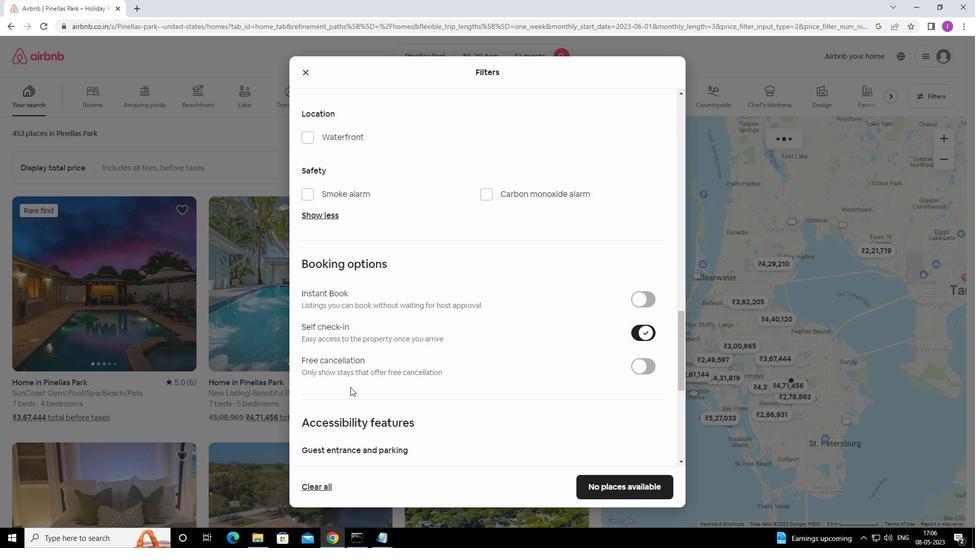 
Action: Mouse scrolled (346, 389) with delta (0, 0)
Screenshot: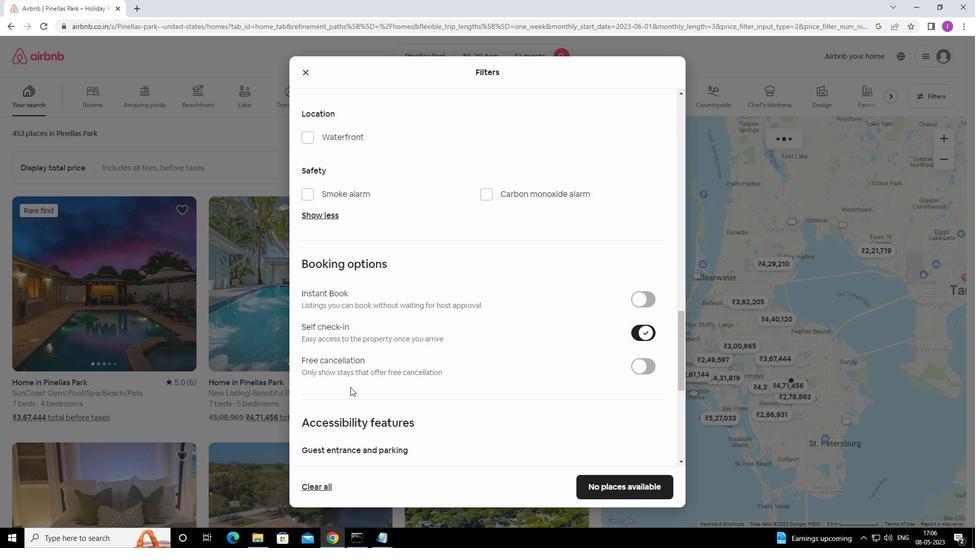 
Action: Mouse moved to (346, 389)
Screenshot: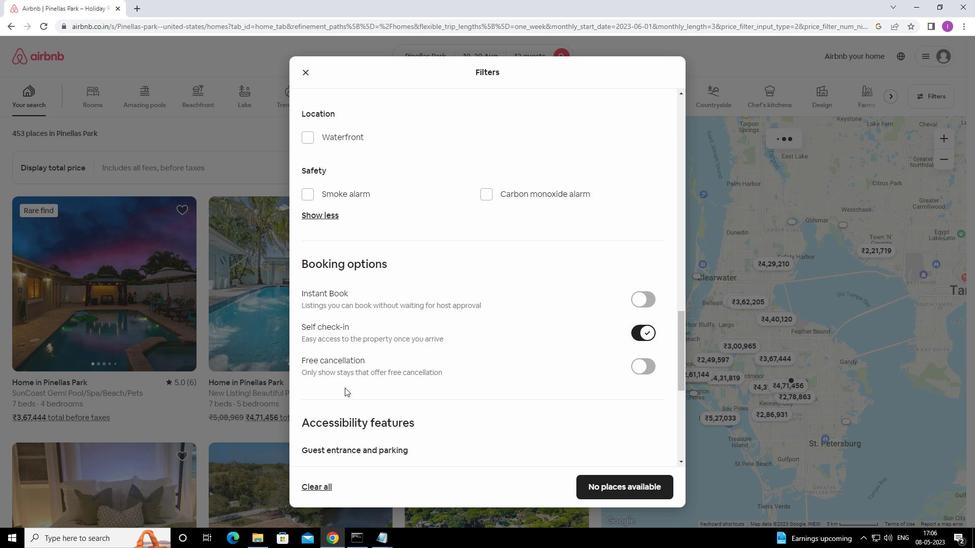 
Action: Mouse scrolled (346, 389) with delta (0, 0)
Screenshot: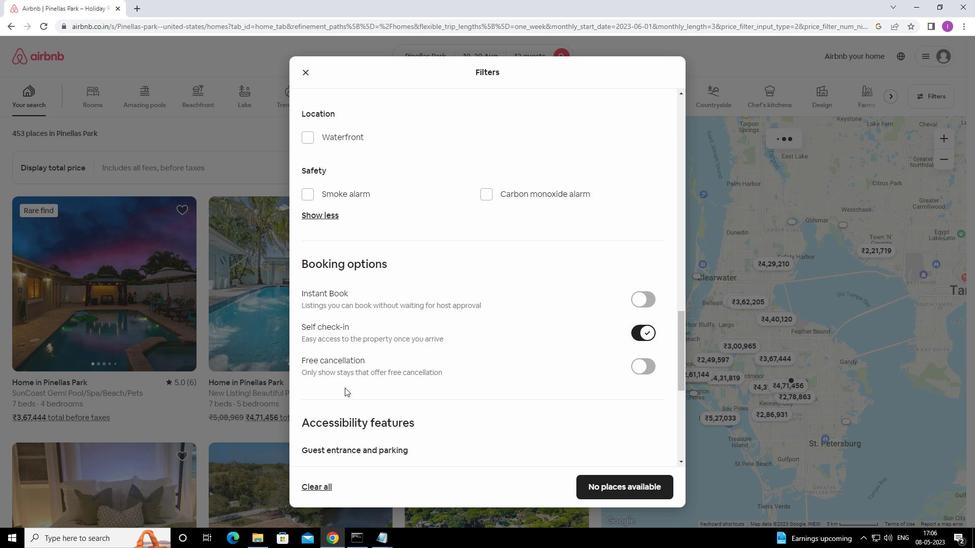 
Action: Mouse moved to (370, 374)
Screenshot: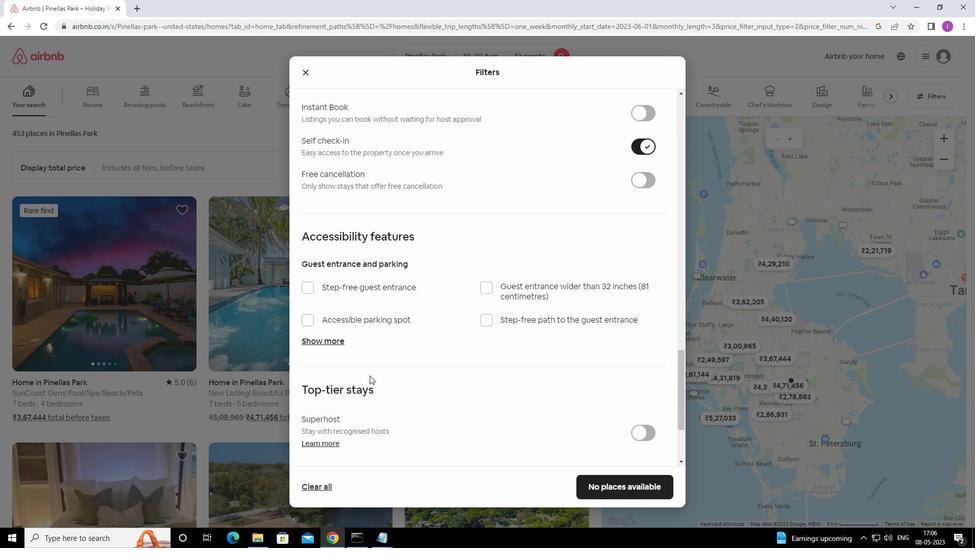 
Action: Mouse scrolled (370, 374) with delta (0, 0)
Screenshot: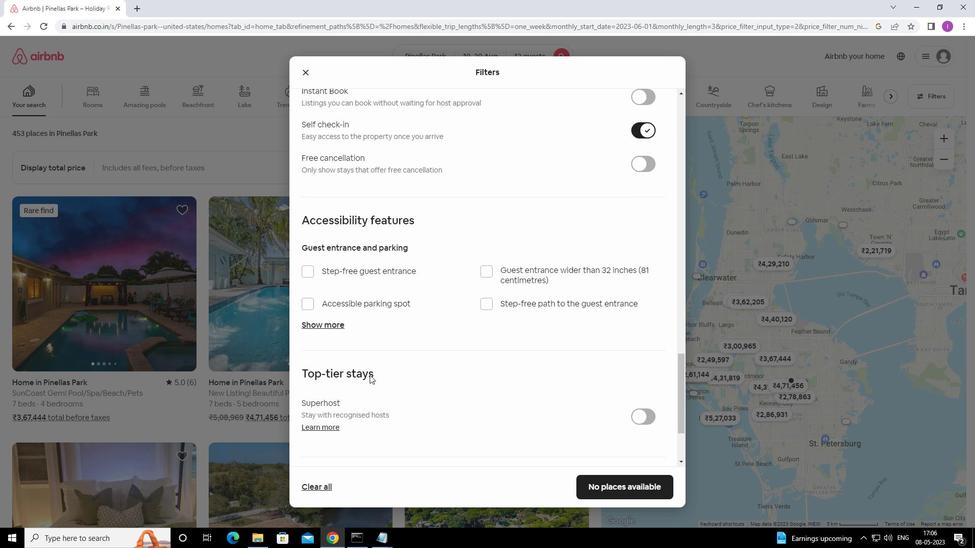 
Action: Mouse scrolled (370, 374) with delta (0, 0)
Screenshot: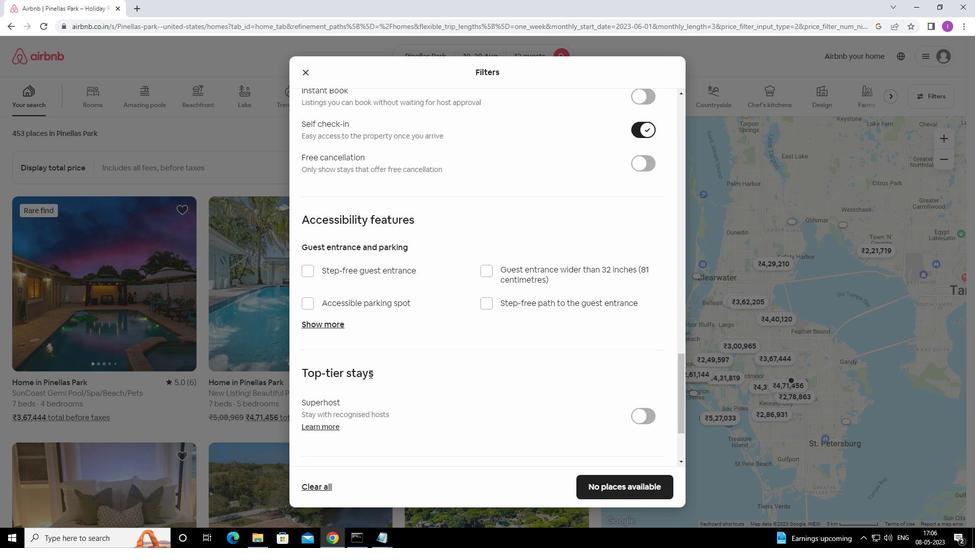 
Action: Mouse moved to (370, 374)
Screenshot: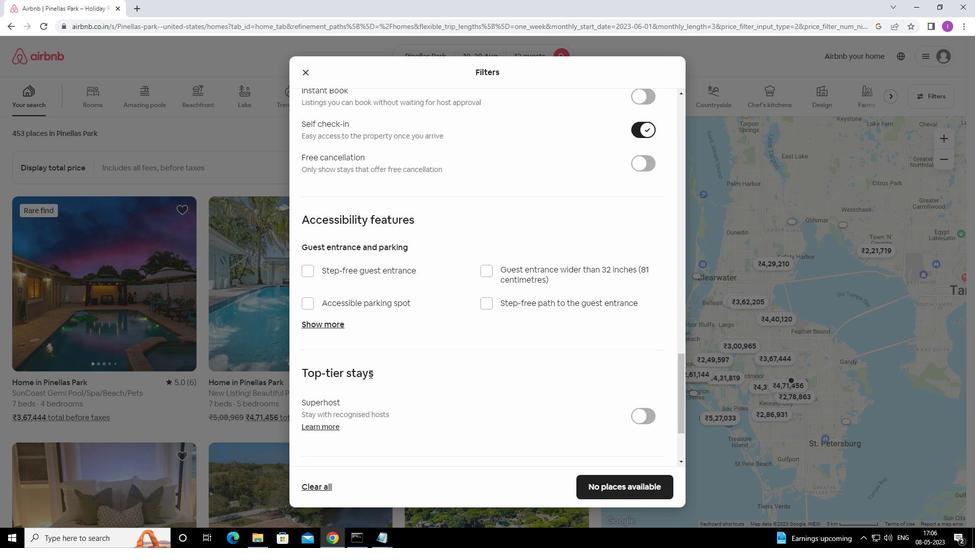 
Action: Mouse scrolled (370, 374) with delta (0, 0)
Screenshot: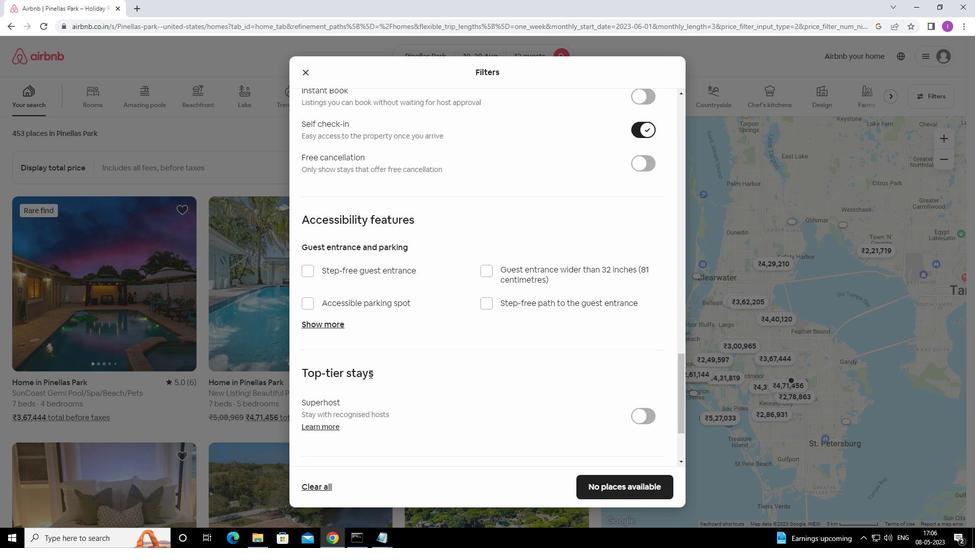 
Action: Mouse moved to (370, 374)
Screenshot: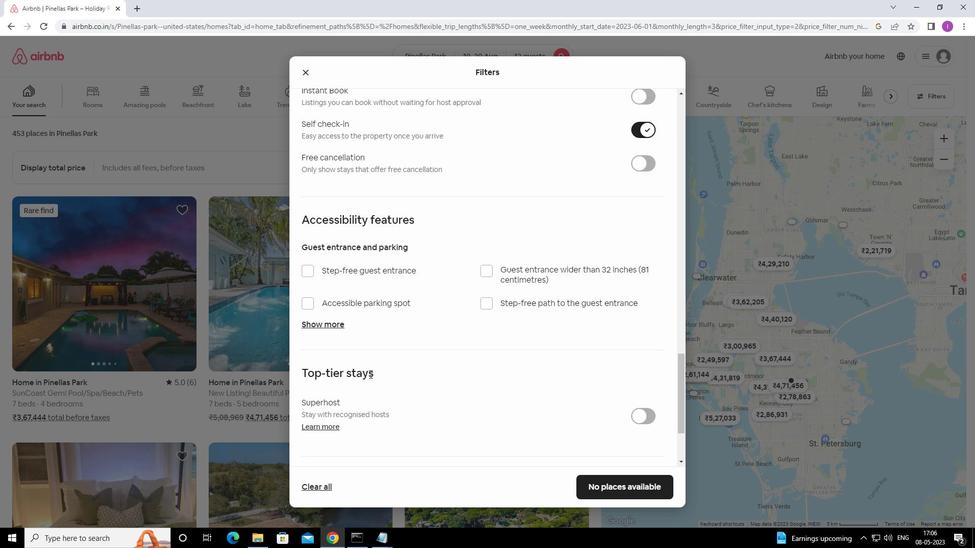 
Action: Mouse scrolled (370, 374) with delta (0, 0)
Screenshot: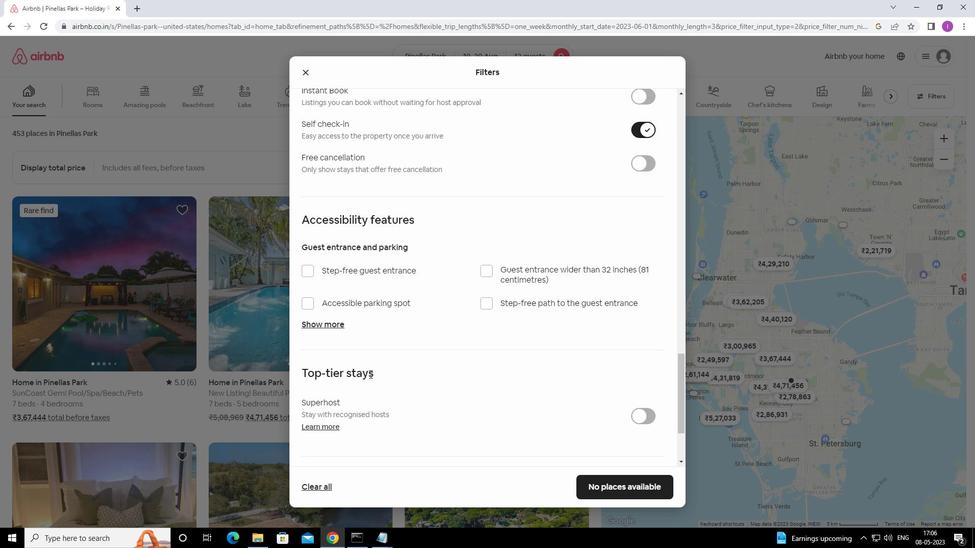 
Action: Mouse moved to (371, 374)
Screenshot: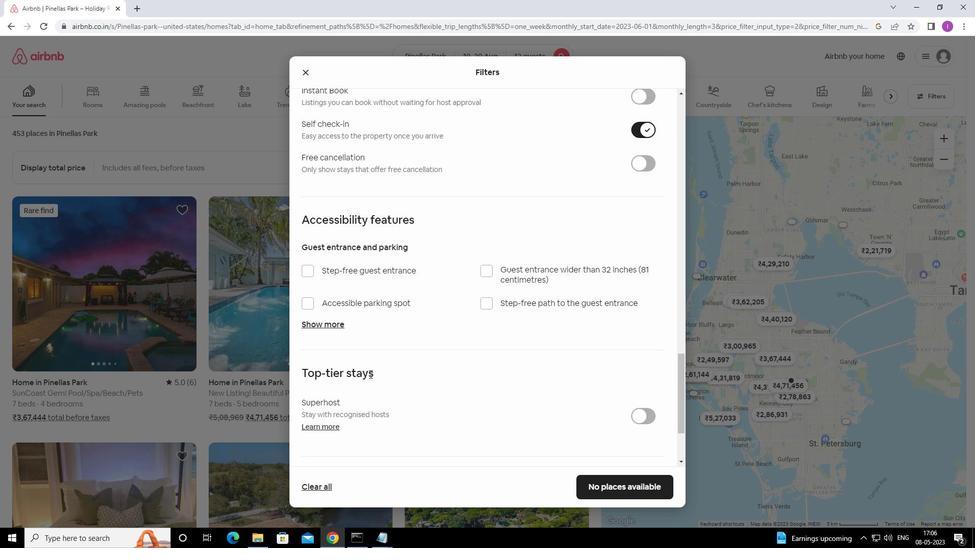 
Action: Mouse scrolled (371, 374) with delta (0, 0)
Screenshot: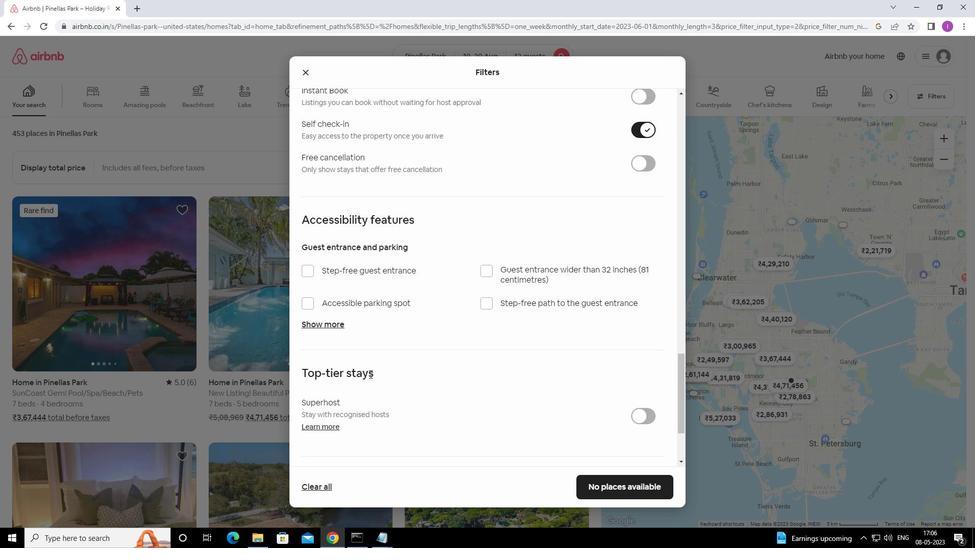 
Action: Mouse moved to (490, 352)
Screenshot: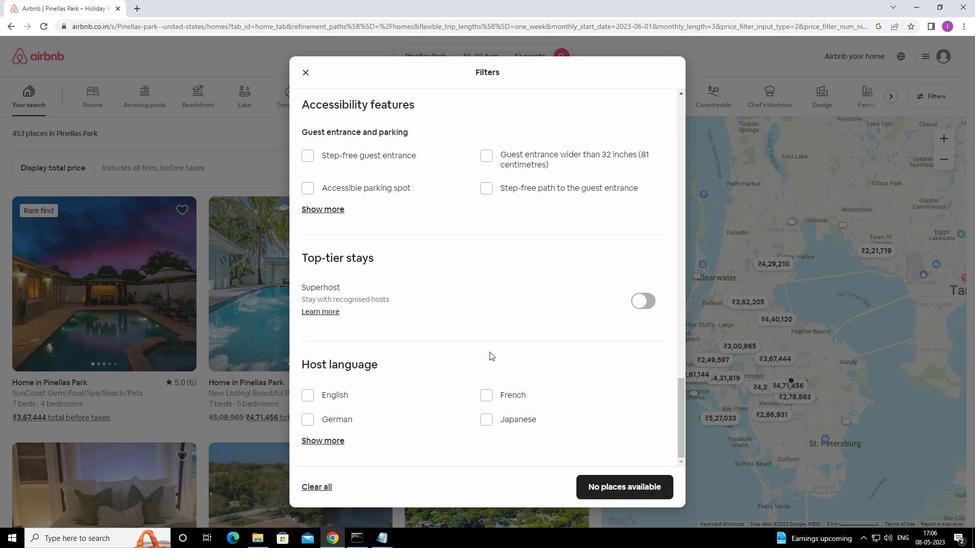 
Action: Mouse scrolled (490, 351) with delta (0, 0)
Screenshot: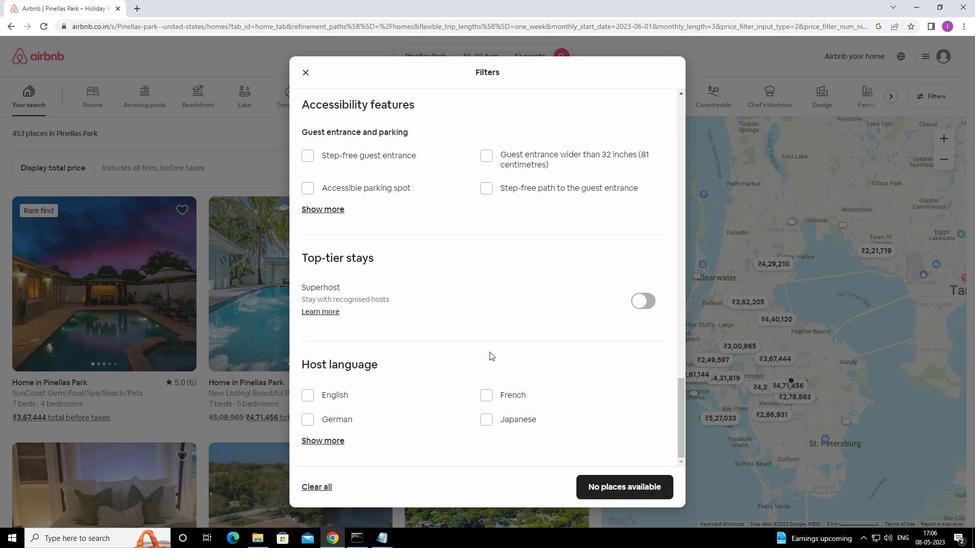 
Action: Mouse moved to (490, 352)
Screenshot: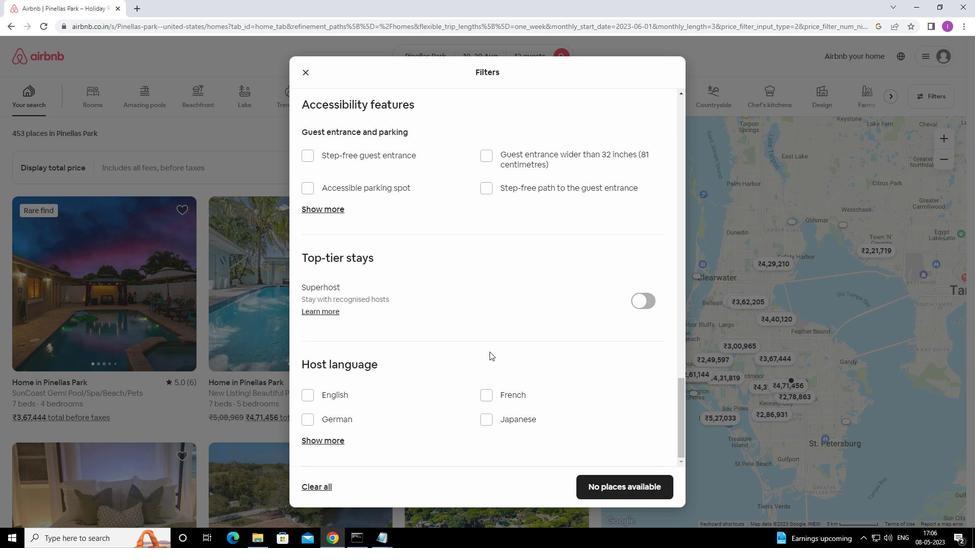 
Action: Mouse scrolled (490, 352) with delta (0, 0)
Screenshot: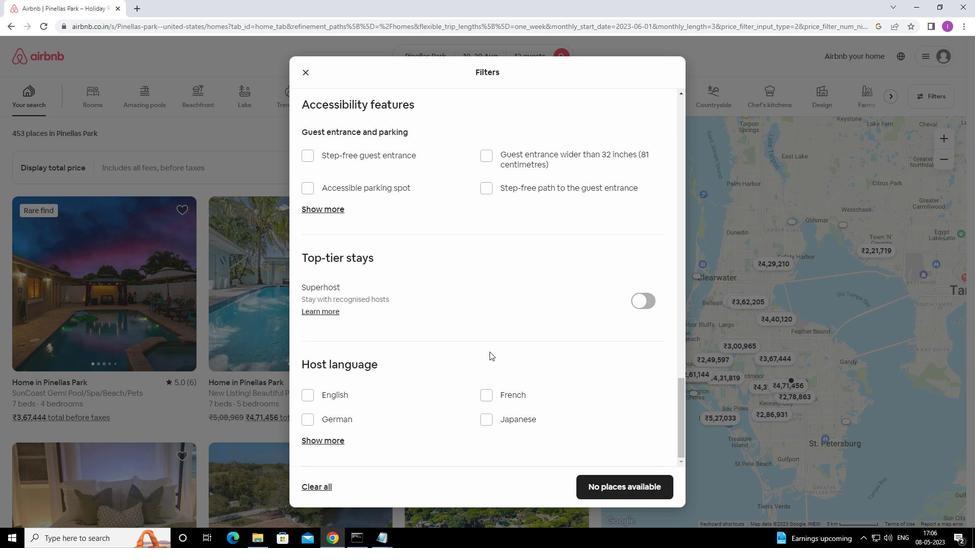 
Action: Mouse moved to (490, 353)
Screenshot: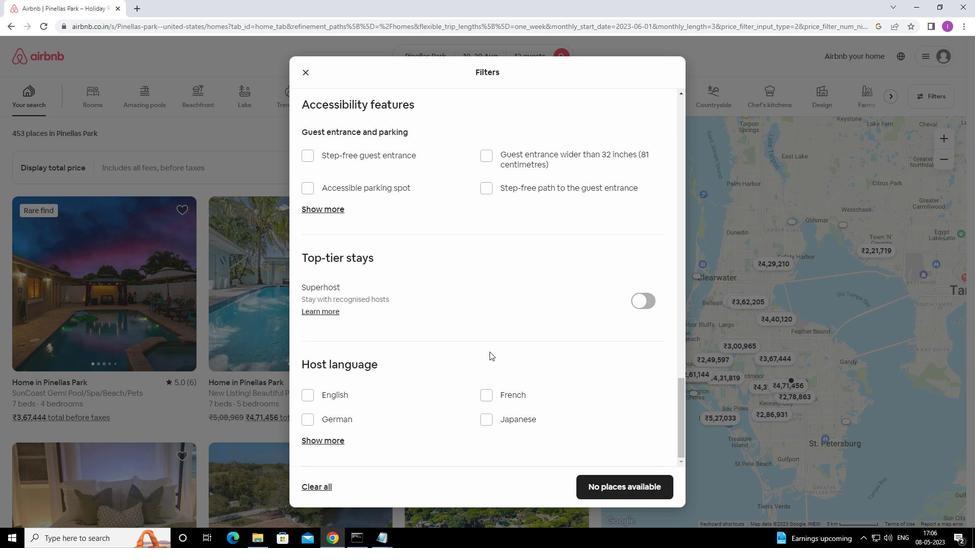 
Action: Mouse scrolled (490, 353) with delta (0, 0)
Screenshot: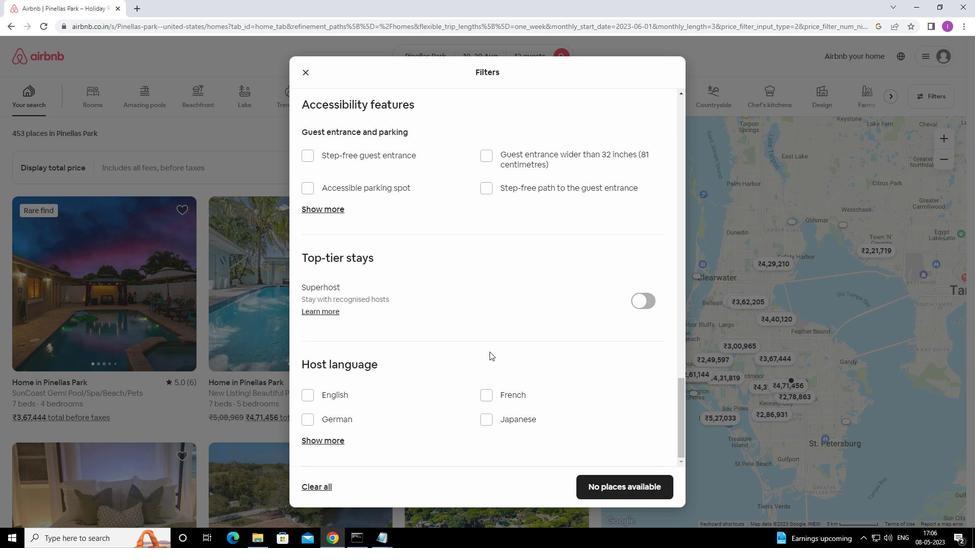 
Action: Mouse scrolled (490, 353) with delta (0, 0)
Screenshot: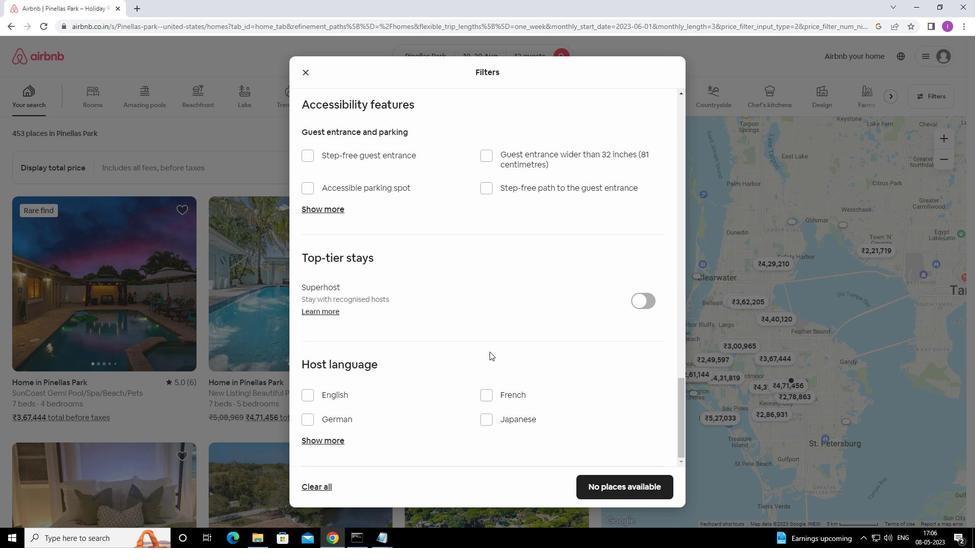
Action: Mouse scrolled (490, 353) with delta (0, 0)
Screenshot: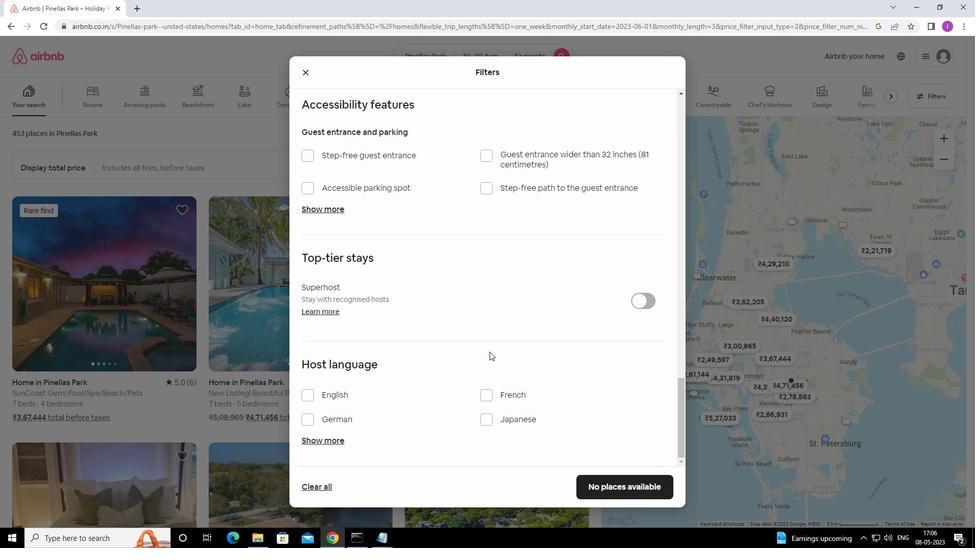 
Action: Mouse moved to (306, 397)
Screenshot: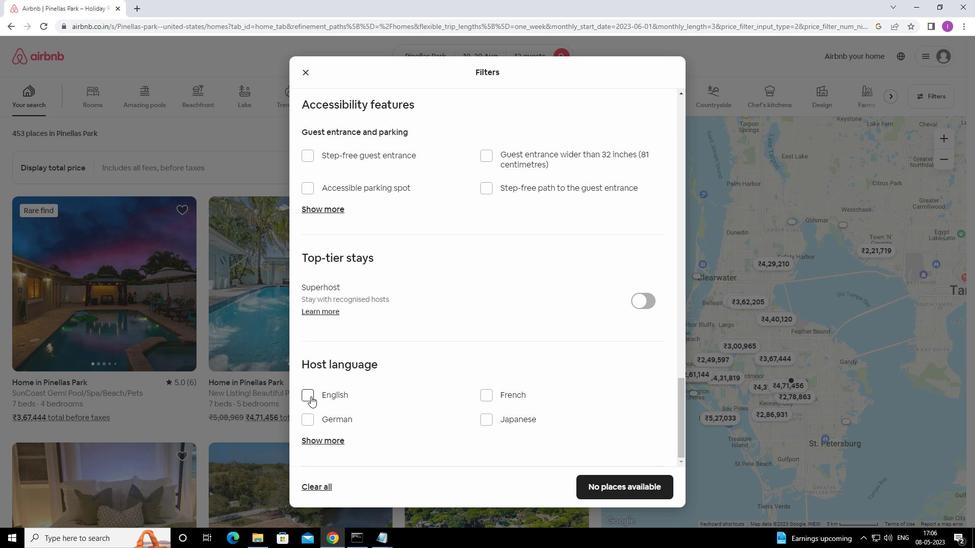 
Action: Mouse pressed left at (306, 397)
Screenshot: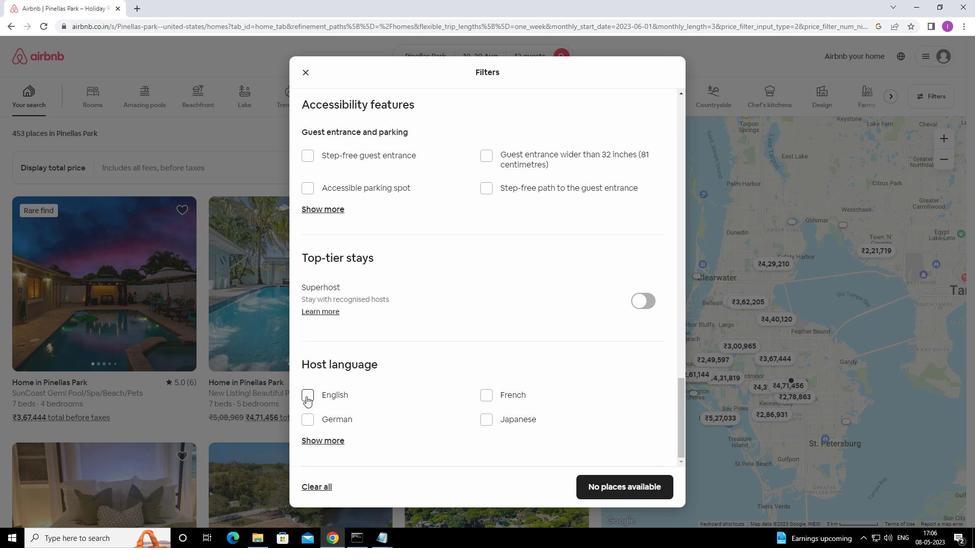 
Action: Mouse moved to (418, 384)
Screenshot: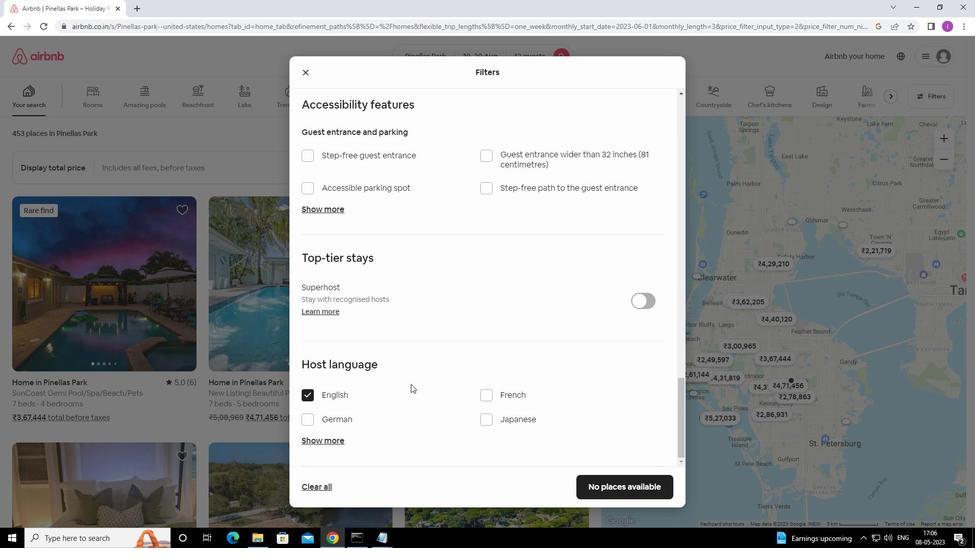 
Action: Mouse scrolled (418, 383) with delta (0, 0)
Screenshot: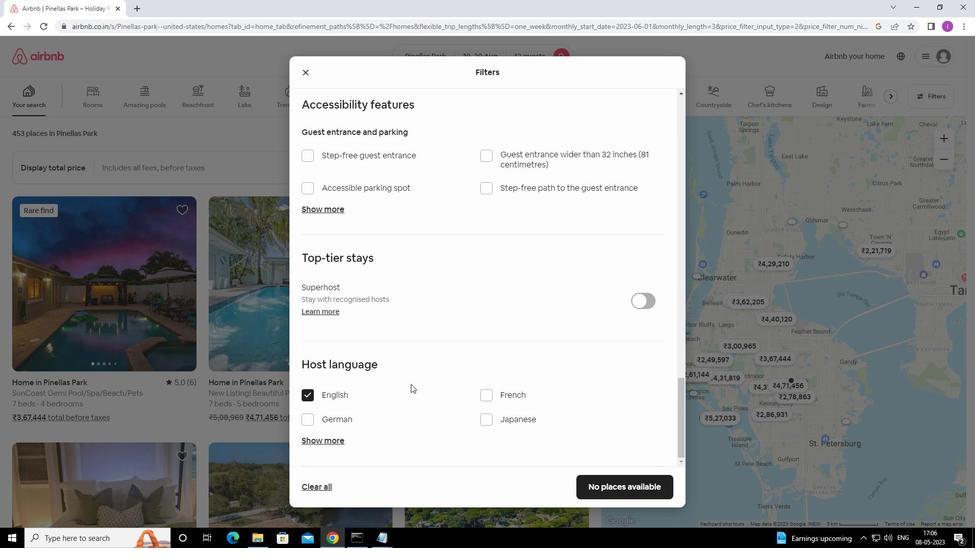 
Action: Mouse moved to (440, 380)
Screenshot: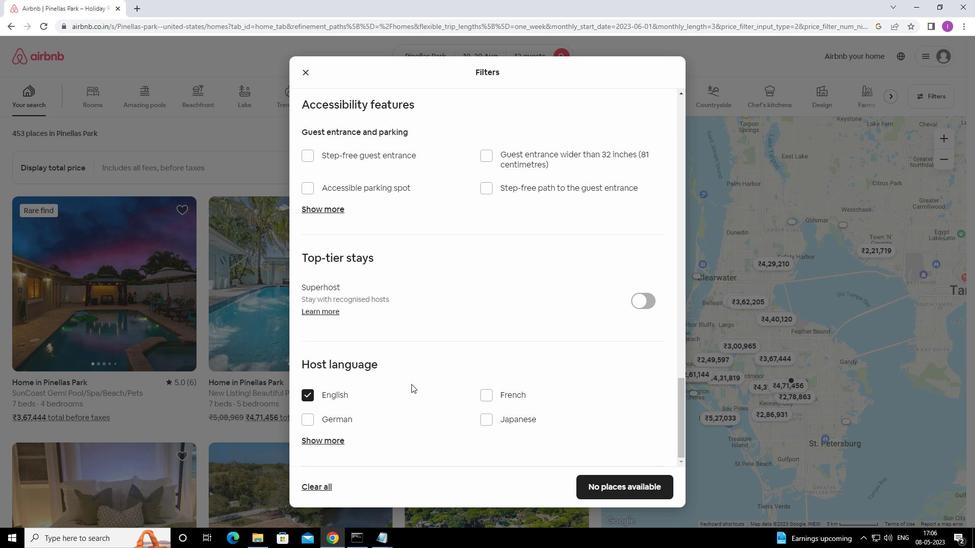 
Action: Mouse scrolled (440, 380) with delta (0, 0)
Screenshot: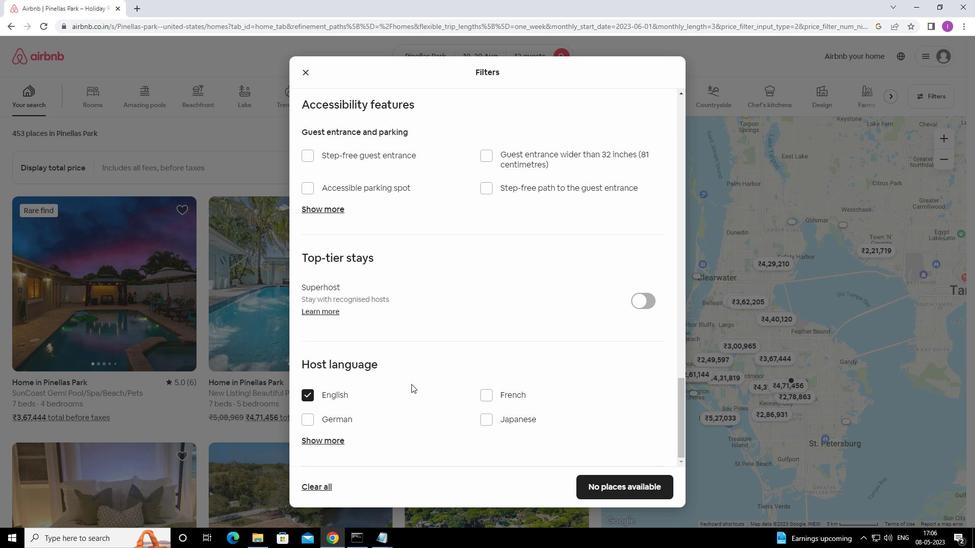 
Action: Mouse moved to (475, 373)
Screenshot: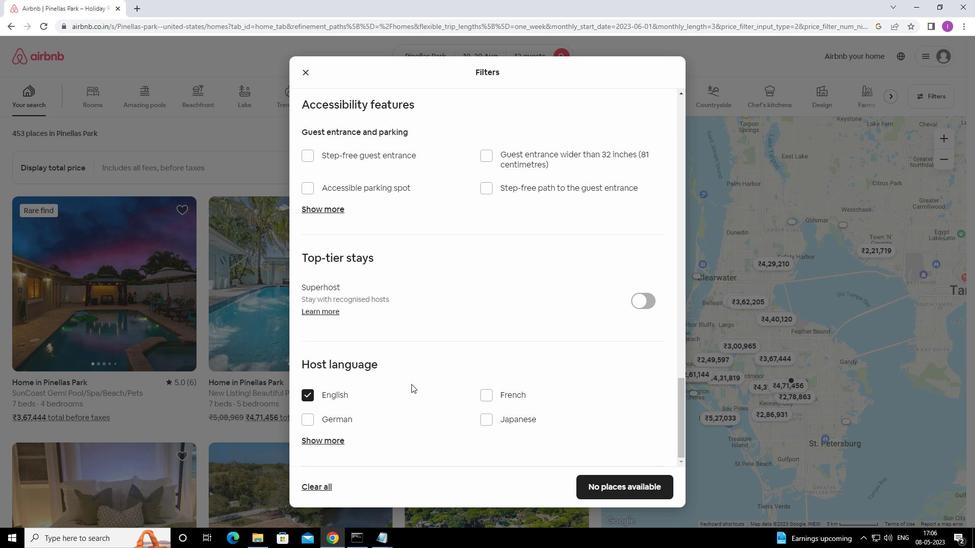 
Action: Mouse scrolled (475, 373) with delta (0, 0)
Screenshot: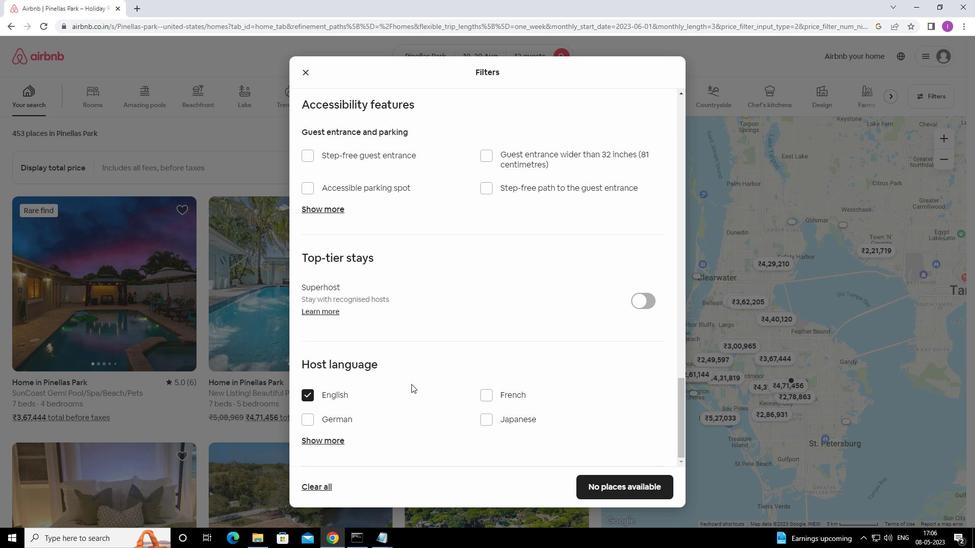 
Action: Mouse moved to (497, 367)
Screenshot: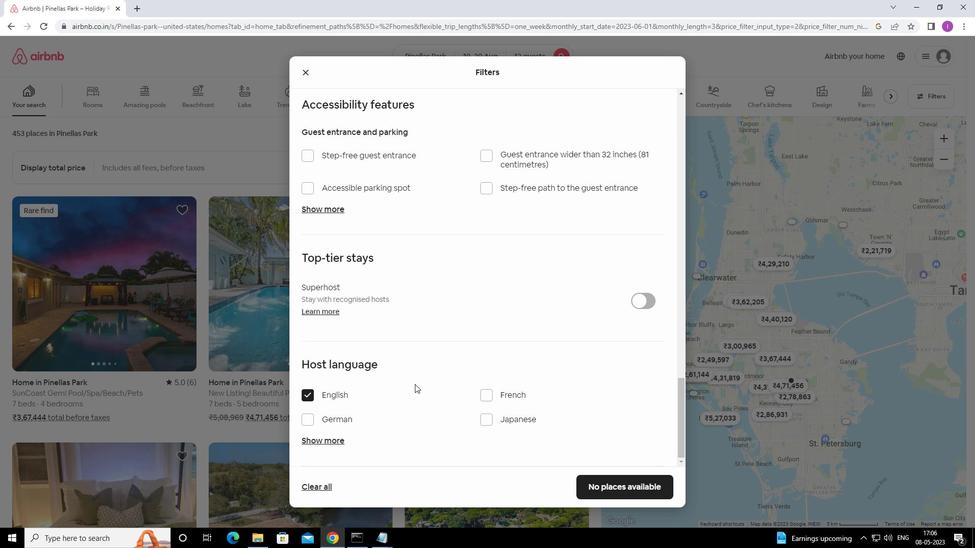 
Action: Mouse scrolled (497, 367) with delta (0, 0)
Screenshot: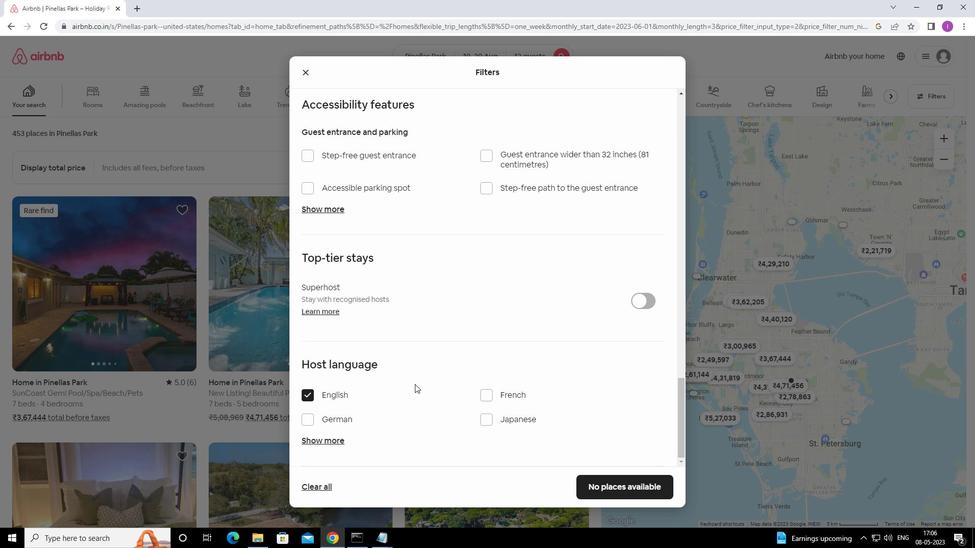
Action: Mouse moved to (512, 363)
Screenshot: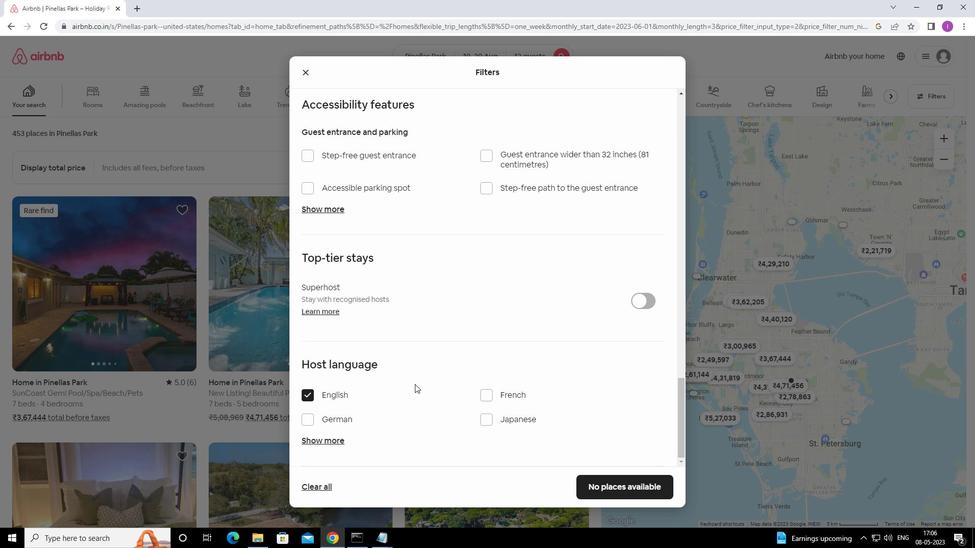 
Action: Mouse scrolled (512, 362) with delta (0, 0)
Screenshot: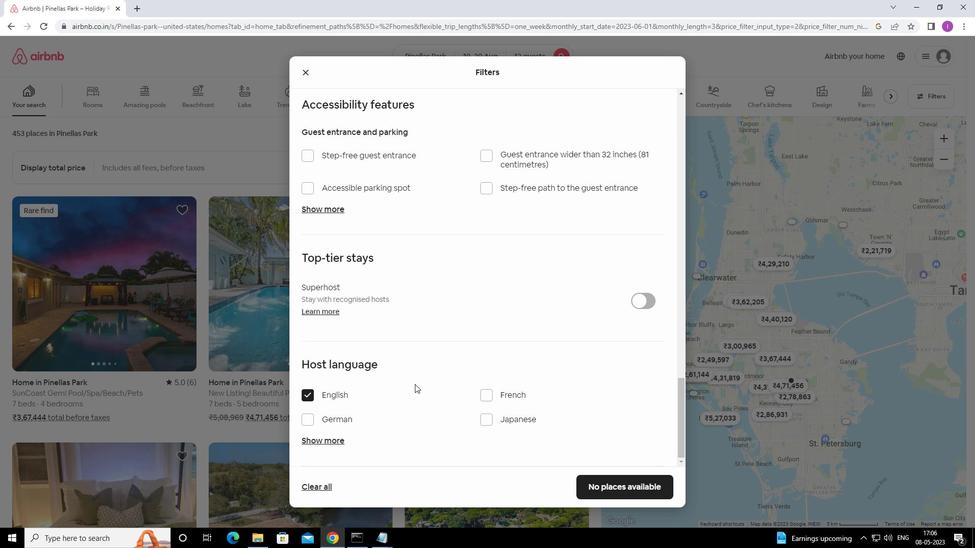 
Action: Mouse moved to (582, 483)
Screenshot: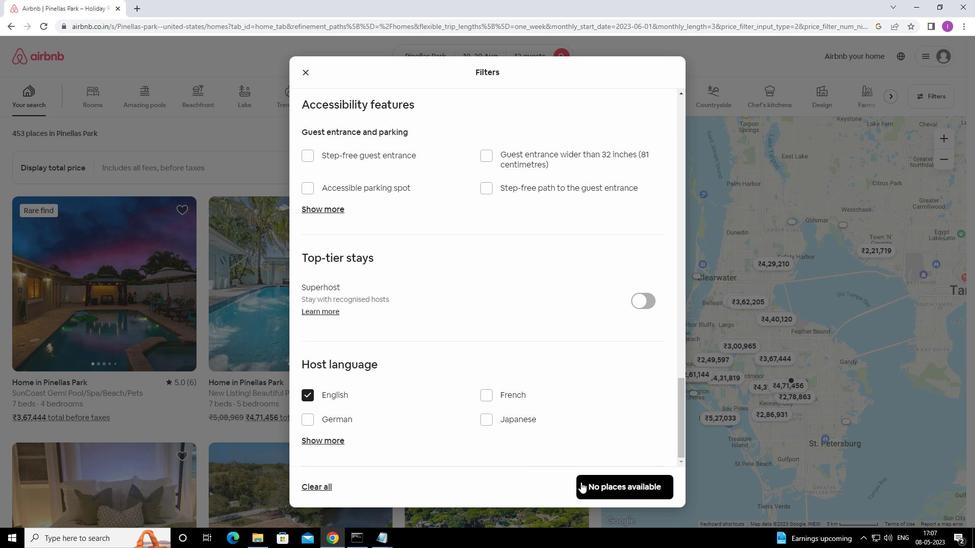 
Action: Mouse pressed left at (582, 483)
Screenshot: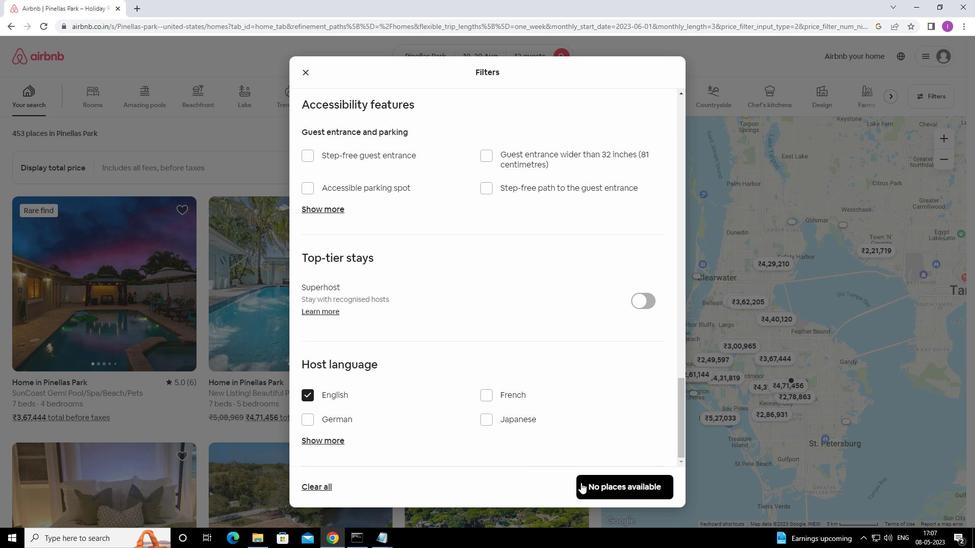 
Action: Mouse moved to (291, 483)
Screenshot: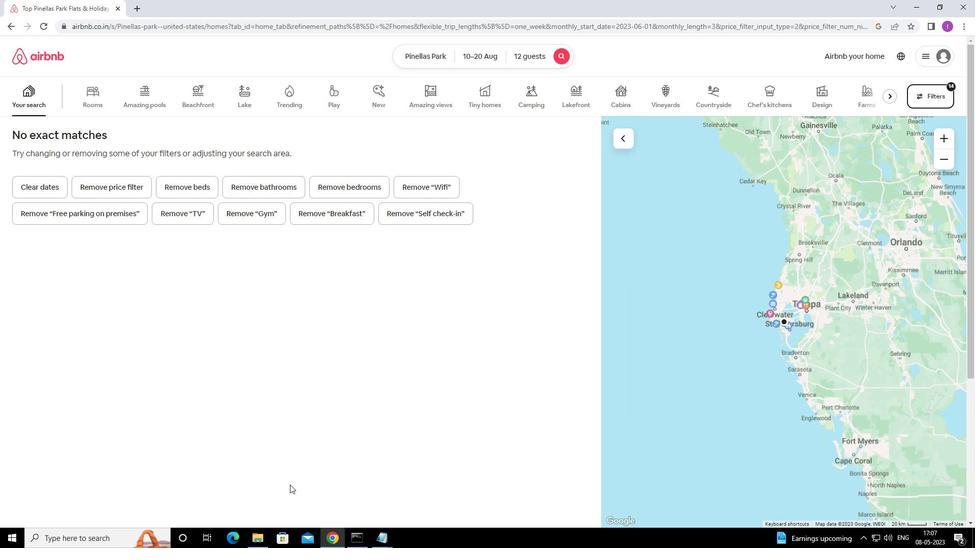 
